 Task: Look for space in La Providencia Siglo XXI, Mexico from 2nd September, 2023 to 6th September, 2023 for 2 adults in price range Rs.15000 to Rs.20000. Place can be entire place with 1  bedroom having 1 bed and 1 bathroom. Property type can be house, flat, guest house, hotel. Booking option can be shelf check-in. Required host language is English.
Action: Mouse moved to (586, 118)
Screenshot: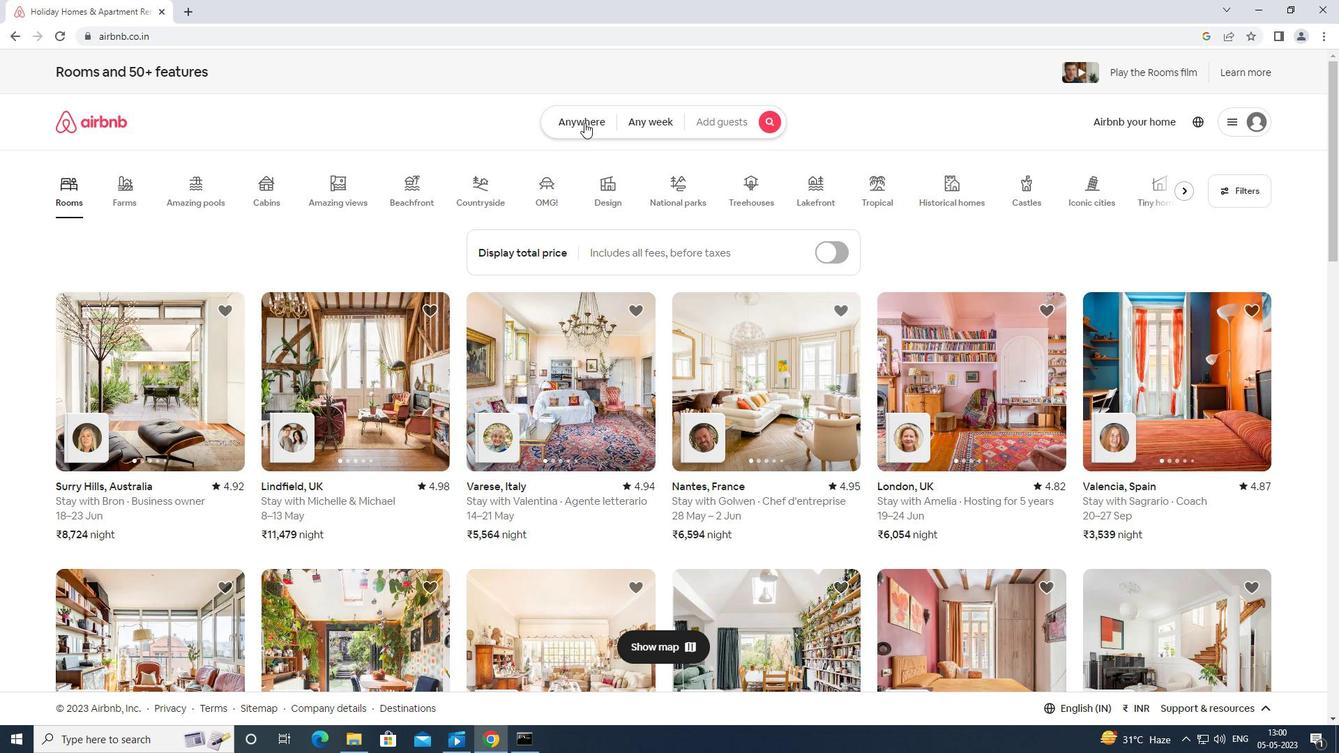 
Action: Mouse pressed left at (586, 118)
Screenshot: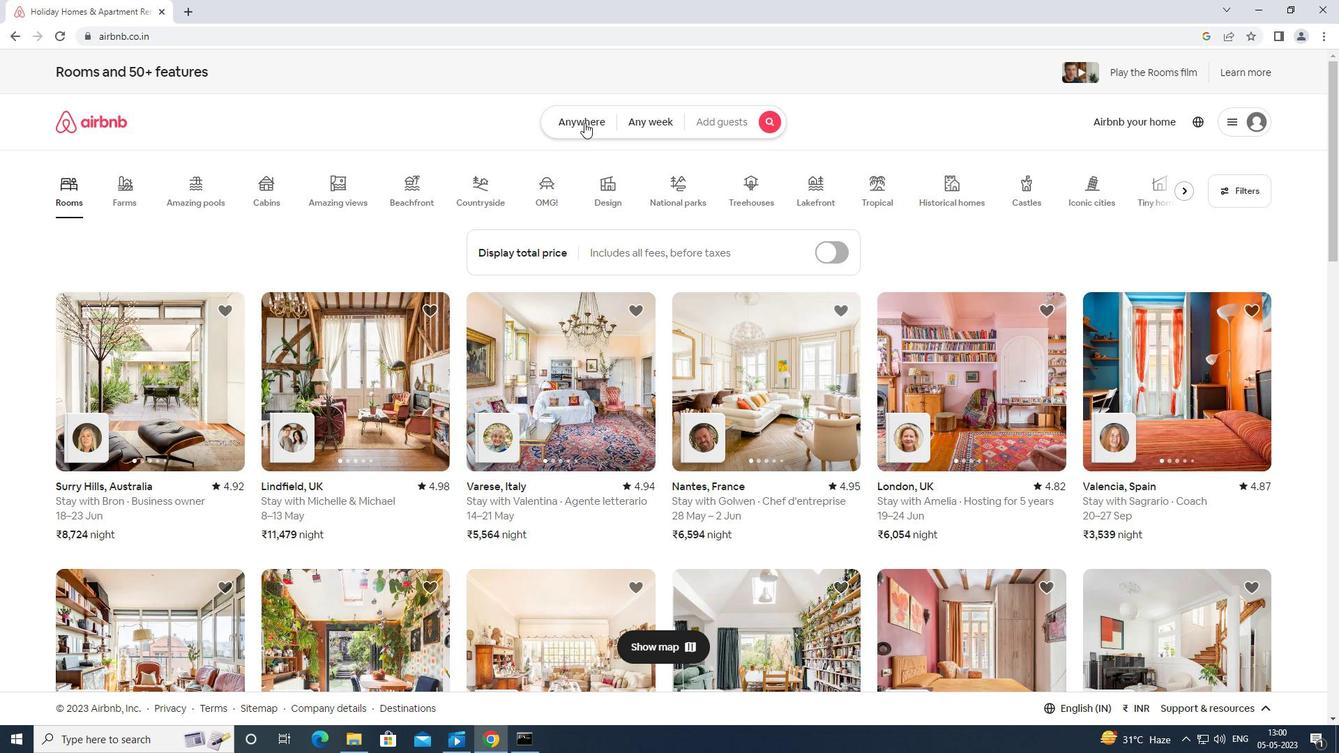 
Action: Mouse moved to (478, 174)
Screenshot: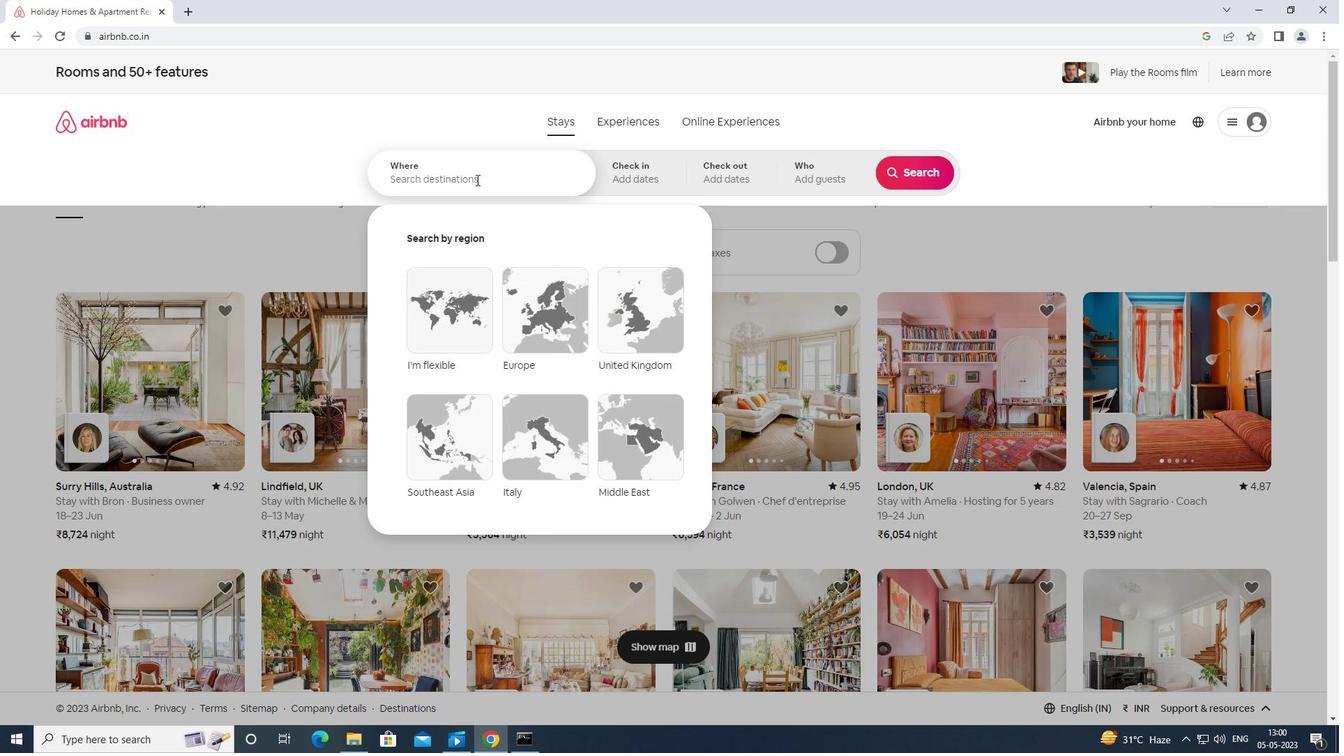 
Action: Mouse pressed left at (478, 174)
Screenshot: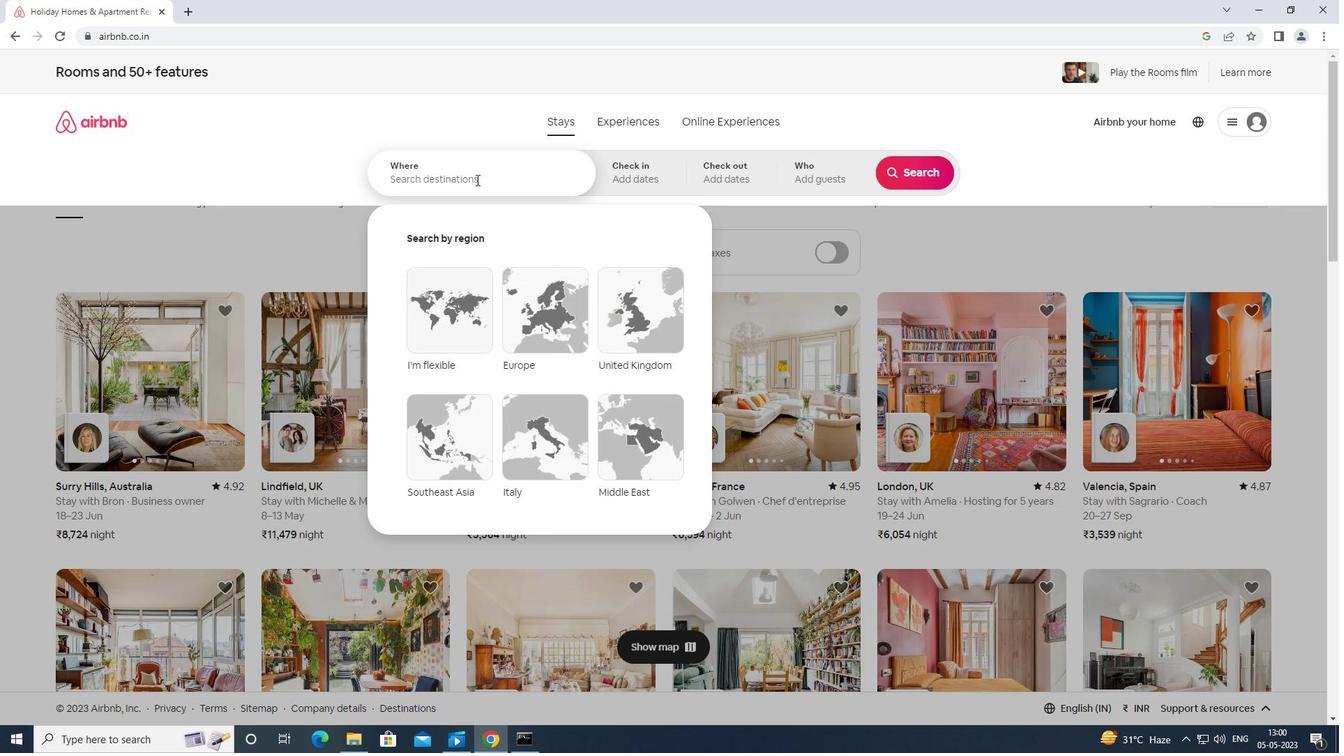 
Action: Mouse moved to (478, 173)
Screenshot: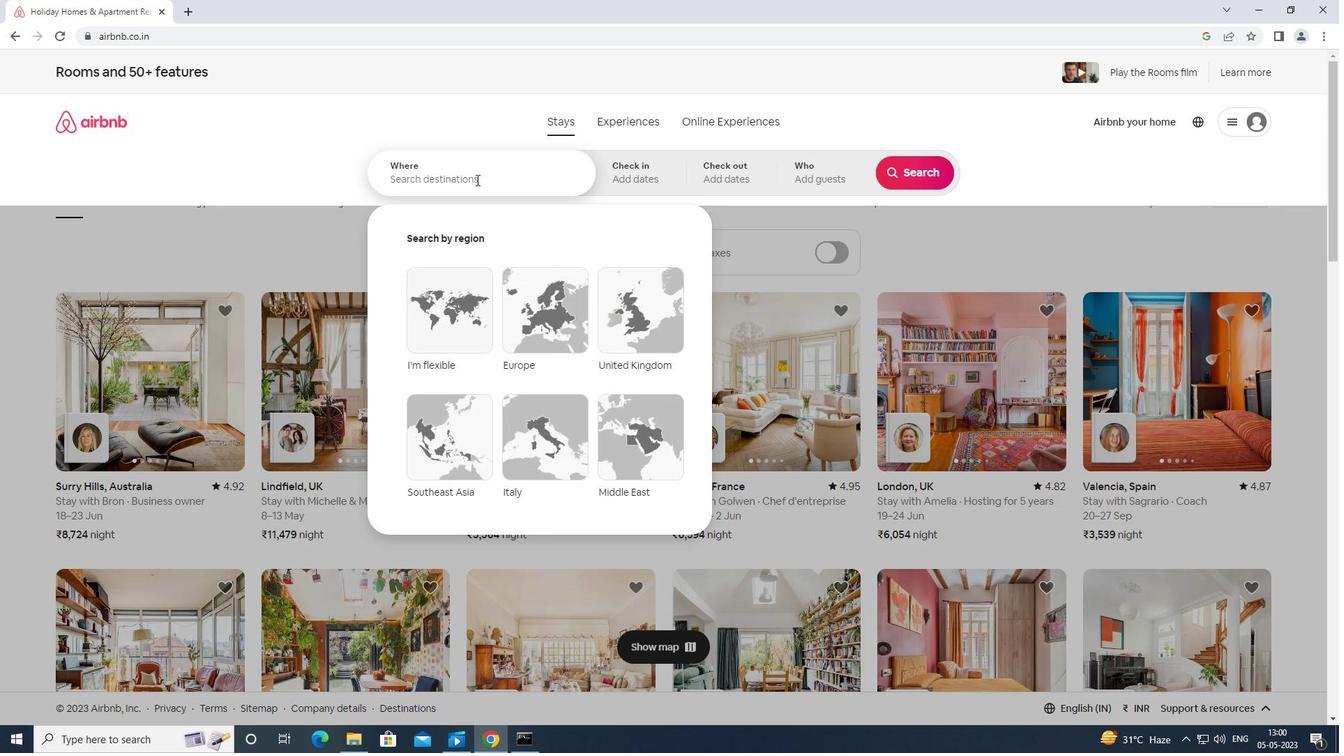 
Action: Key pressed <Key.caps_lock><Key.shift>P<Key.shift><Key.backspace>LA<Key.space>PRODENCIA<Key.space>SIGLO<Key.space>MEXICO<Key.enter>
Screenshot: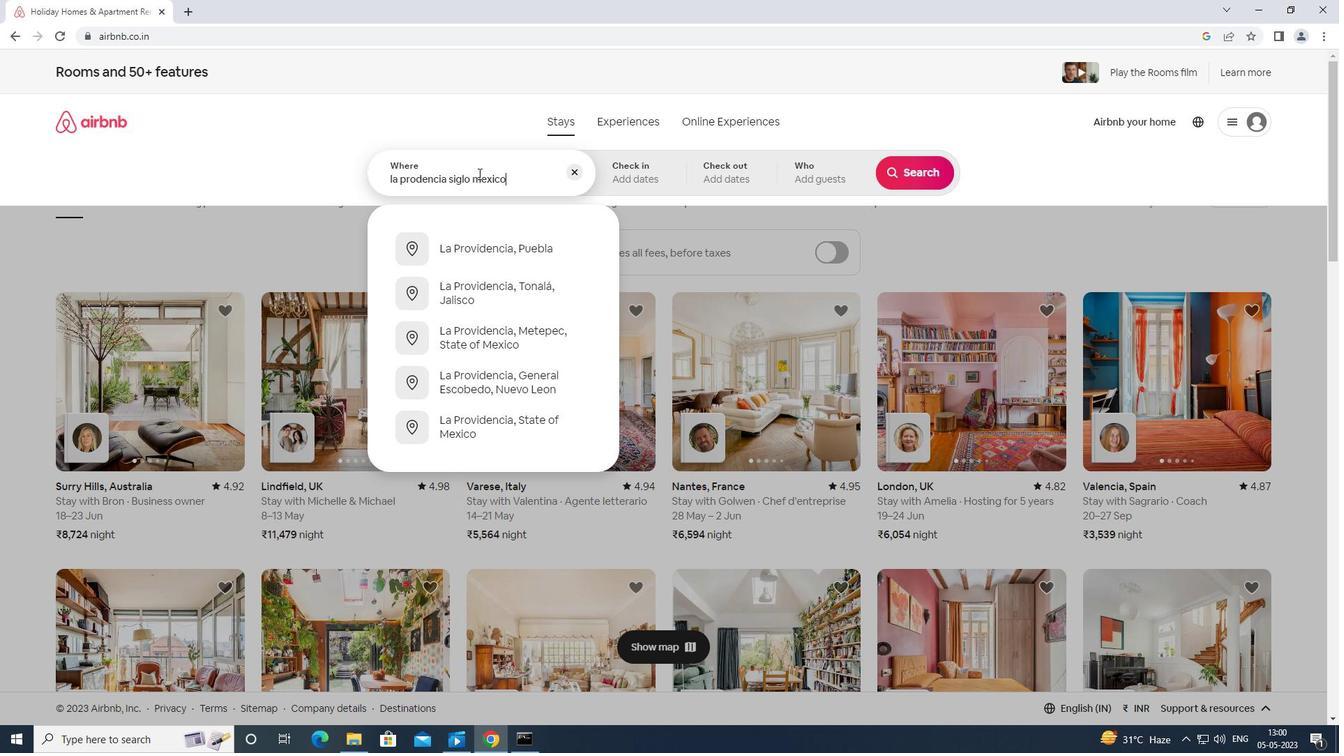 
Action: Mouse moved to (915, 283)
Screenshot: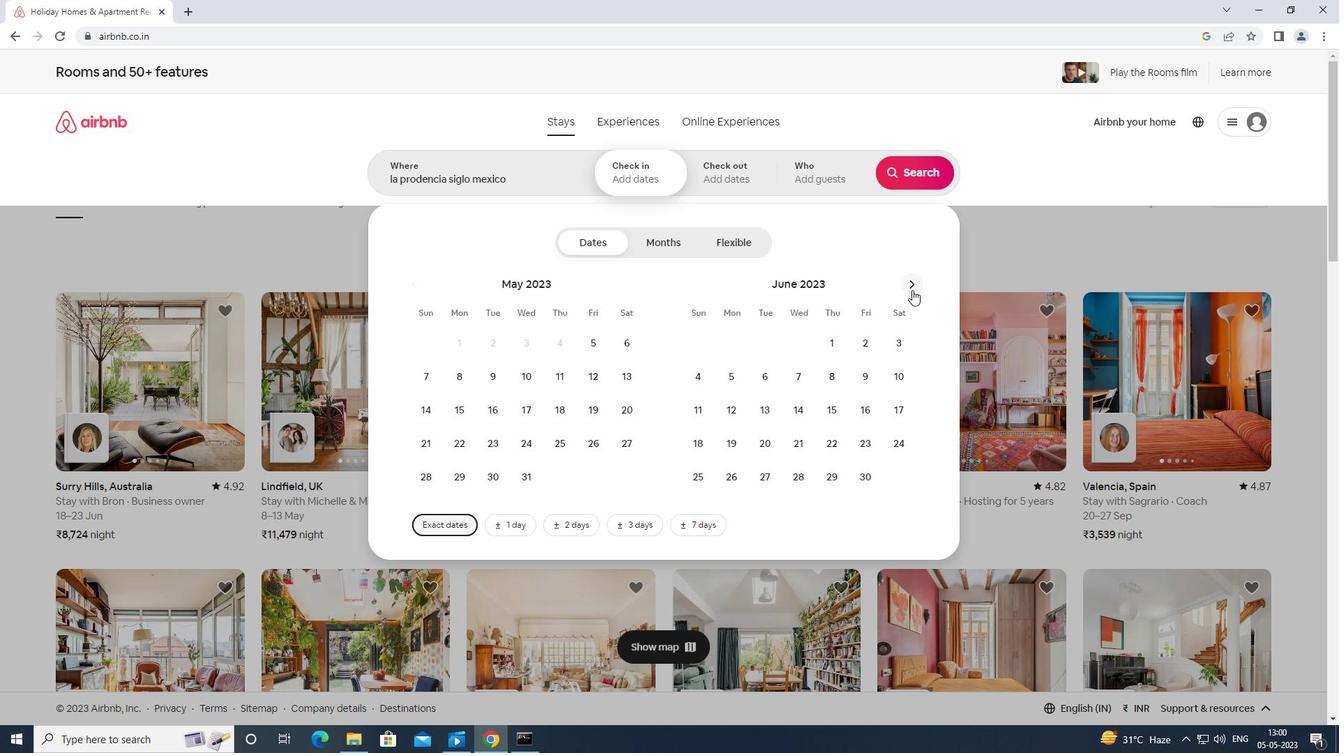 
Action: Mouse pressed left at (915, 283)
Screenshot: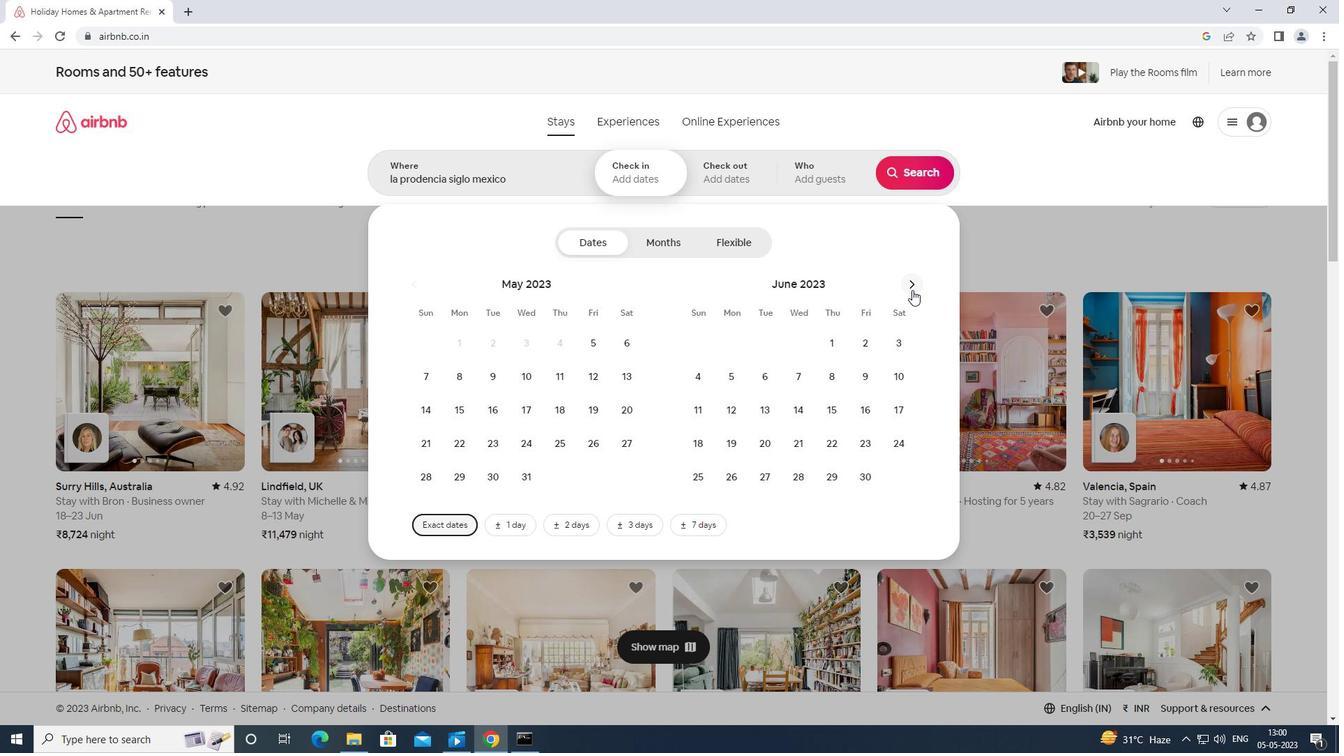 
Action: Mouse moved to (917, 281)
Screenshot: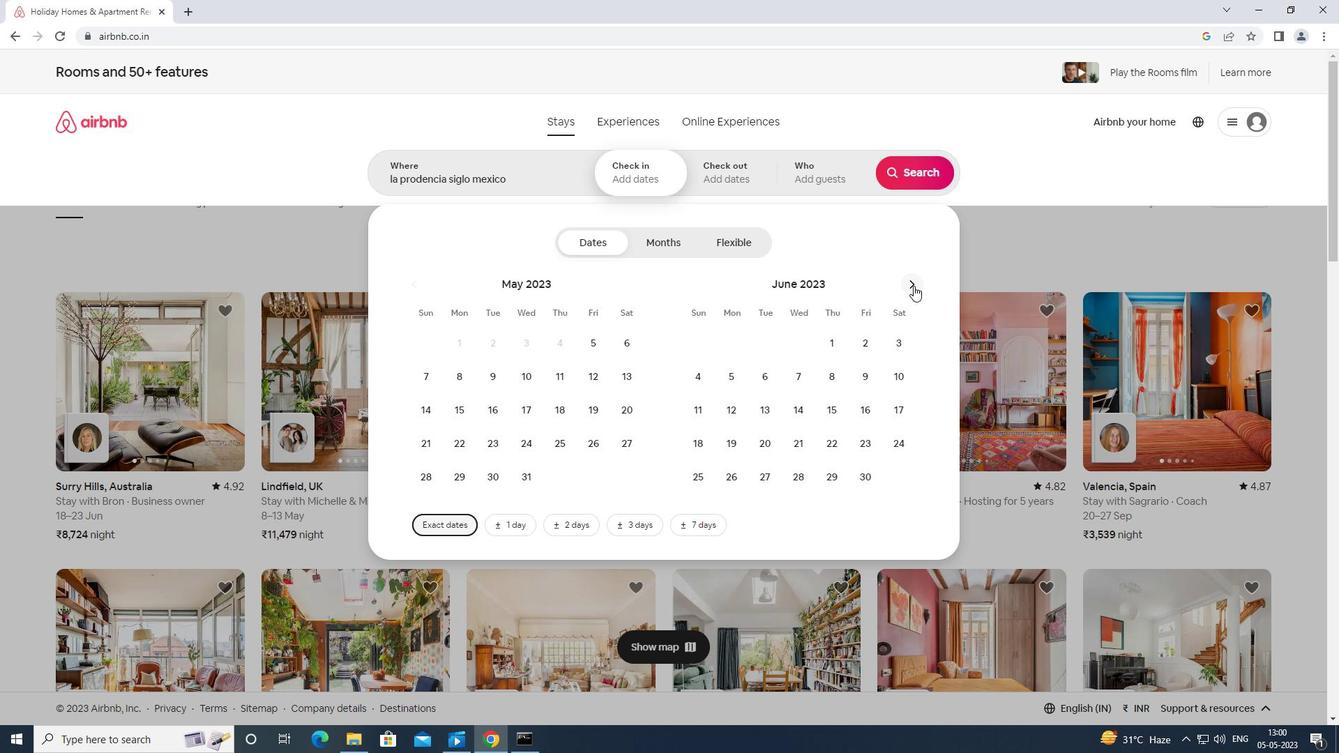 
Action: Mouse pressed left at (917, 281)
Screenshot: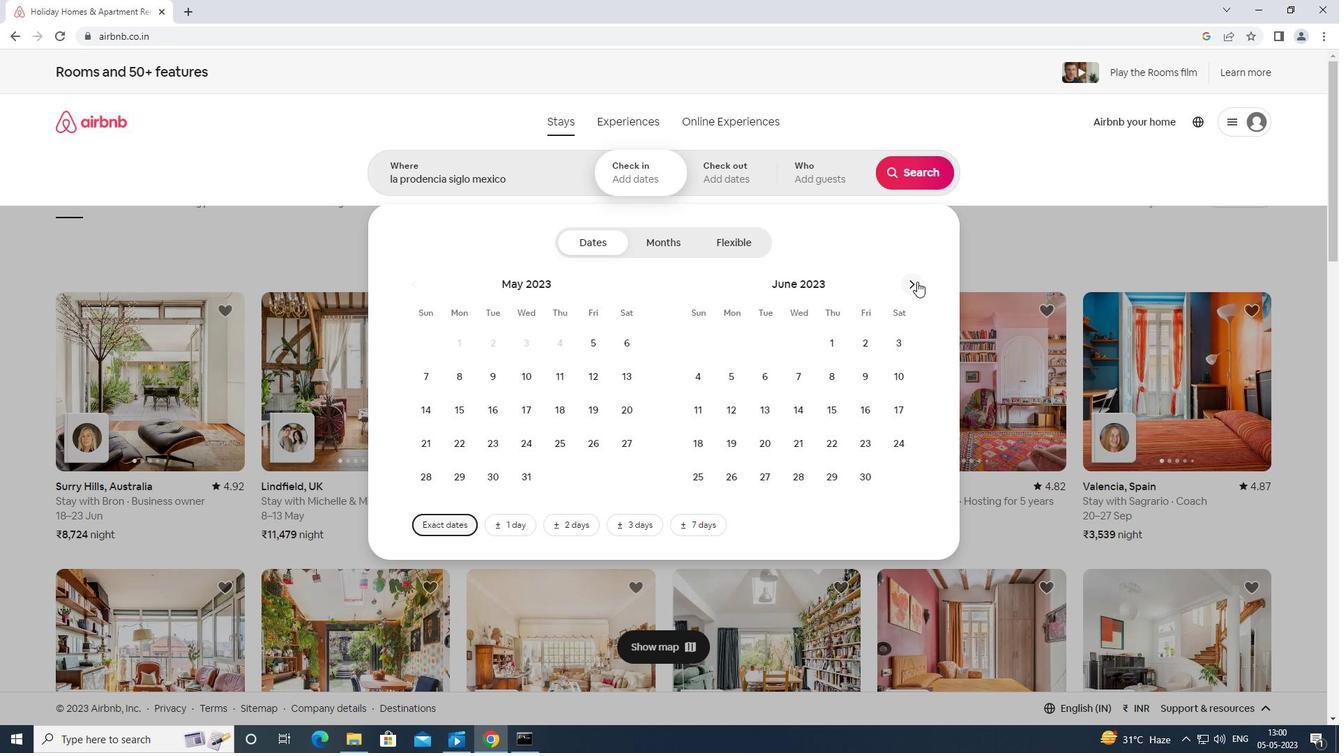 
Action: Mouse moved to (917, 281)
Screenshot: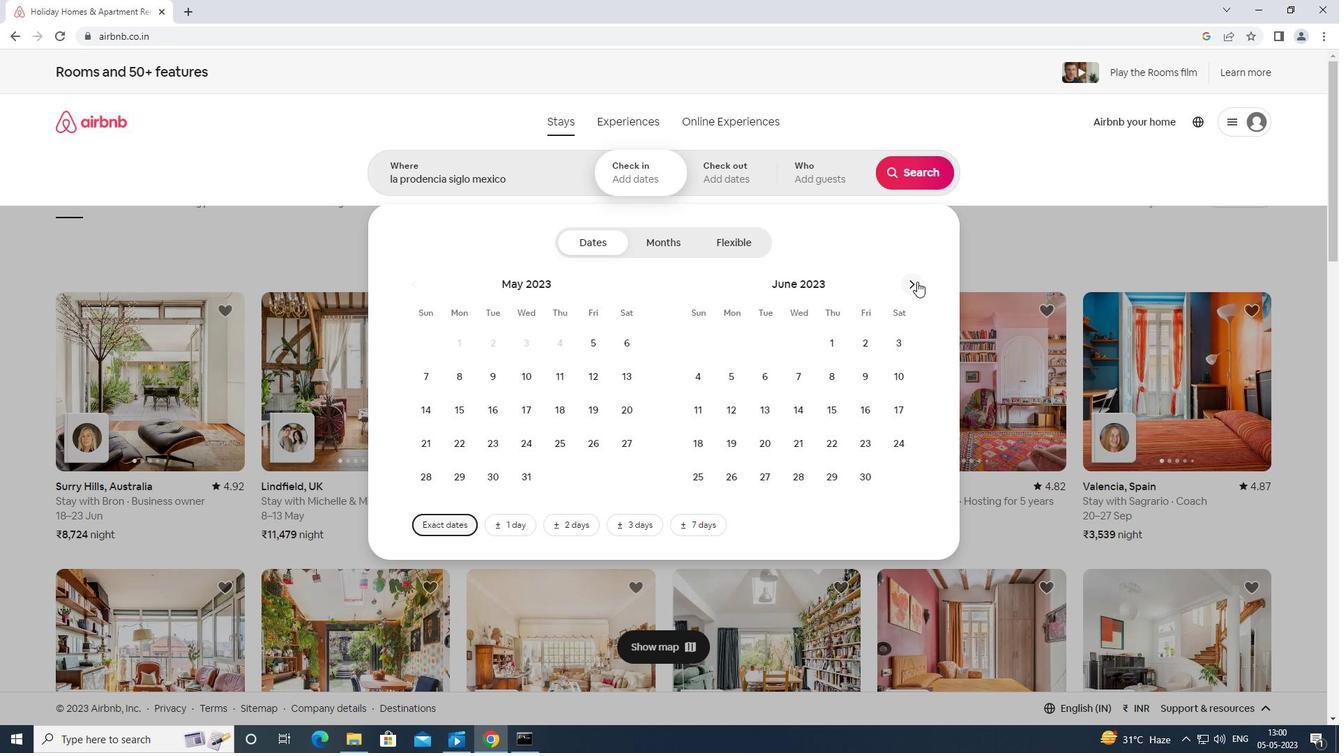 
Action: Mouse pressed left at (917, 281)
Screenshot: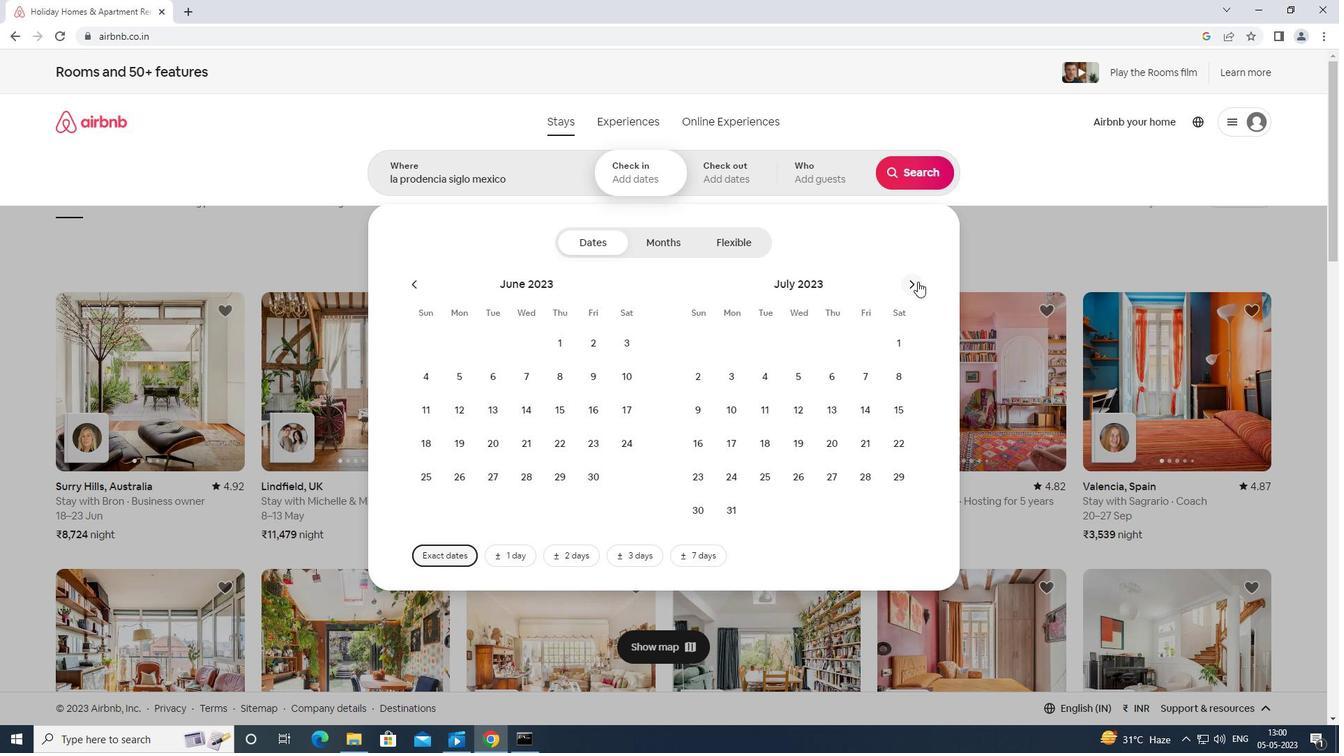 
Action: Mouse pressed left at (917, 281)
Screenshot: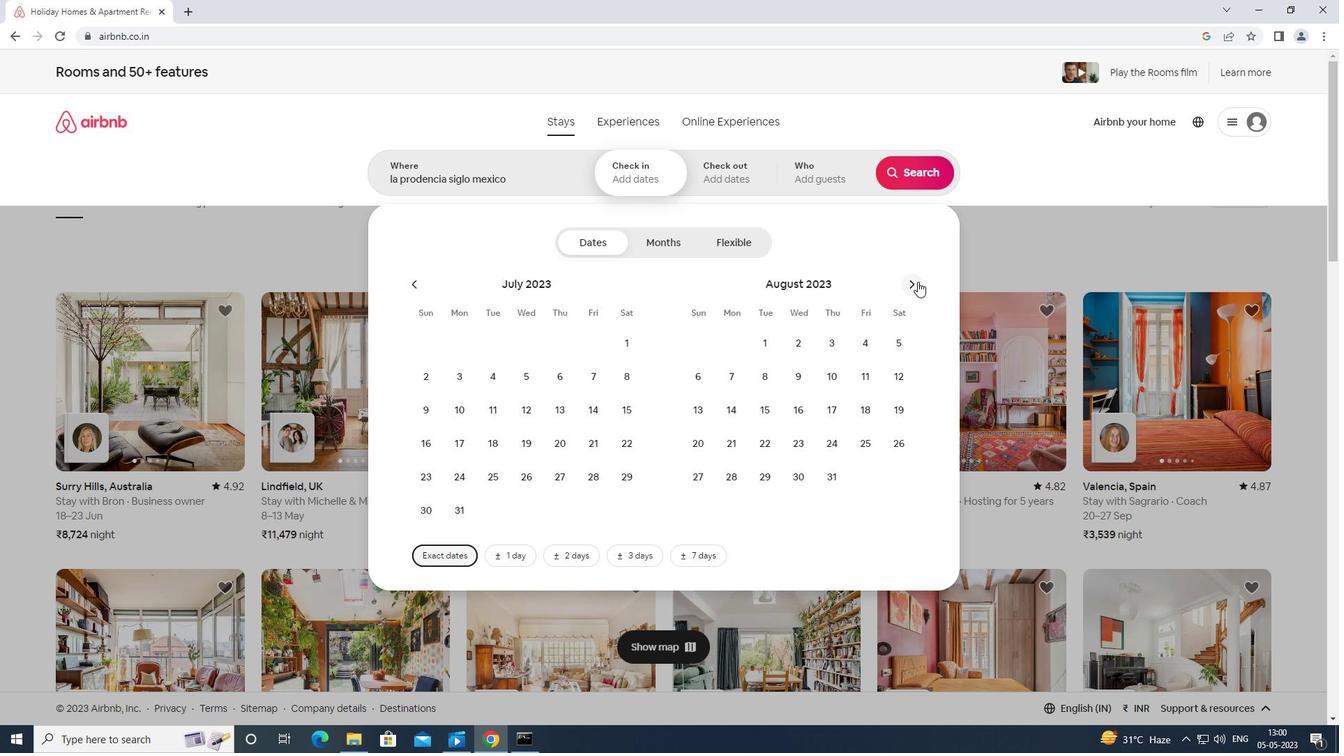 
Action: Mouse moved to (905, 342)
Screenshot: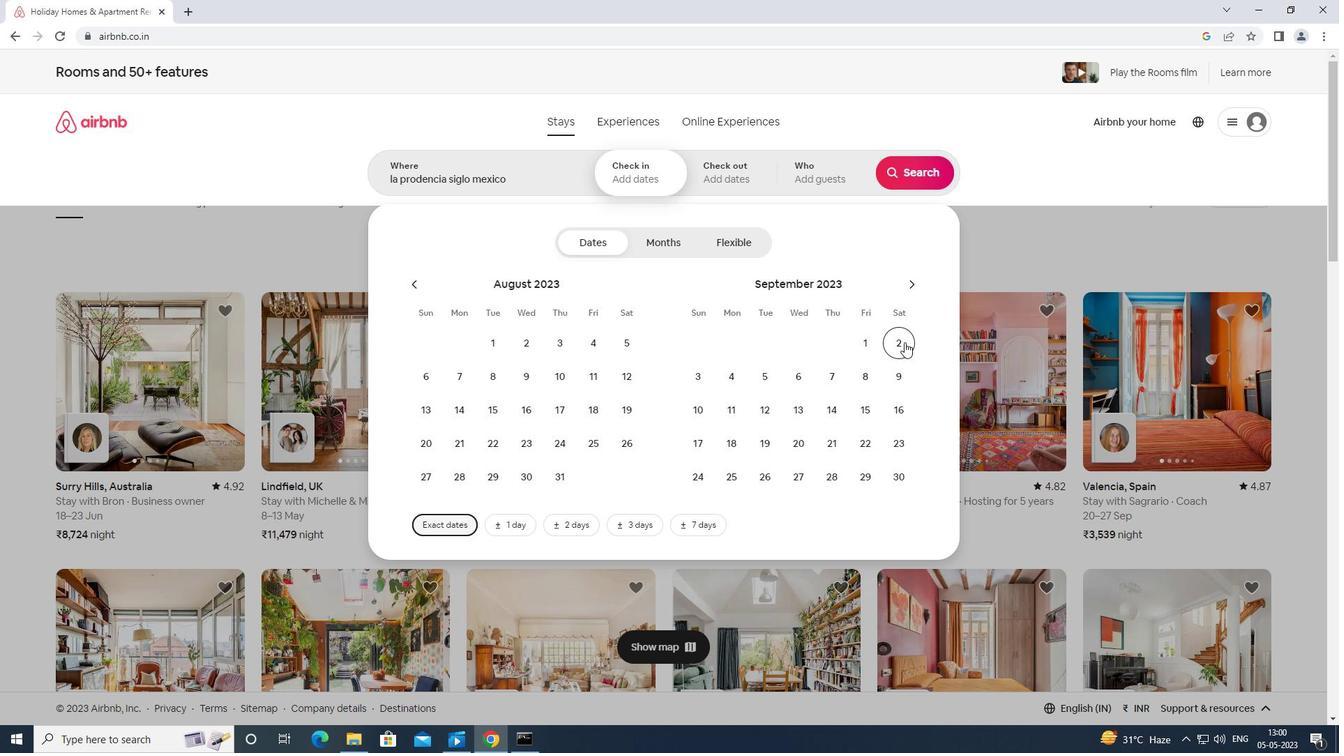 
Action: Mouse pressed left at (905, 342)
Screenshot: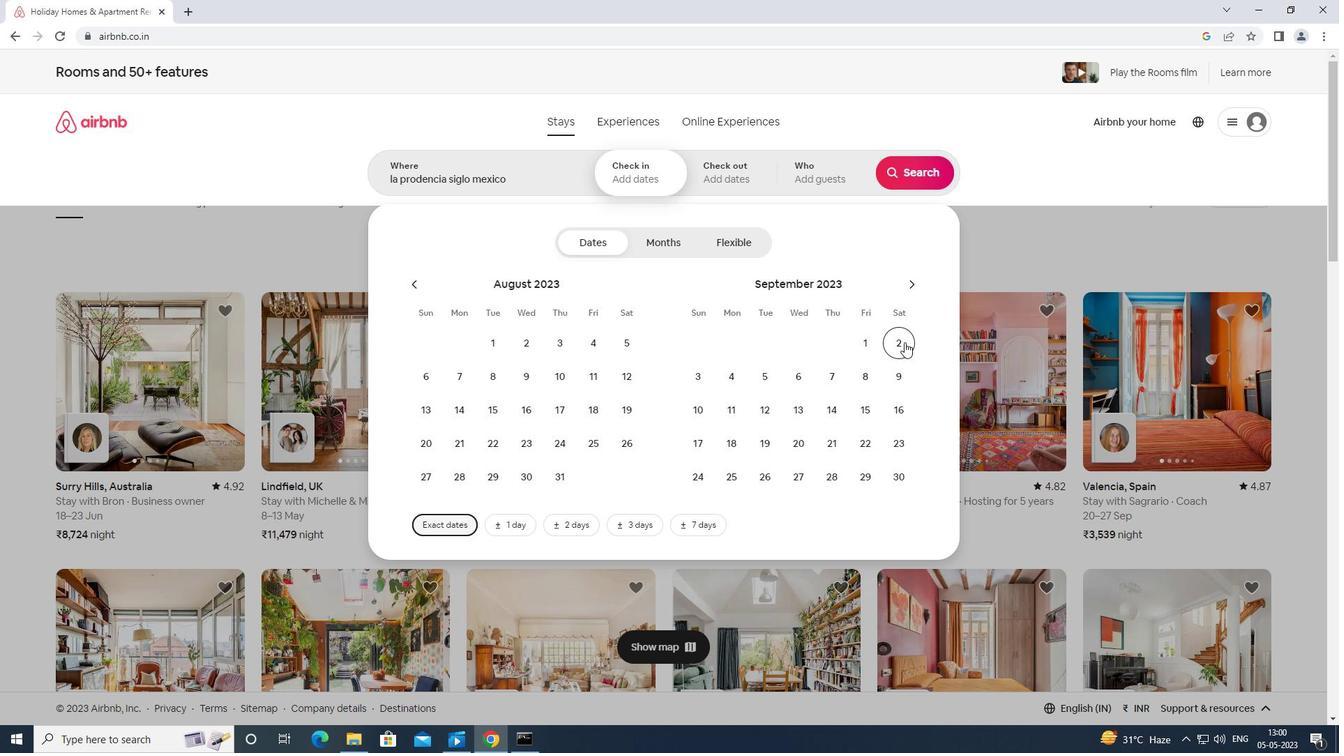 
Action: Mouse moved to (810, 368)
Screenshot: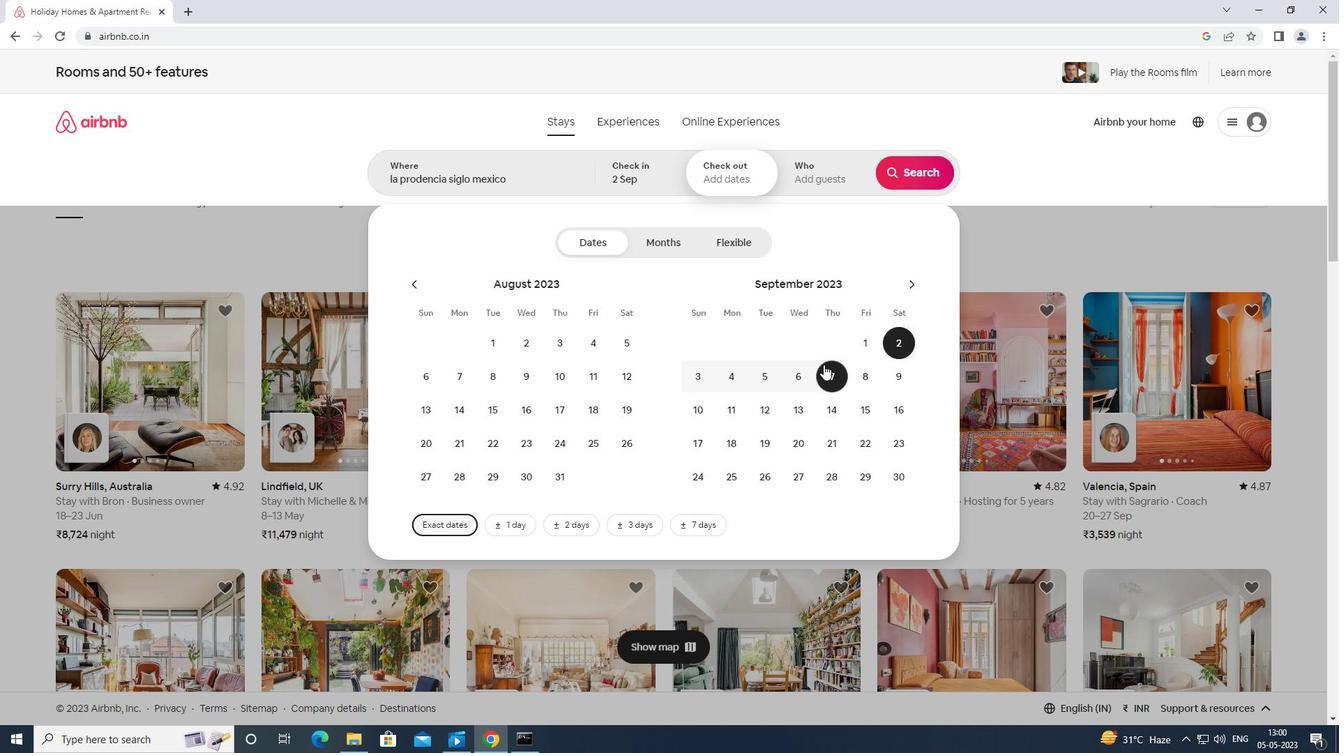 
Action: Mouse pressed left at (810, 368)
Screenshot: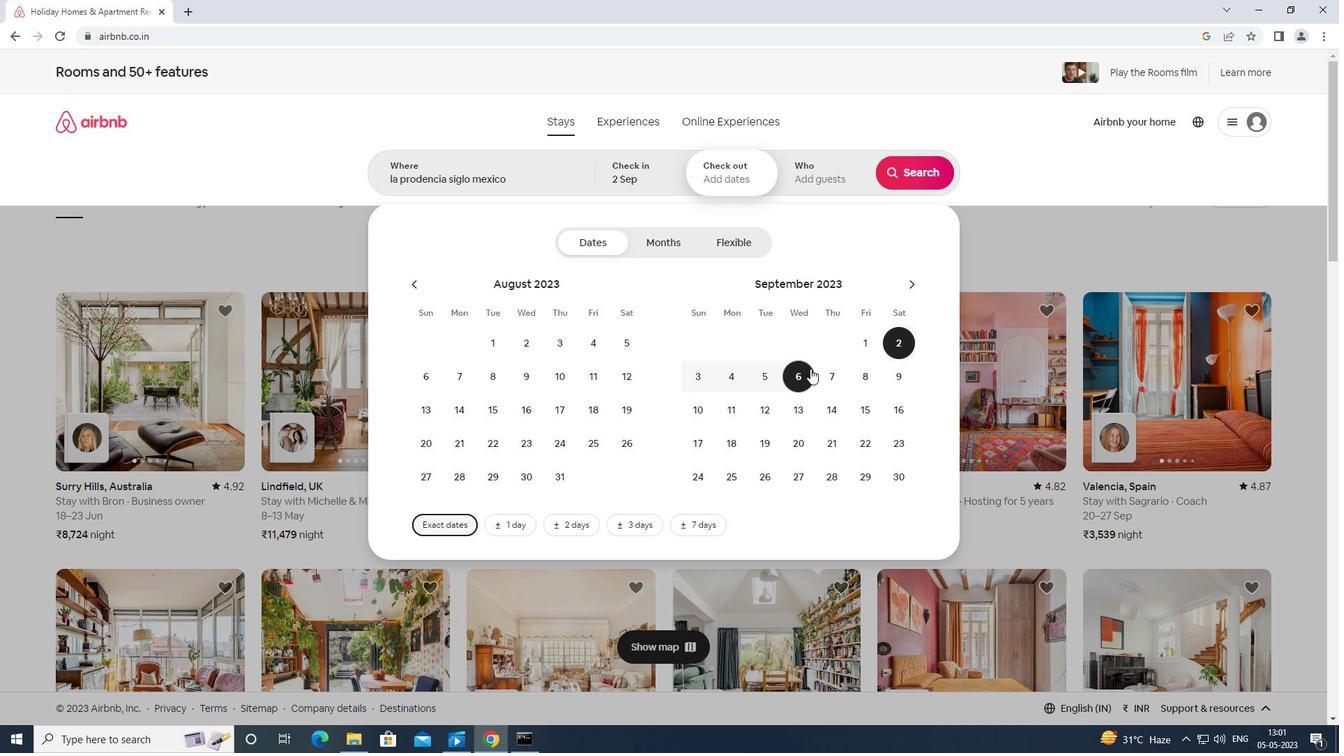 
Action: Mouse moved to (825, 168)
Screenshot: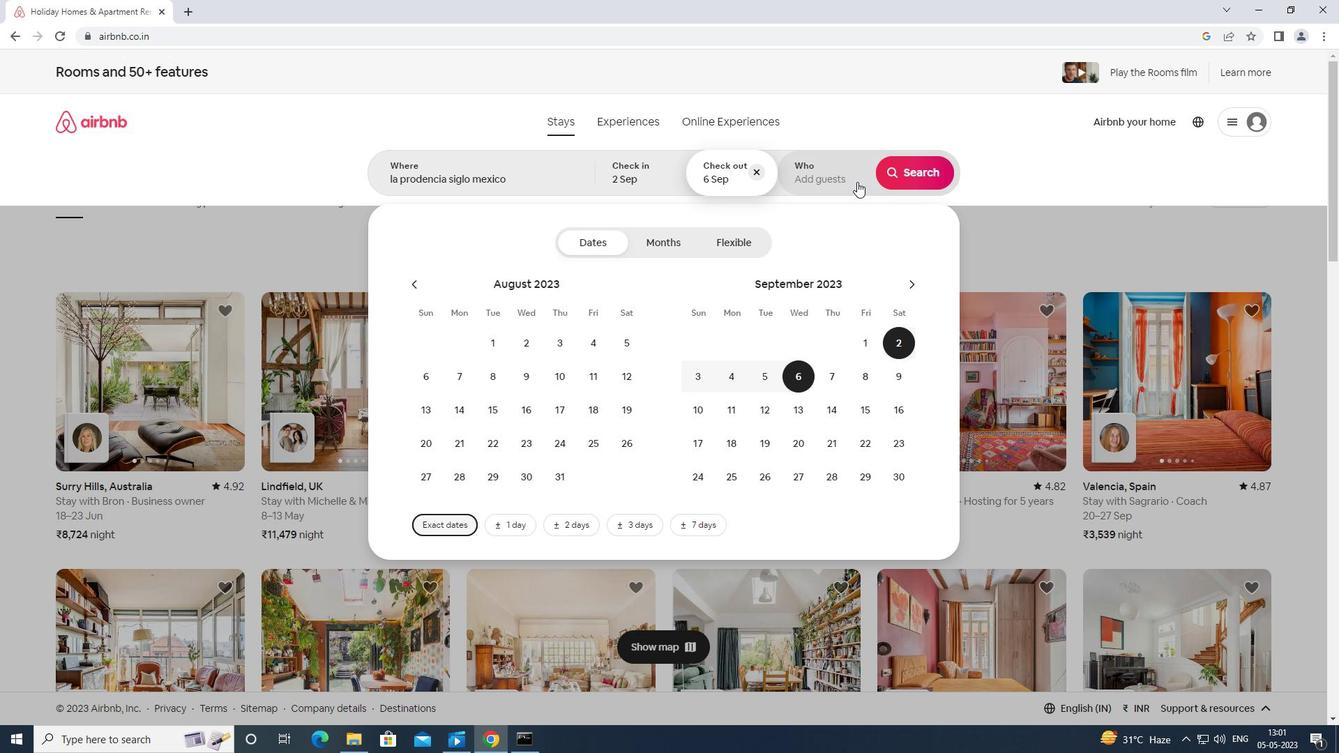 
Action: Mouse pressed left at (825, 168)
Screenshot: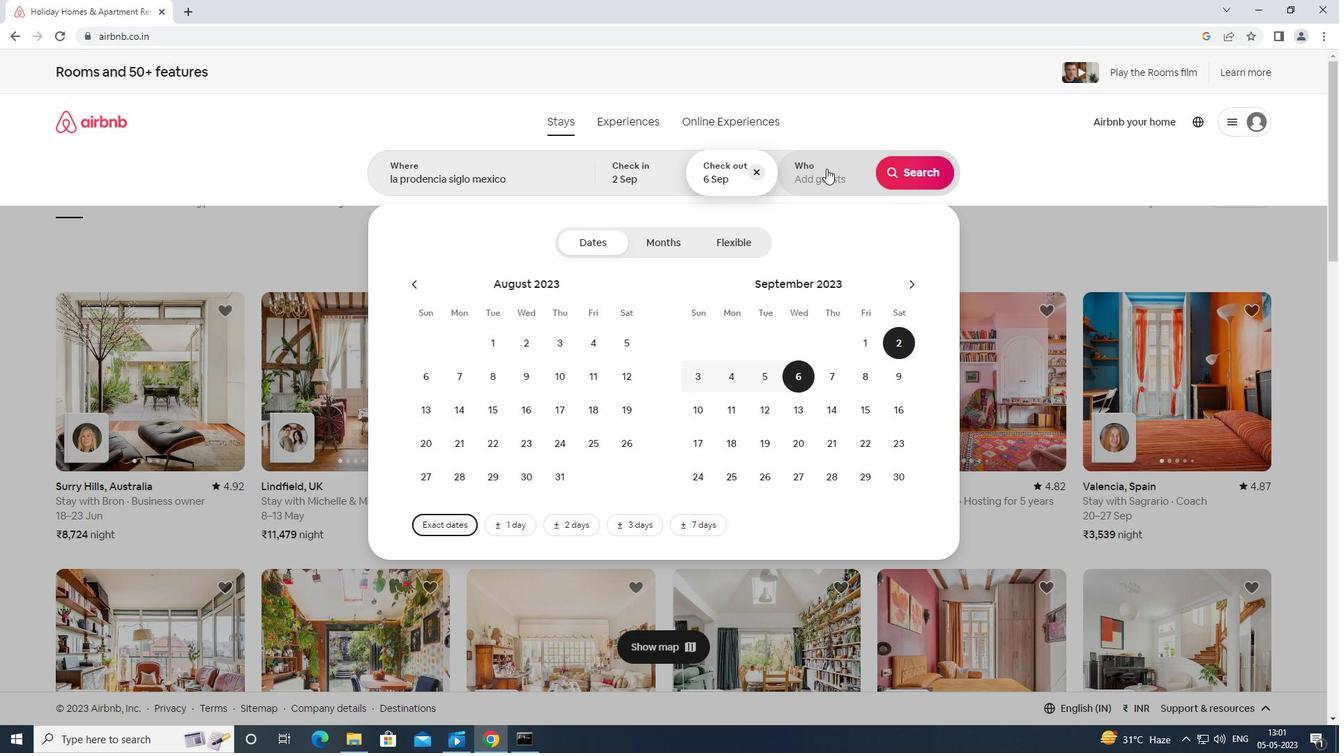 
Action: Mouse moved to (915, 246)
Screenshot: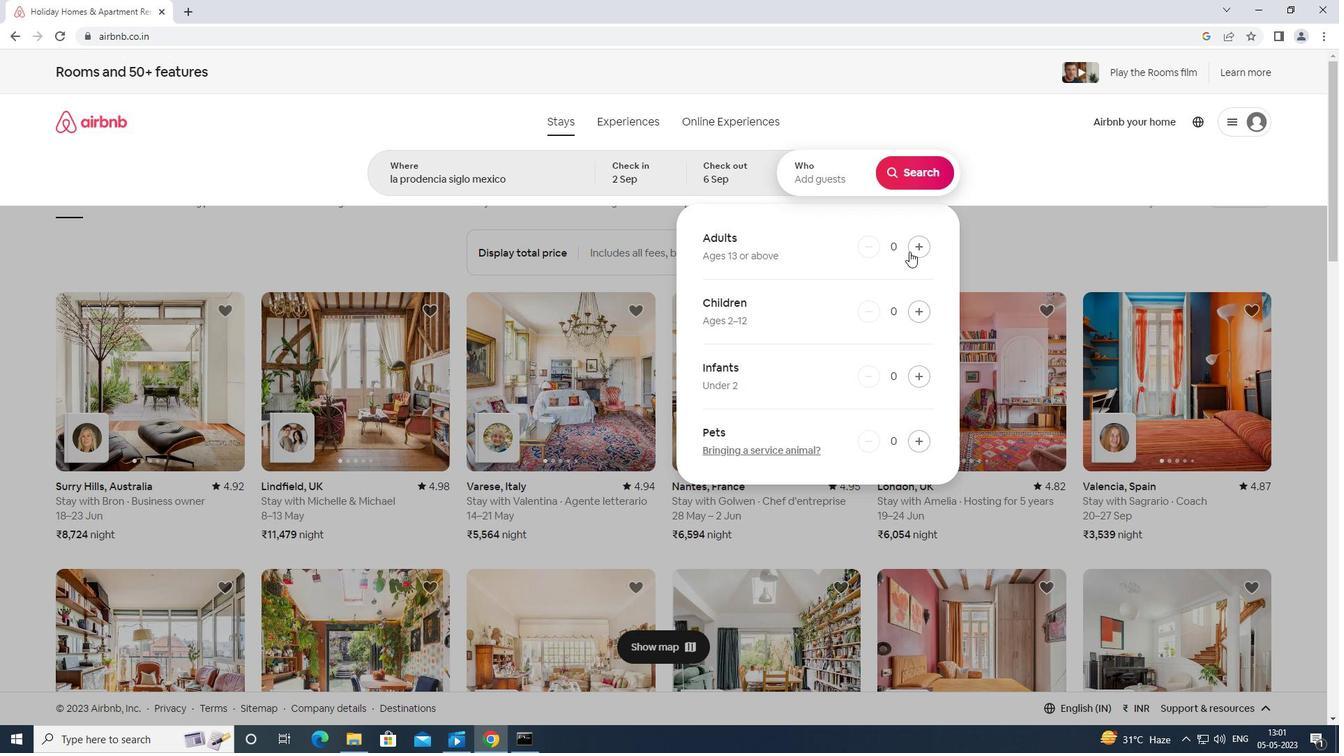 
Action: Mouse pressed left at (915, 246)
Screenshot: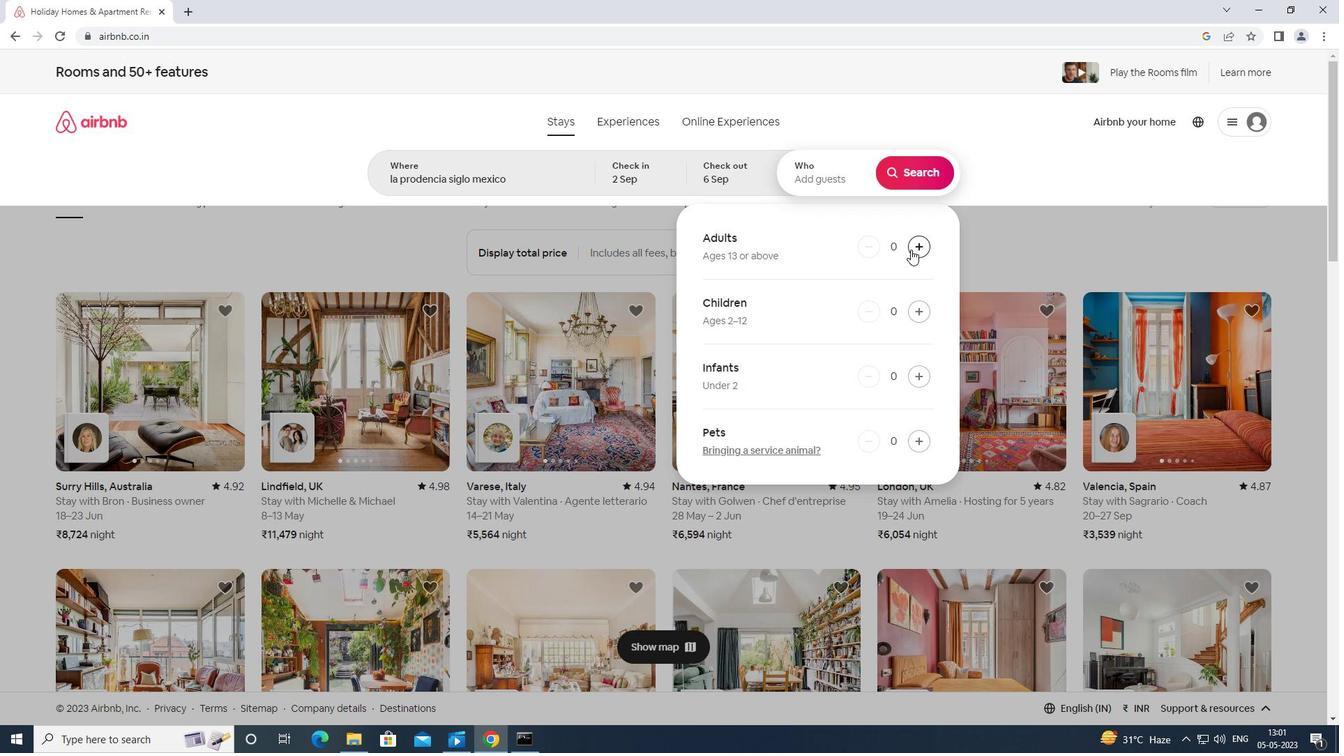 
Action: Mouse moved to (921, 248)
Screenshot: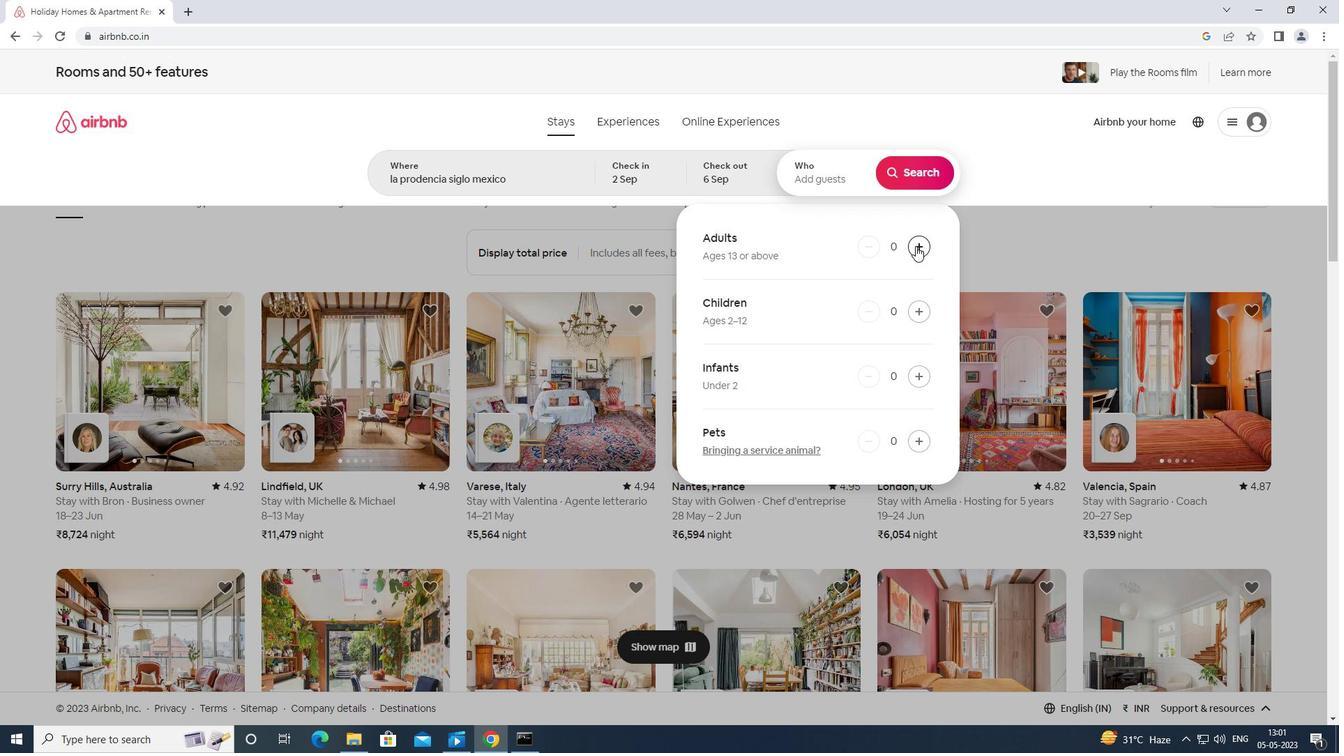 
Action: Mouse pressed left at (921, 248)
Screenshot: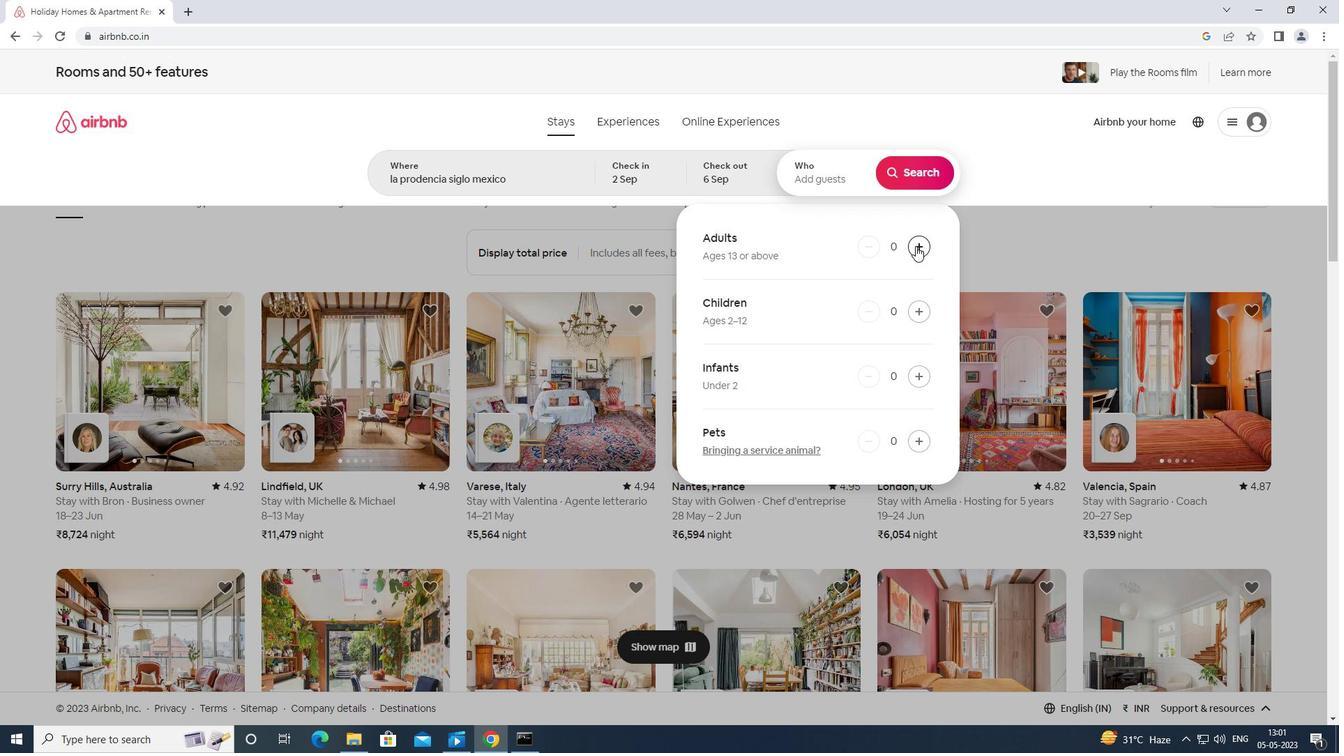 
Action: Mouse moved to (922, 170)
Screenshot: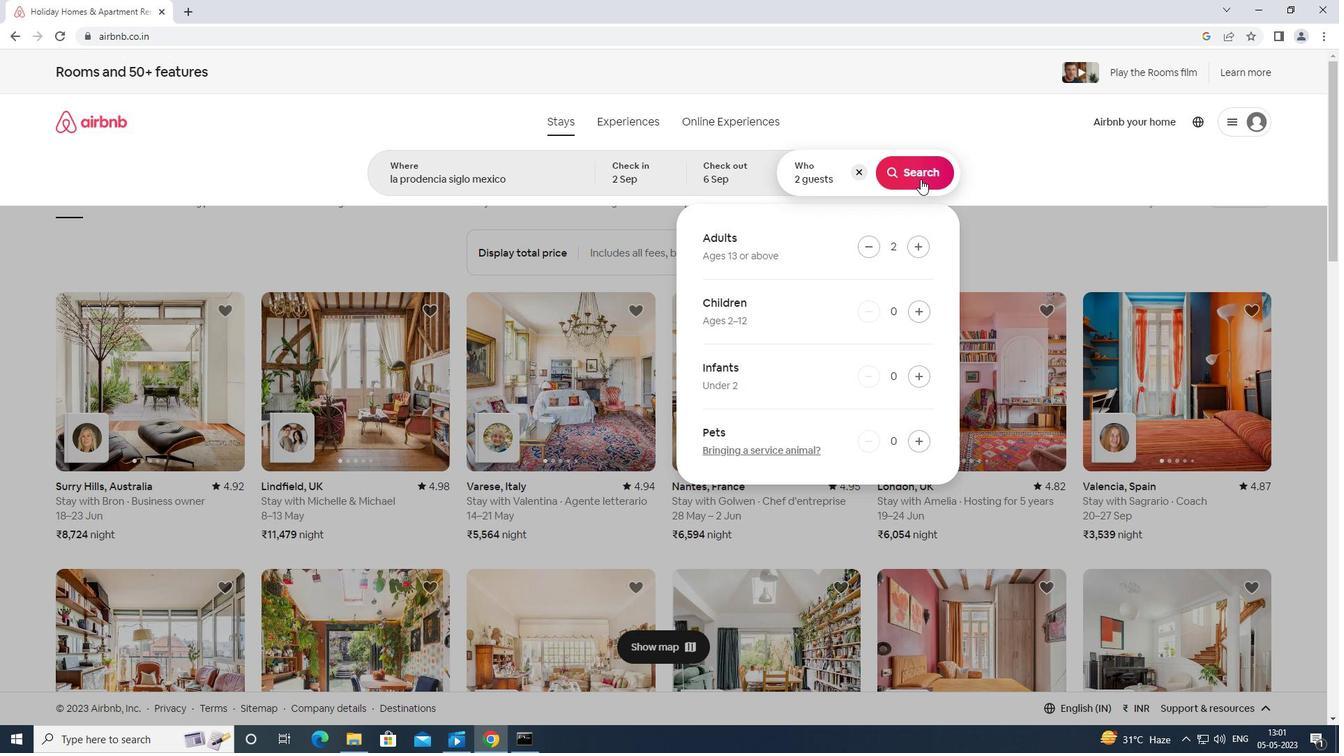 
Action: Mouse pressed left at (922, 170)
Screenshot: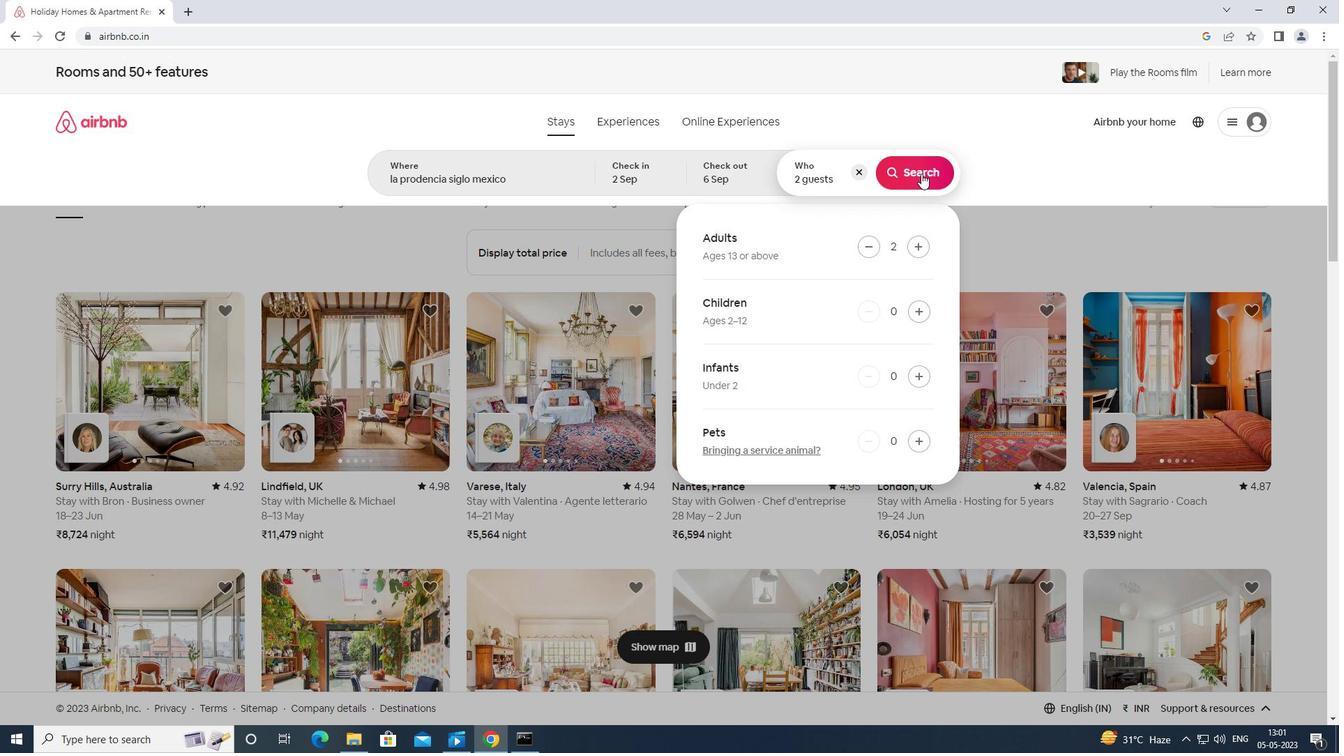 
Action: Mouse moved to (1282, 136)
Screenshot: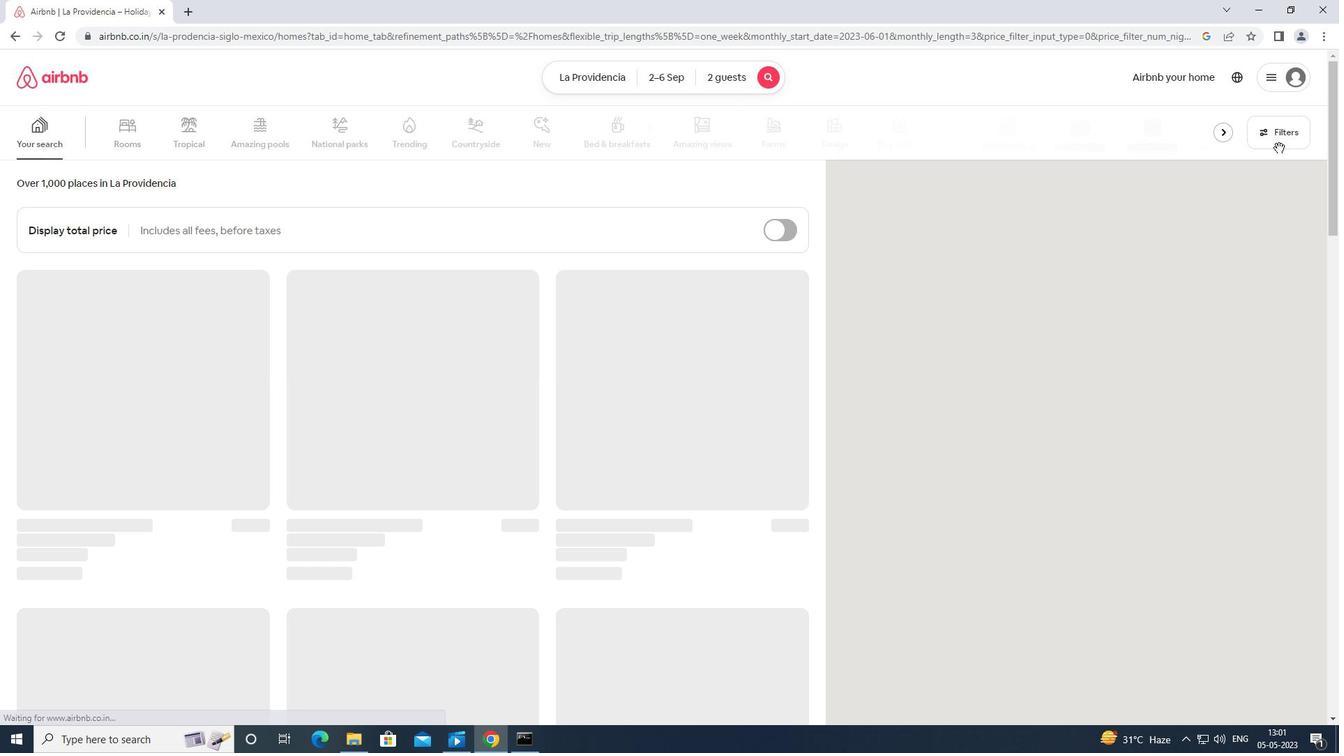 
Action: Mouse pressed left at (1282, 136)
Screenshot: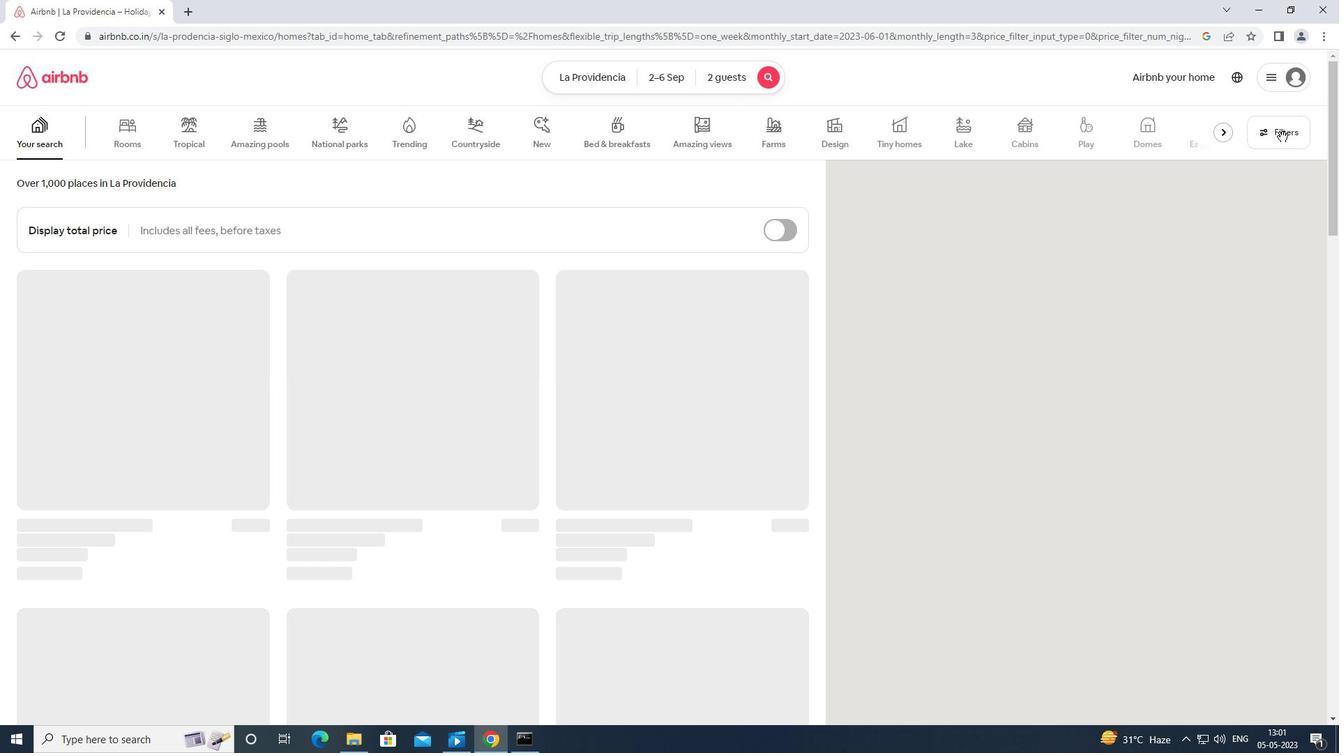 
Action: Mouse moved to (577, 451)
Screenshot: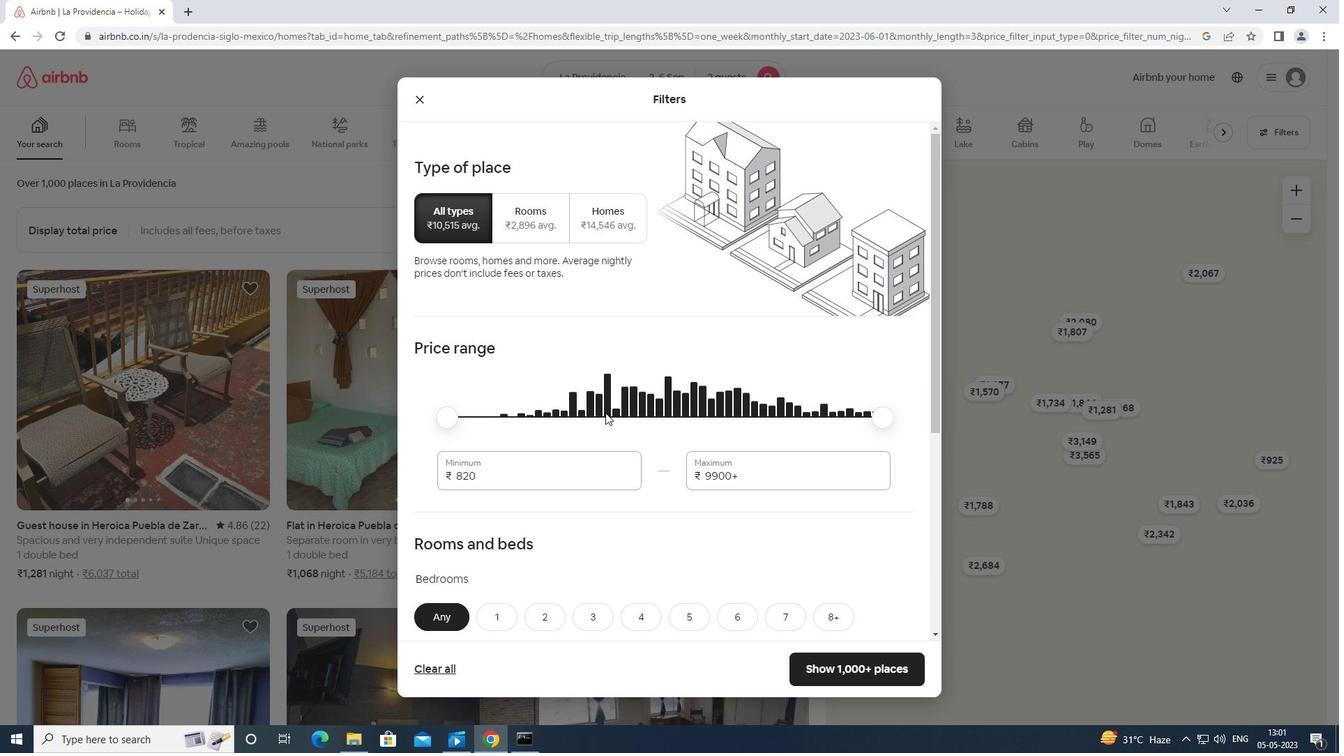 
Action: Mouse pressed left at (577, 451)
Screenshot: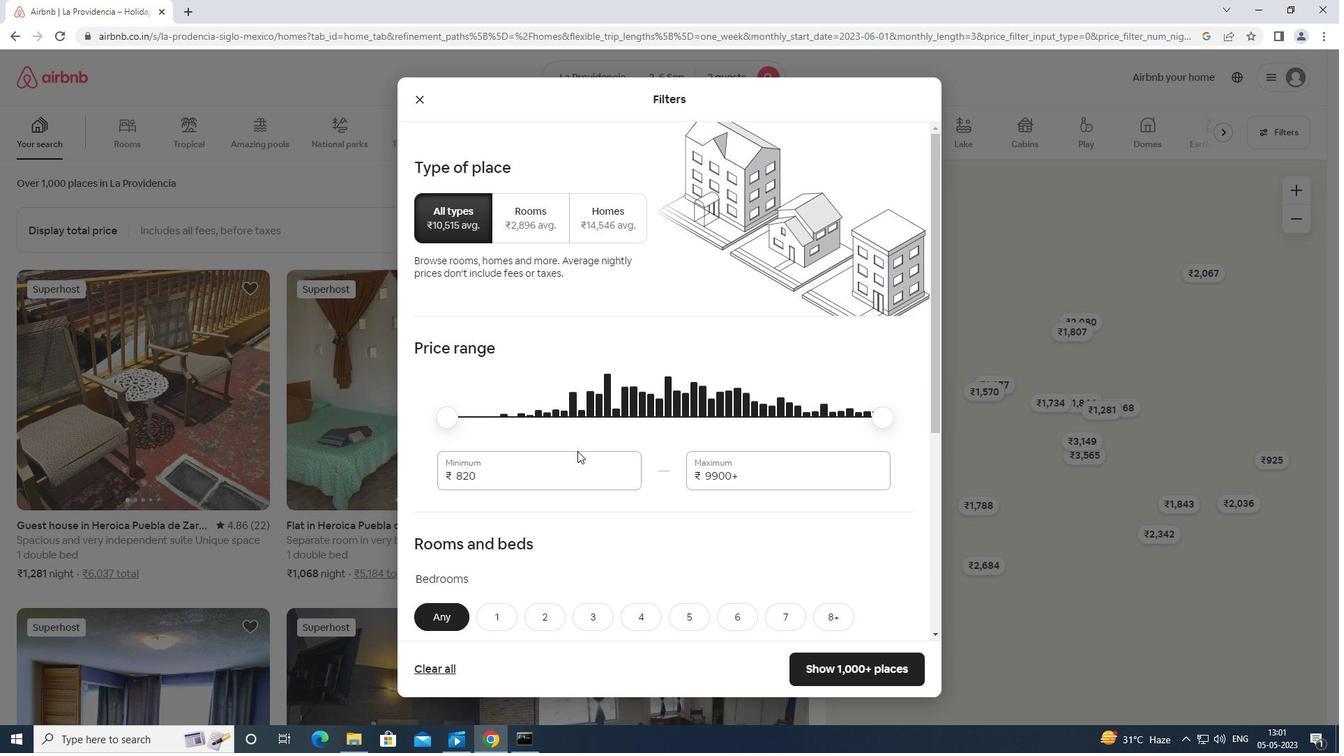 
Action: Key pressed <Key.backspace><Key.backspace><Key.backspace><Key.backspace><Key.backspace><Key.backspace><Key.backspace><Key.backspace>15000
Screenshot: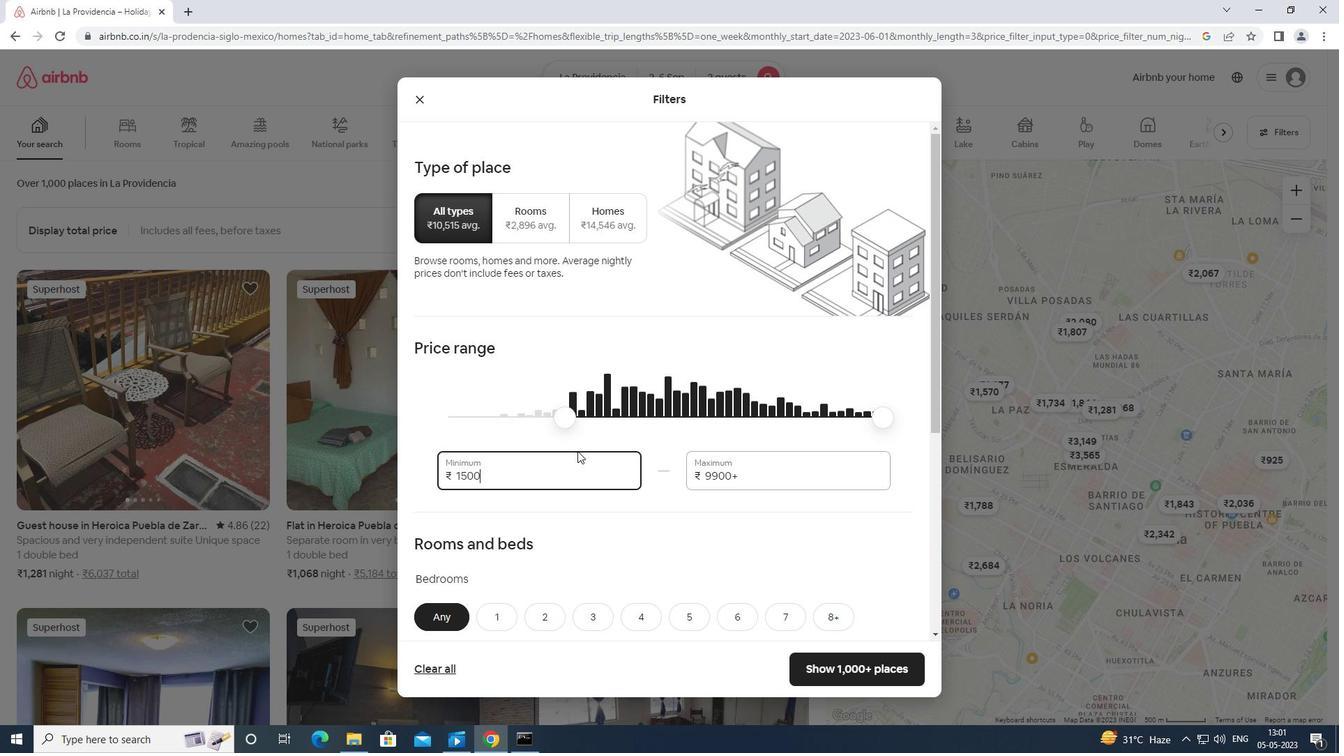 
Action: Mouse moved to (753, 468)
Screenshot: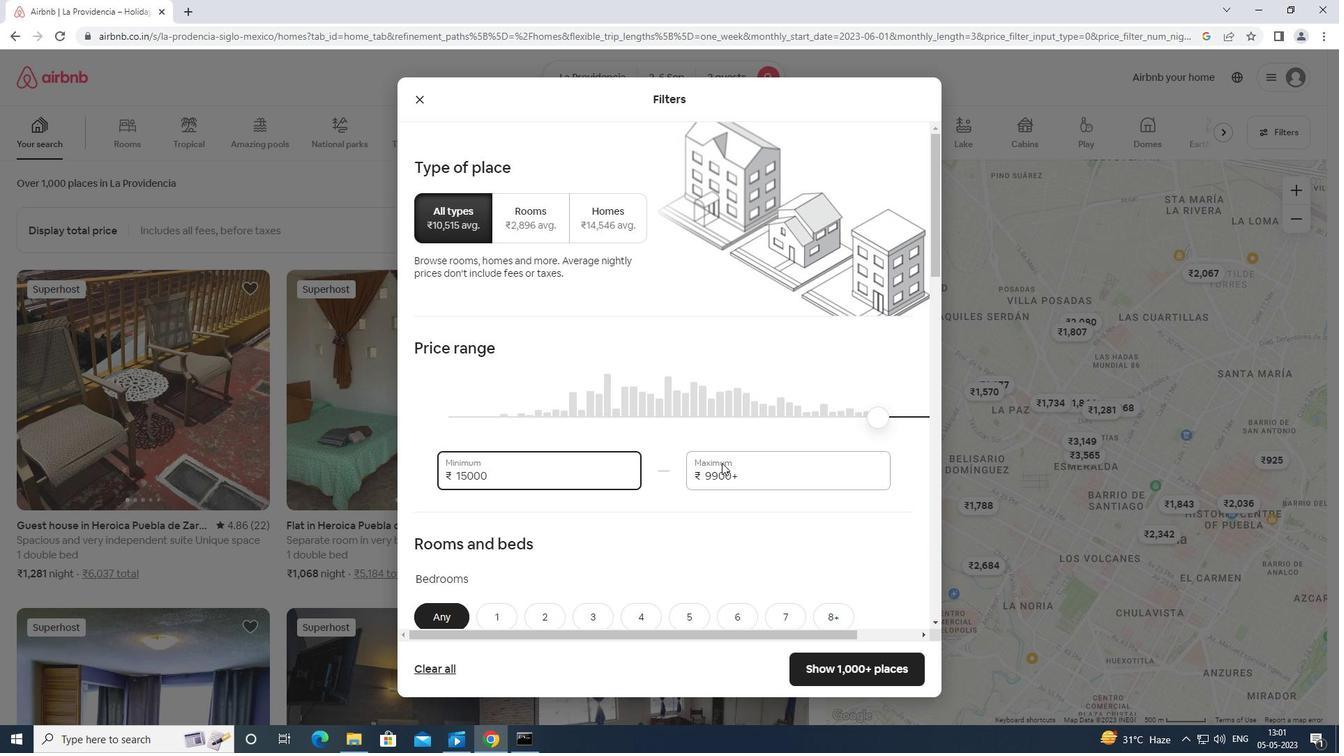 
Action: Mouse pressed left at (753, 468)
Screenshot: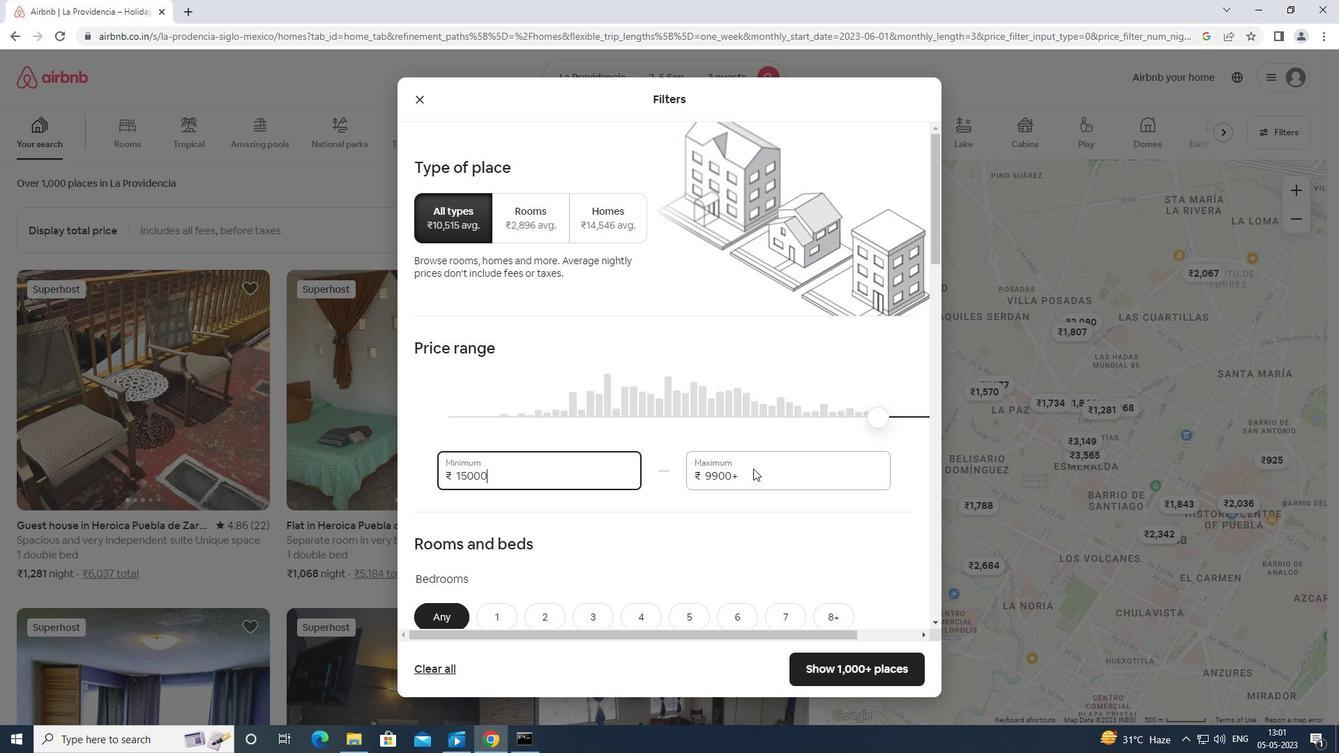 
Action: Key pressed <Key.backspace><Key.backspace><Key.backspace><Key.backspace><Key.backspace><Key.backspace><Key.backspace><Key.backspace><Key.backspace><Key.backspace><Key.backspace><Key.backspace><Key.backspace>20000
Screenshot: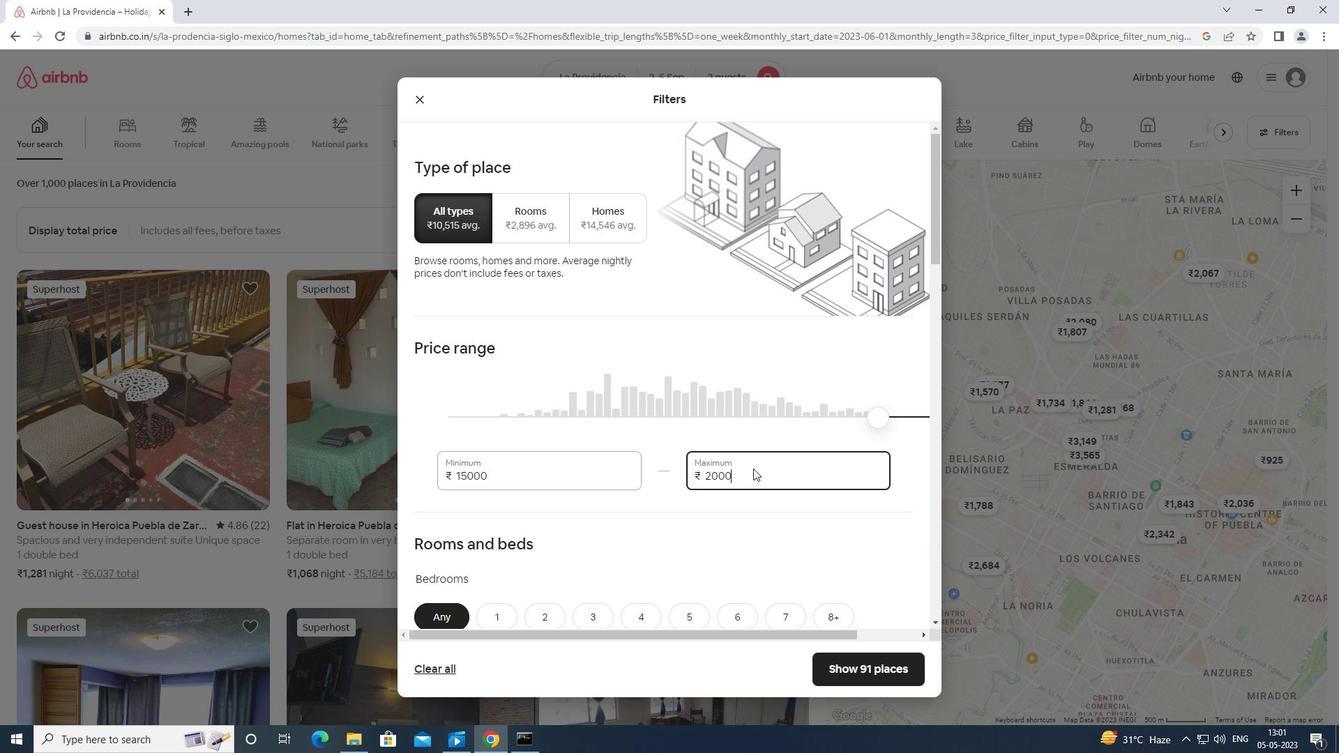 
Action: Mouse moved to (750, 467)
Screenshot: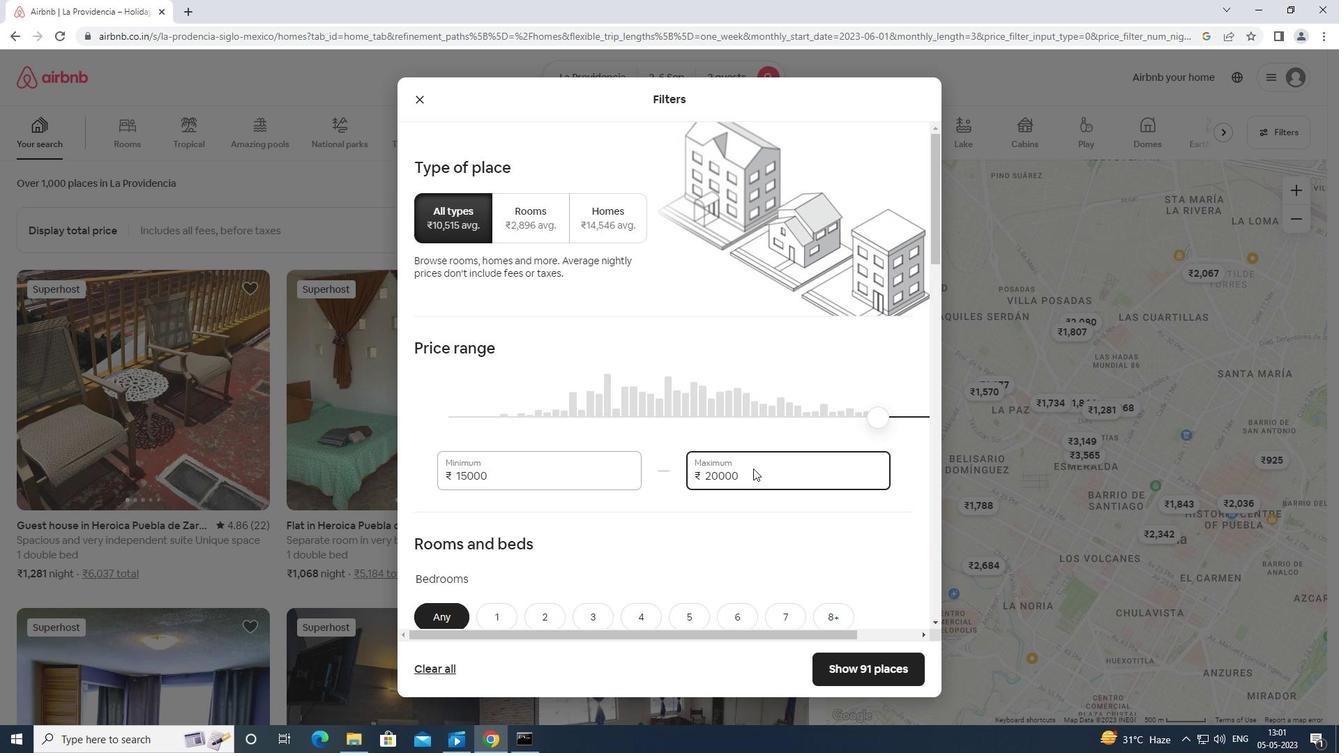 
Action: Mouse scrolled (750, 467) with delta (0, 0)
Screenshot: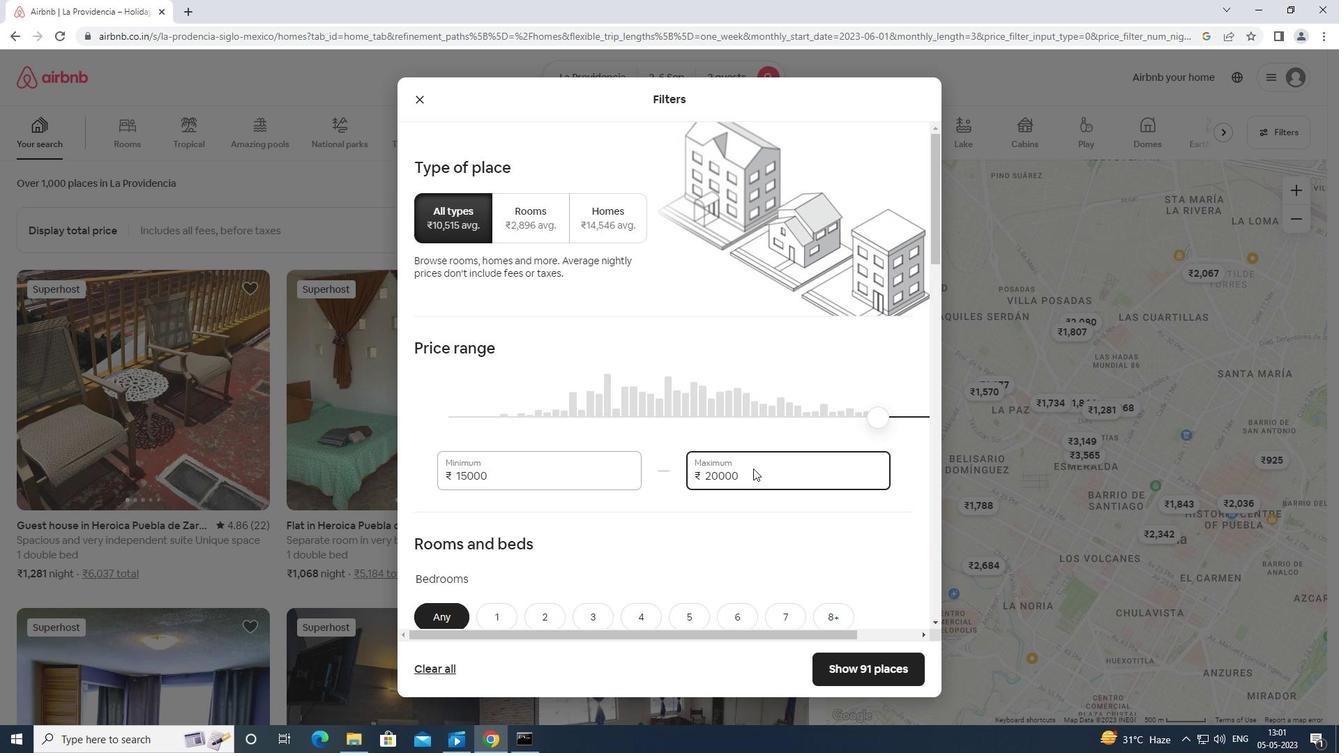 
Action: Mouse moved to (748, 469)
Screenshot: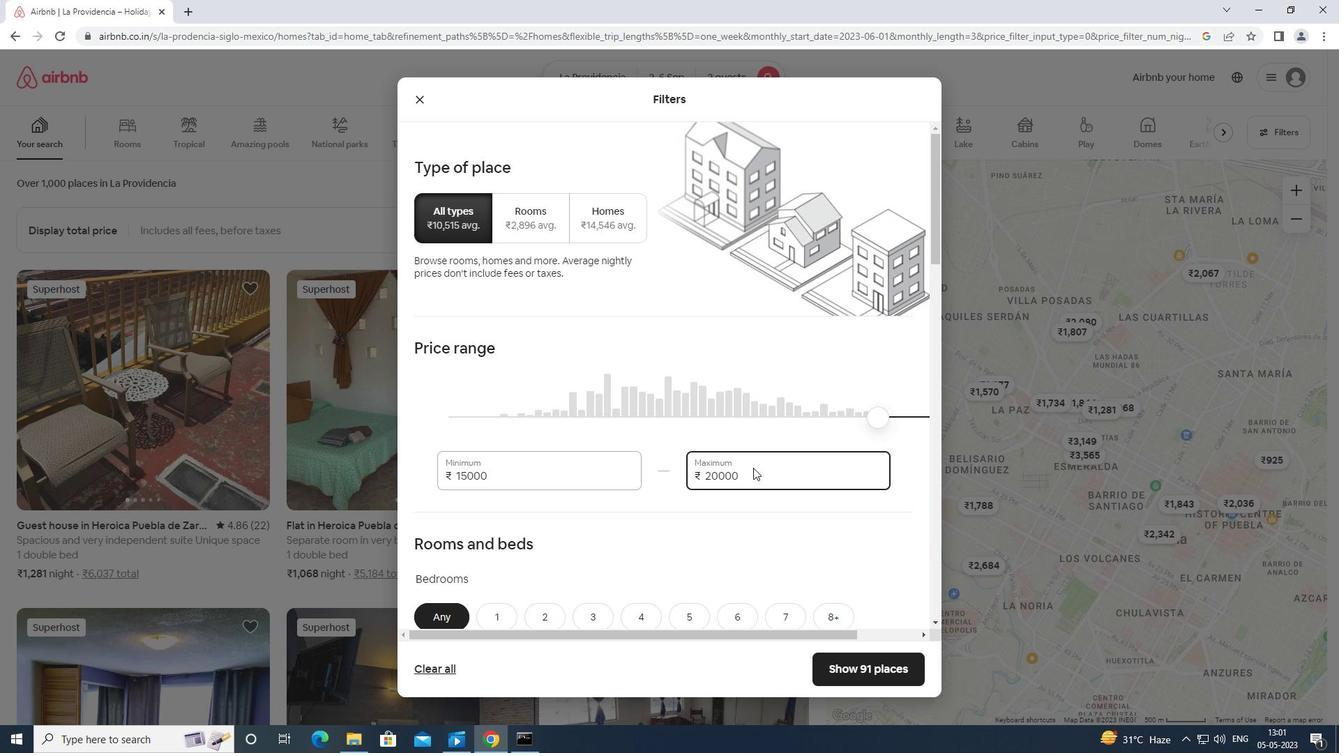 
Action: Mouse scrolled (748, 468) with delta (0, 0)
Screenshot: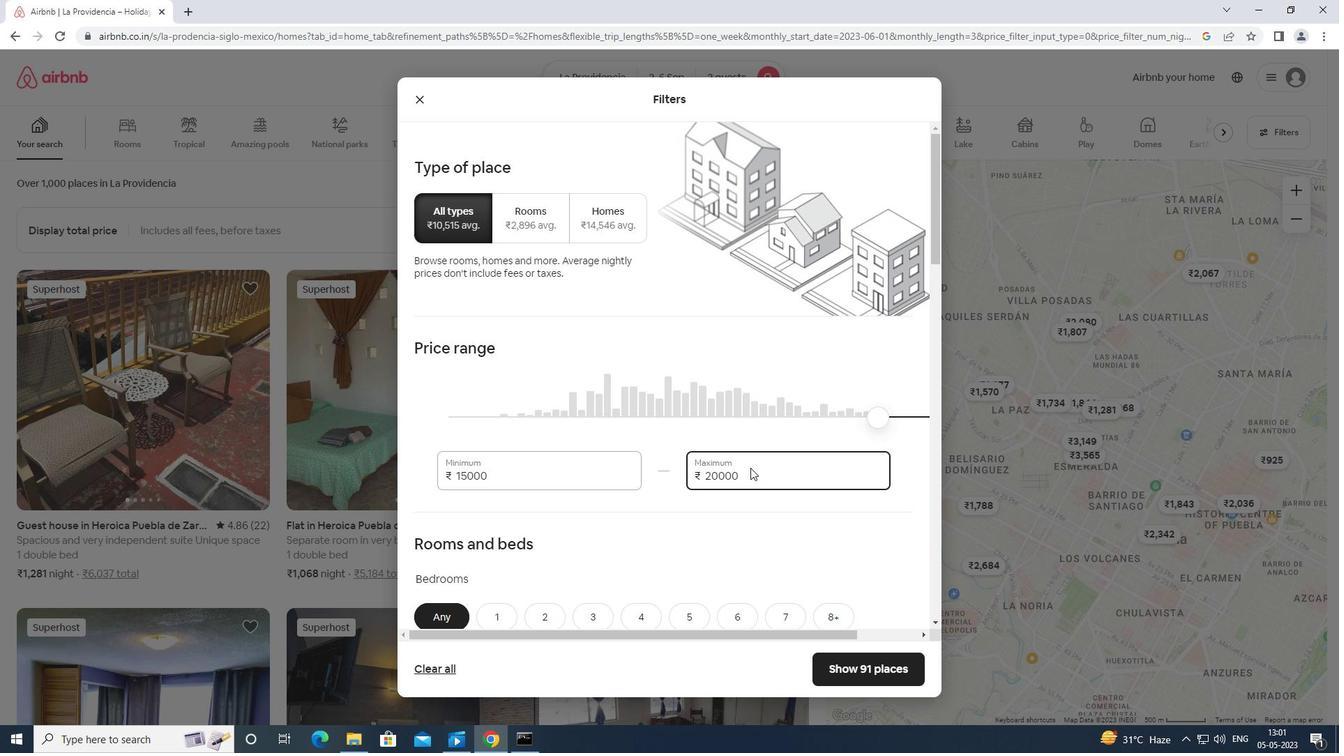 
Action: Mouse moved to (739, 476)
Screenshot: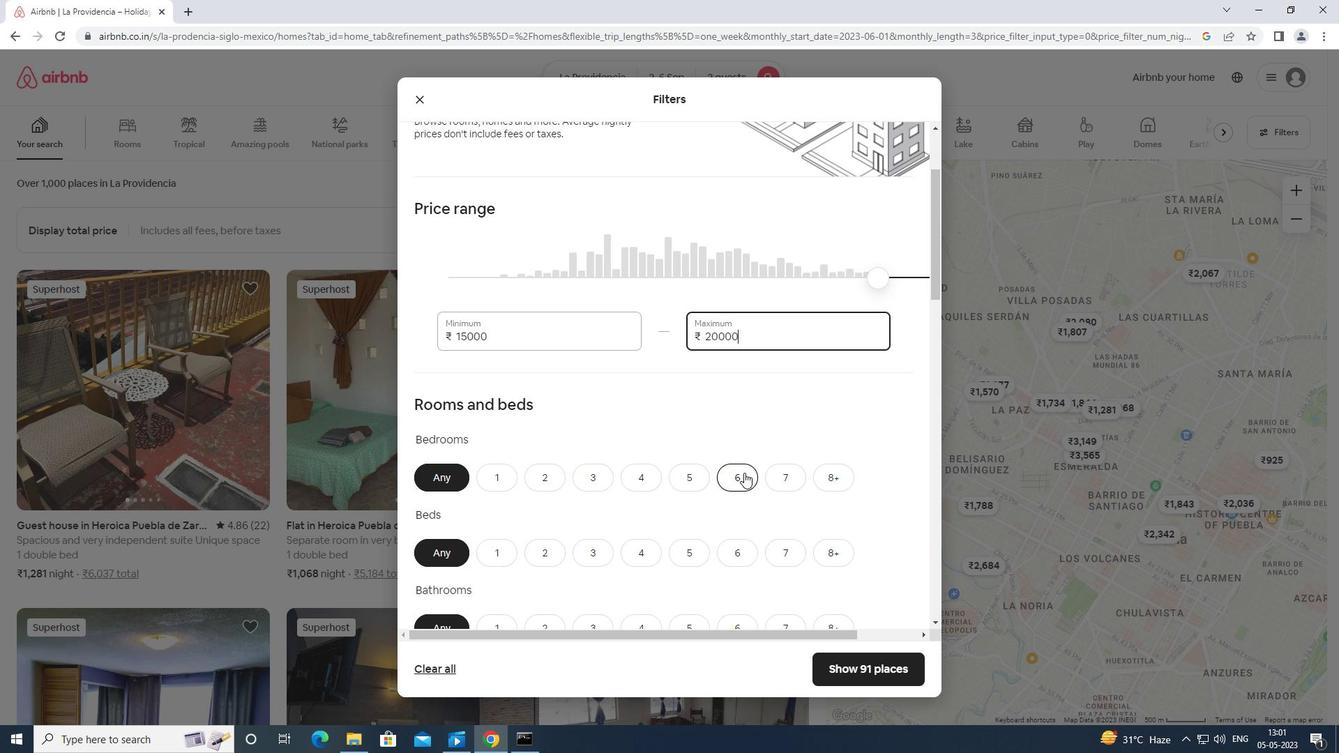 
Action: Mouse scrolled (739, 475) with delta (0, 0)
Screenshot: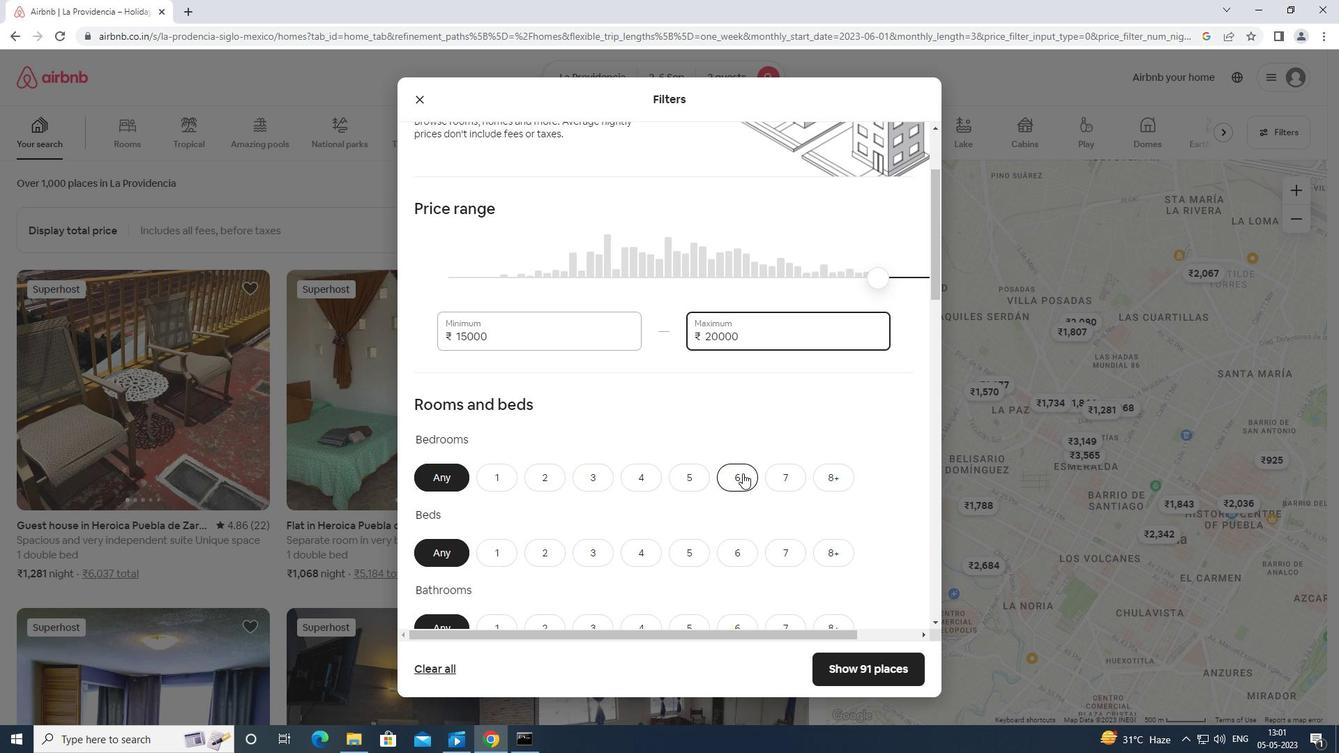 
Action: Mouse moved to (504, 405)
Screenshot: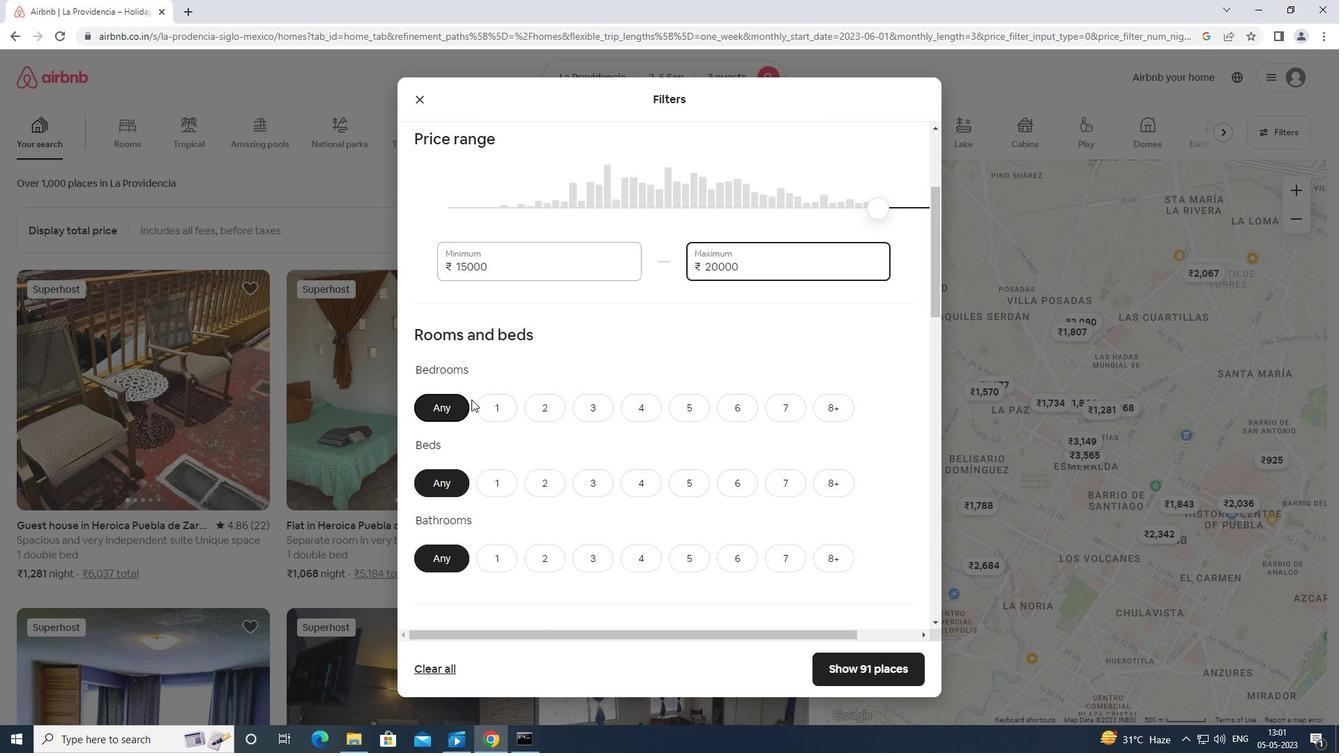 
Action: Mouse pressed left at (504, 405)
Screenshot: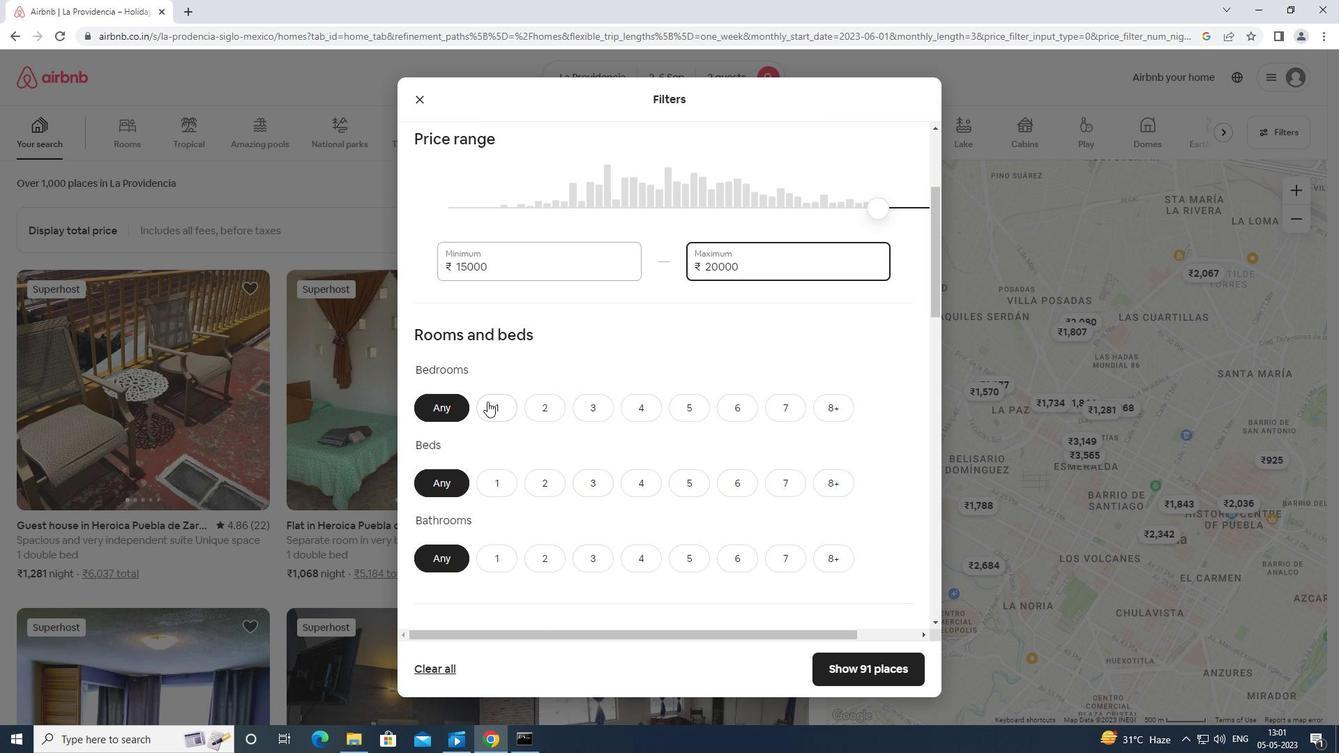 
Action: Mouse moved to (497, 484)
Screenshot: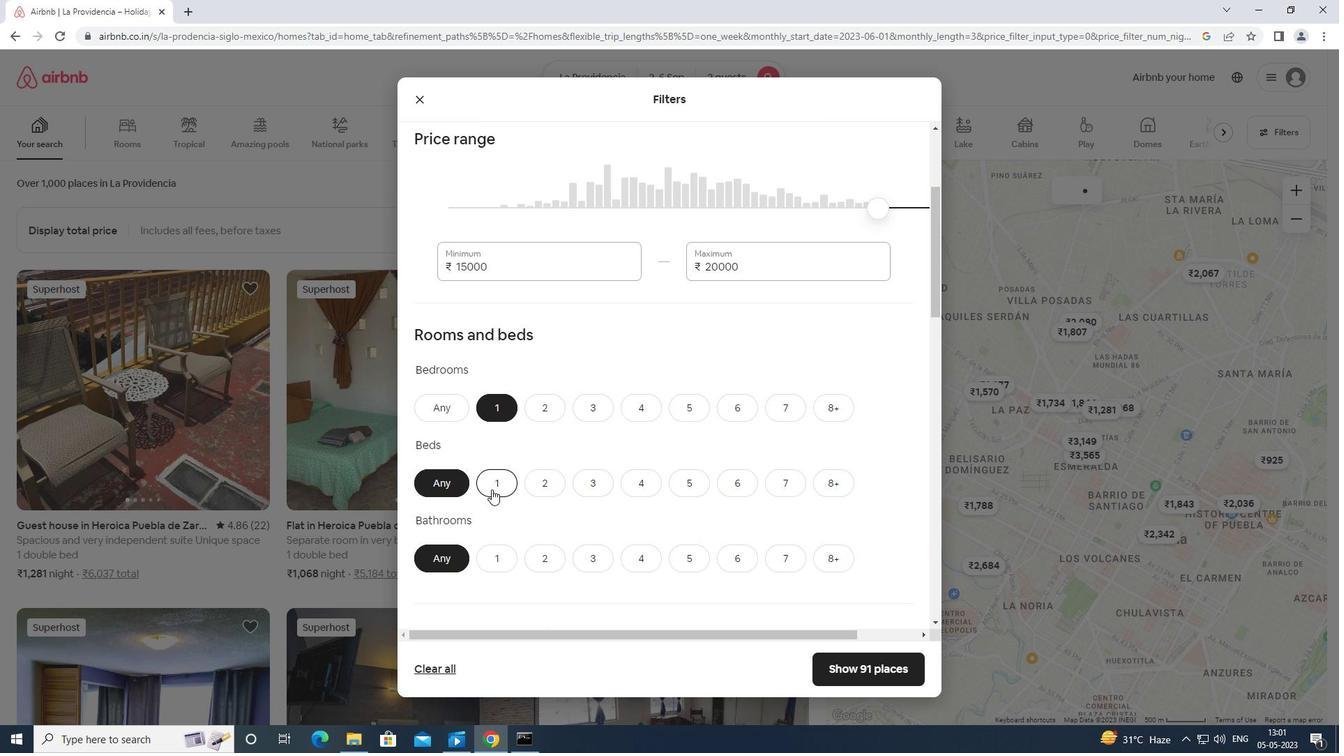 
Action: Mouse pressed left at (497, 484)
Screenshot: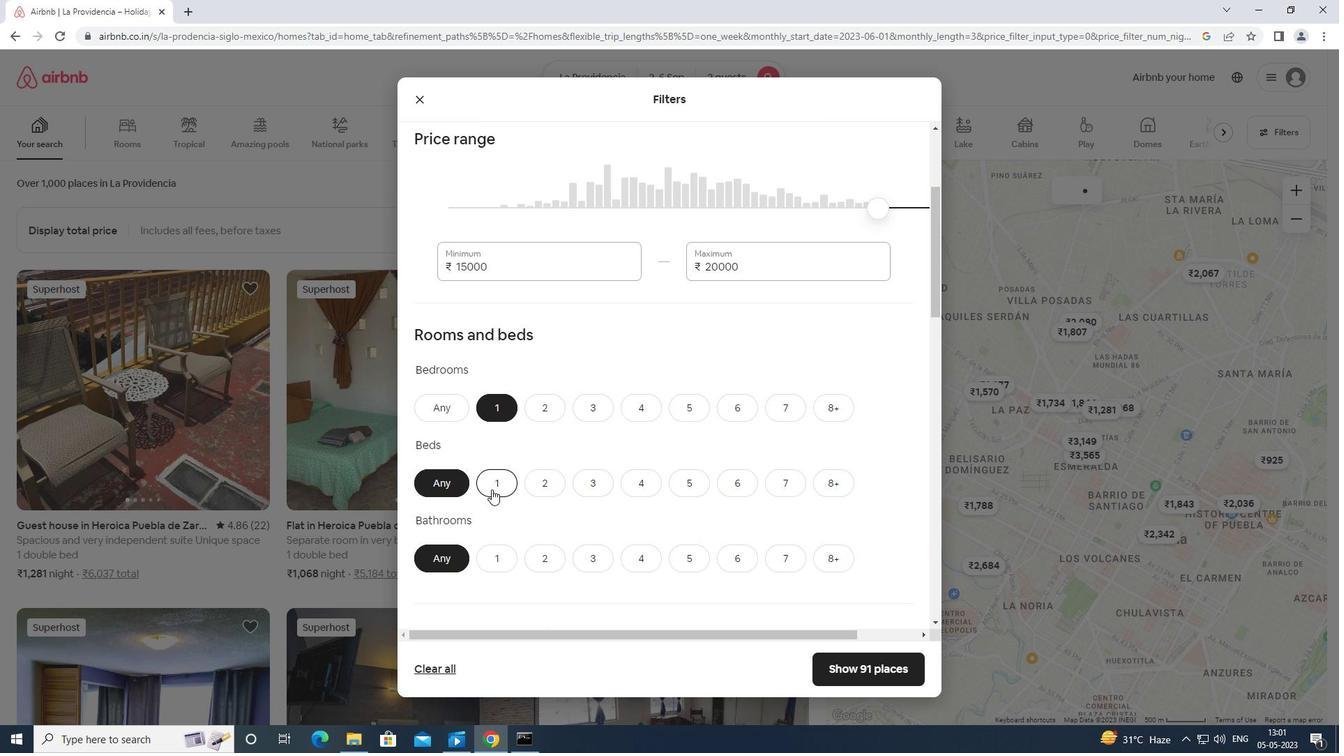 
Action: Mouse moved to (499, 555)
Screenshot: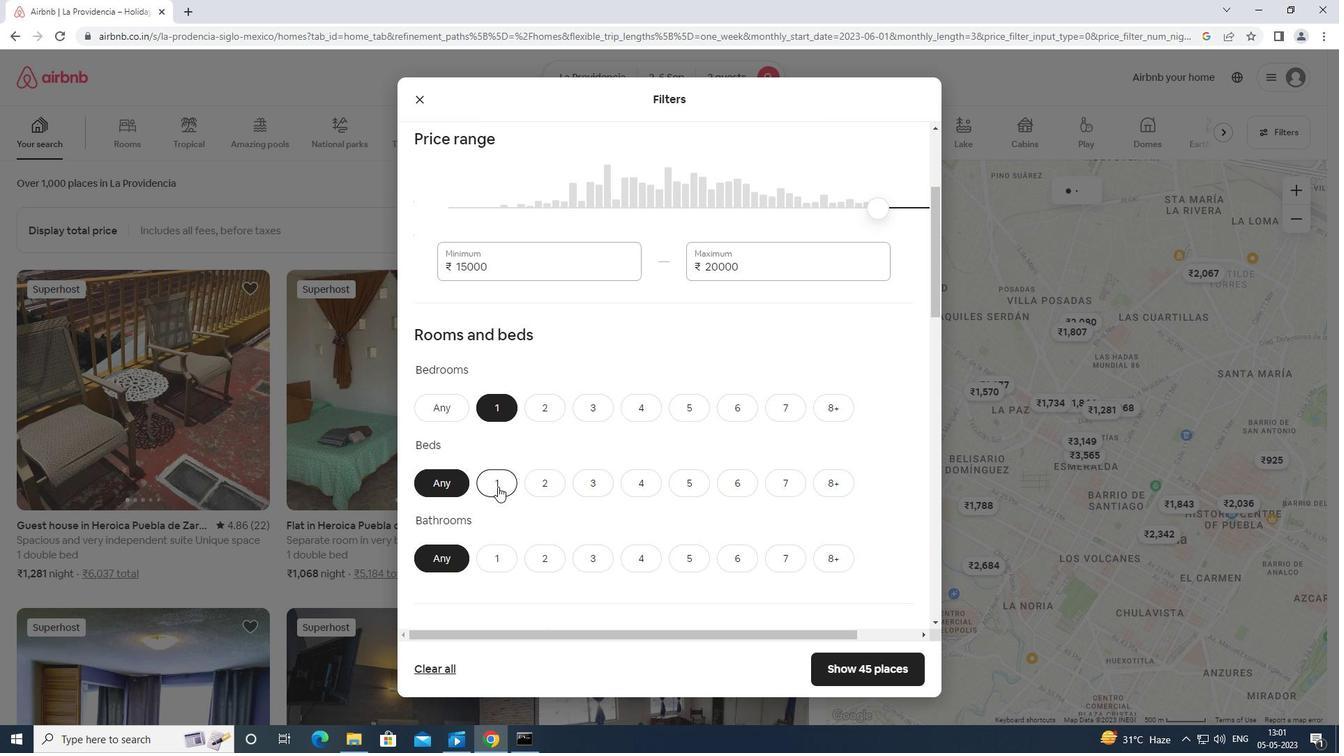 
Action: Mouse pressed left at (499, 555)
Screenshot: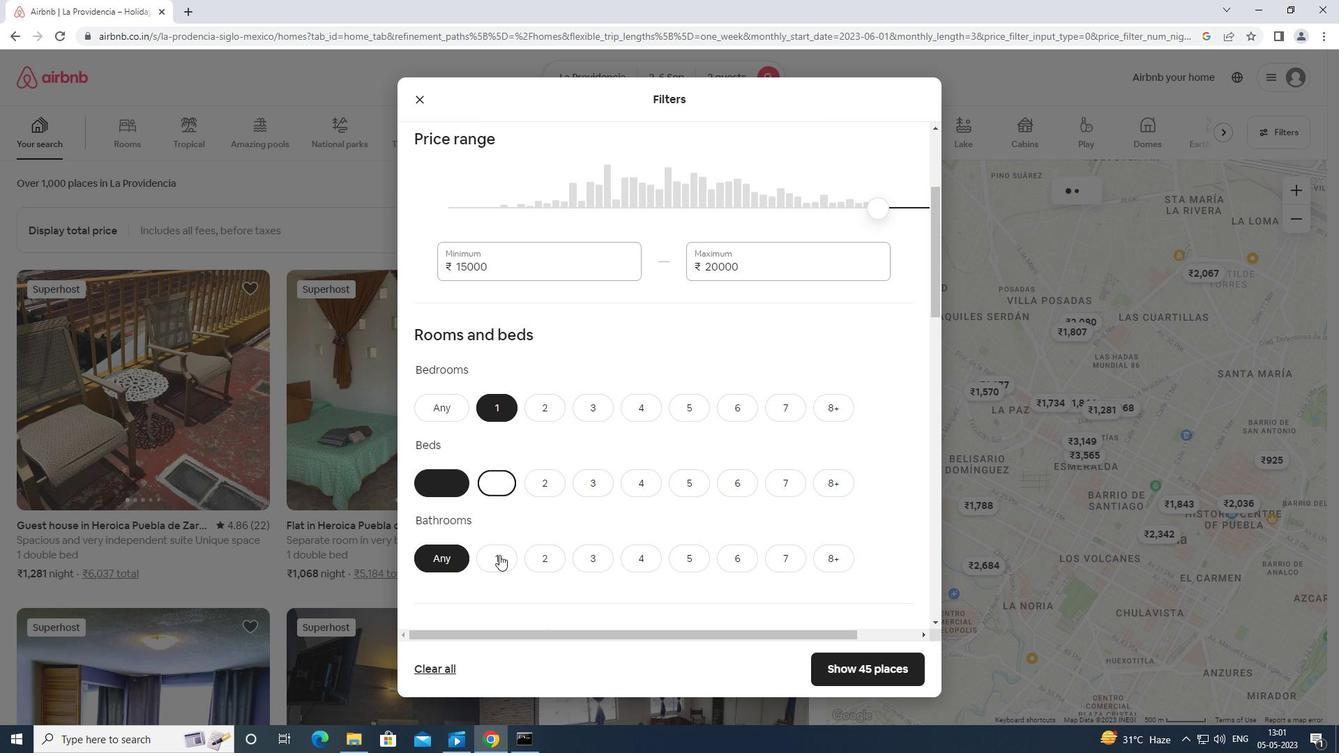 
Action: Mouse moved to (496, 560)
Screenshot: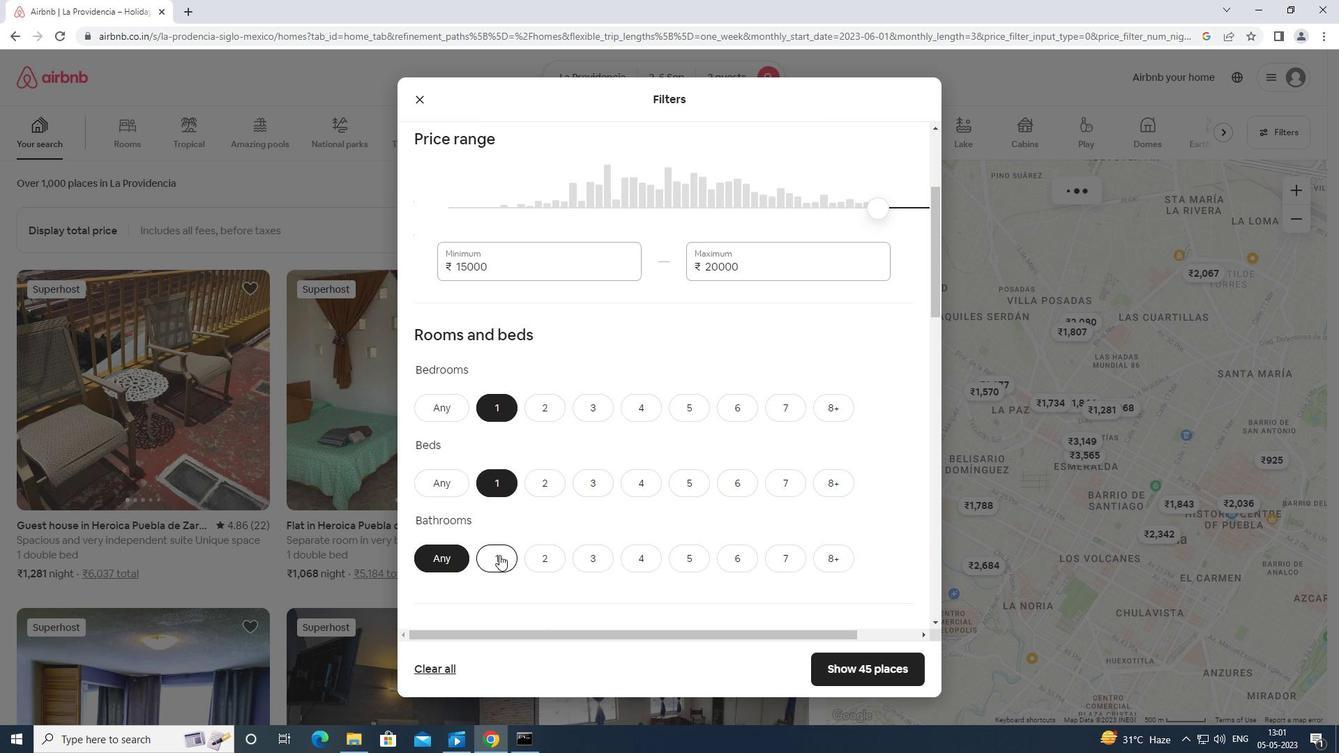 
Action: Mouse scrolled (496, 560) with delta (0, 0)
Screenshot: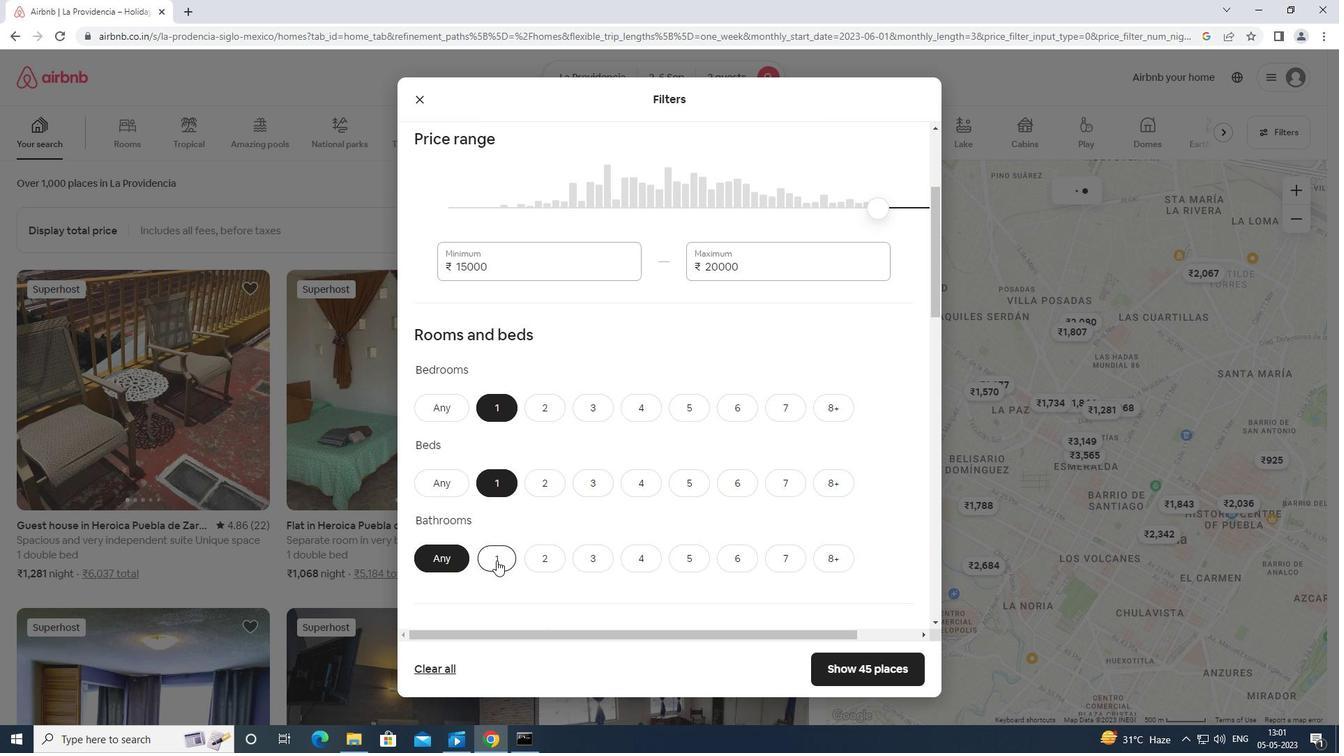 
Action: Mouse scrolled (496, 560) with delta (0, 0)
Screenshot: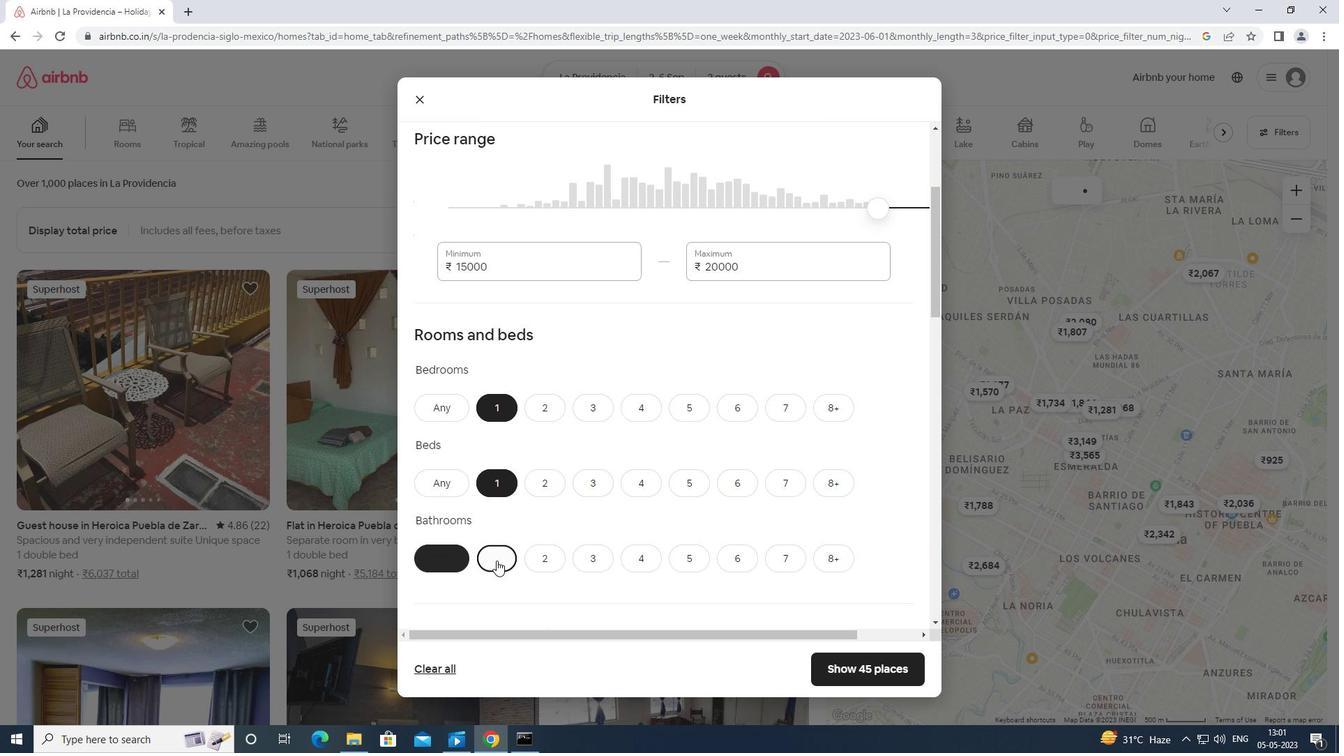 
Action: Mouse moved to (496, 560)
Screenshot: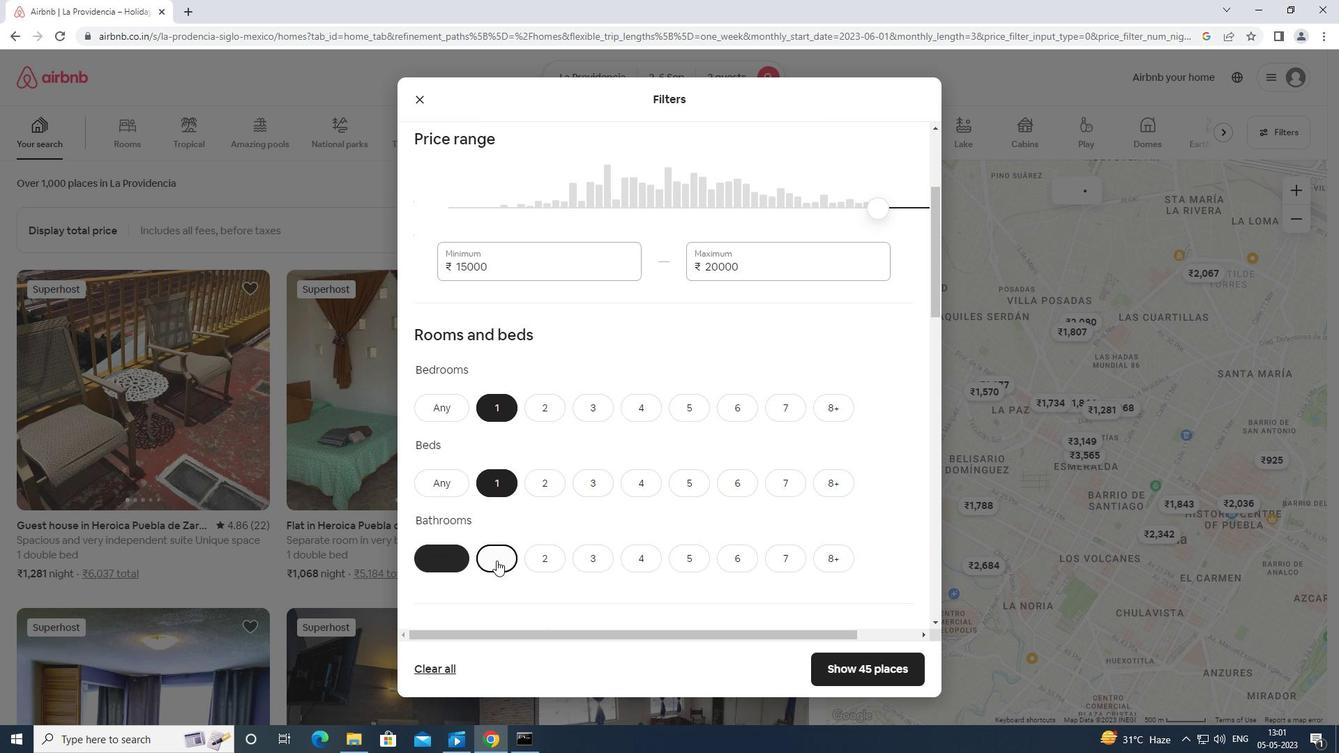 
Action: Mouse scrolled (496, 560) with delta (0, 0)
Screenshot: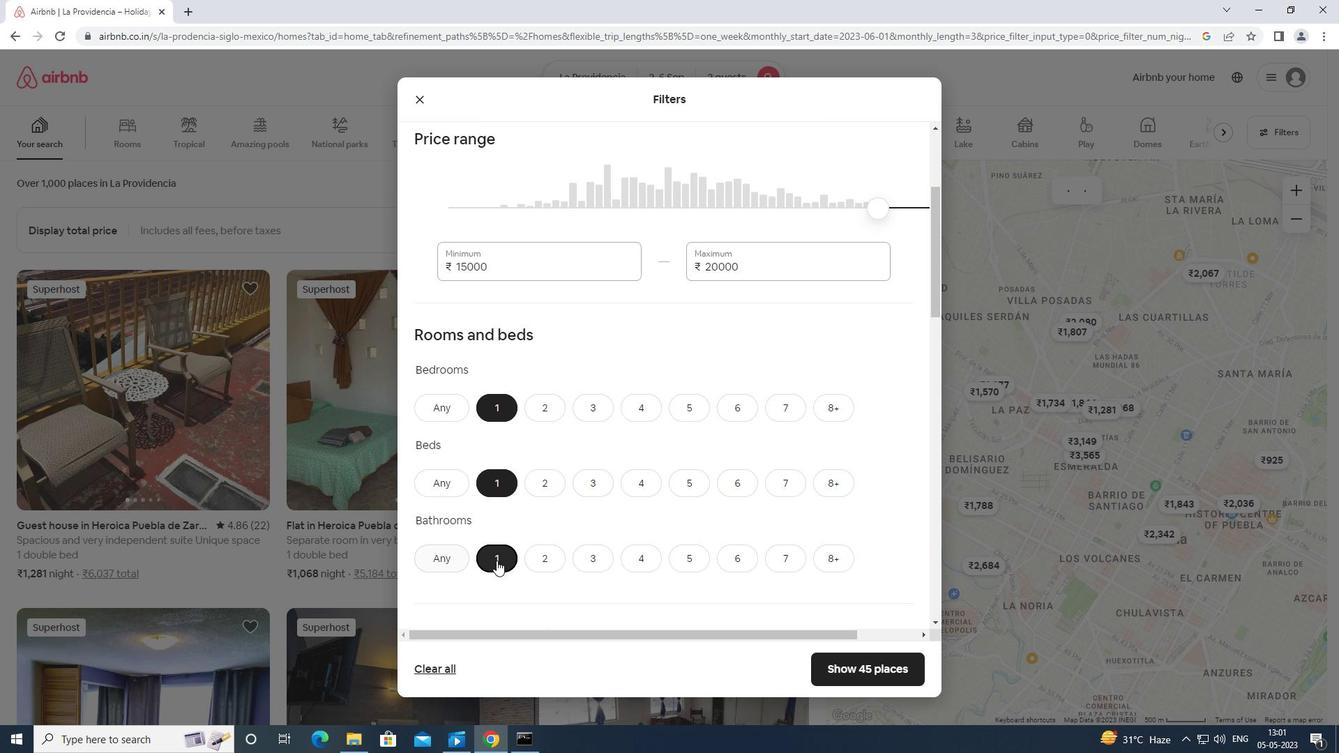 
Action: Mouse moved to (495, 560)
Screenshot: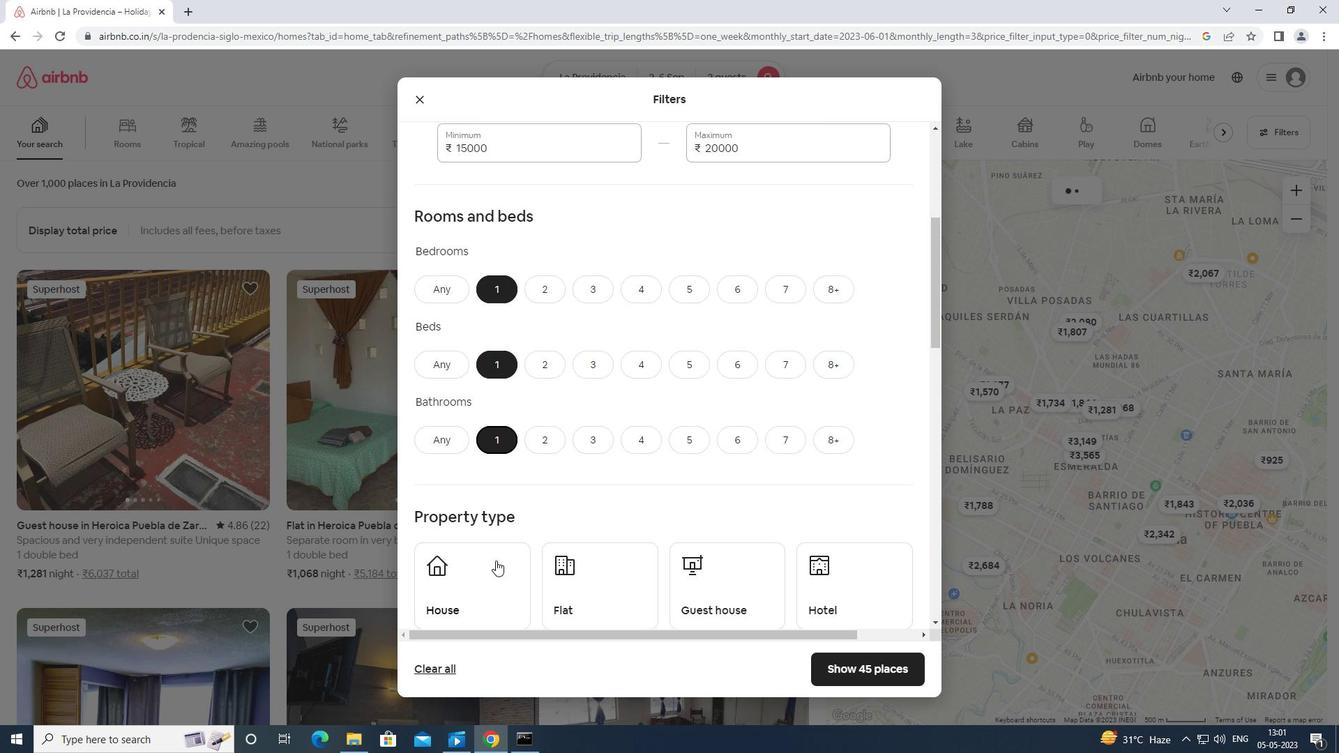 
Action: Mouse scrolled (495, 559) with delta (0, 0)
Screenshot: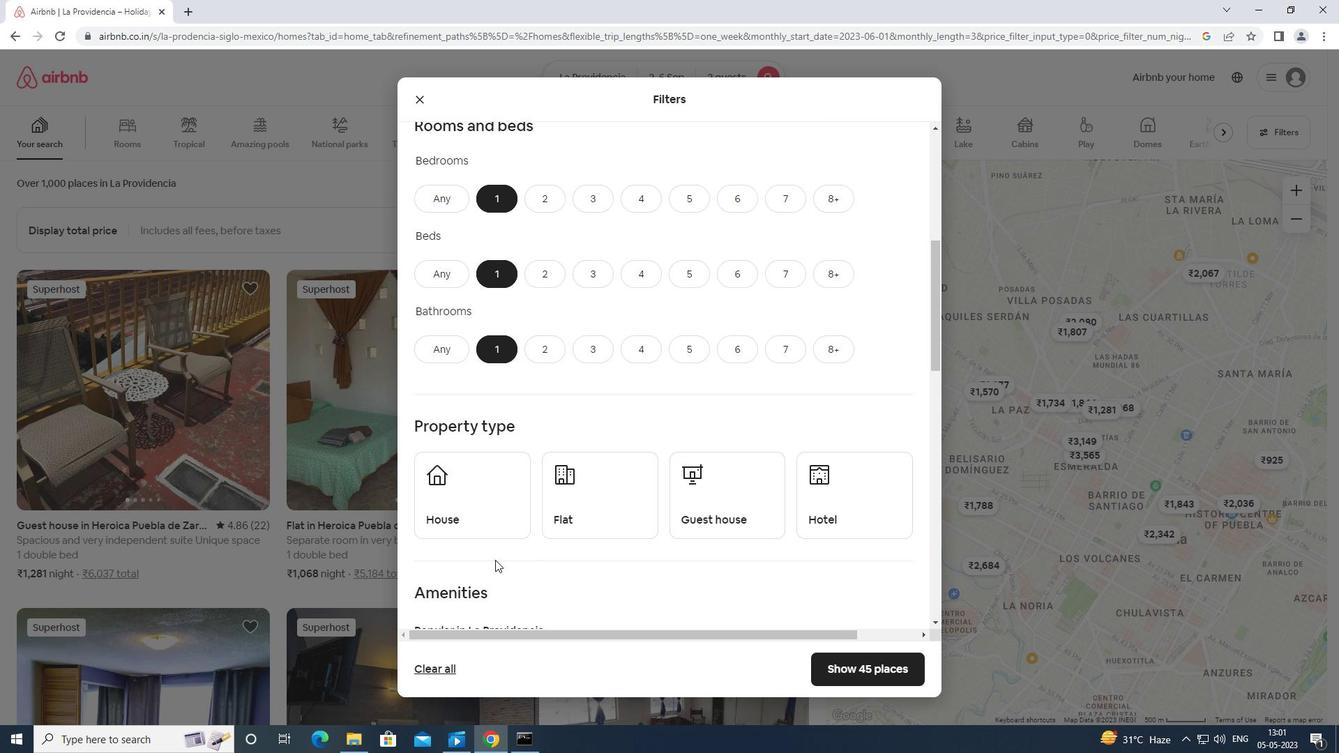 
Action: Mouse moved to (470, 428)
Screenshot: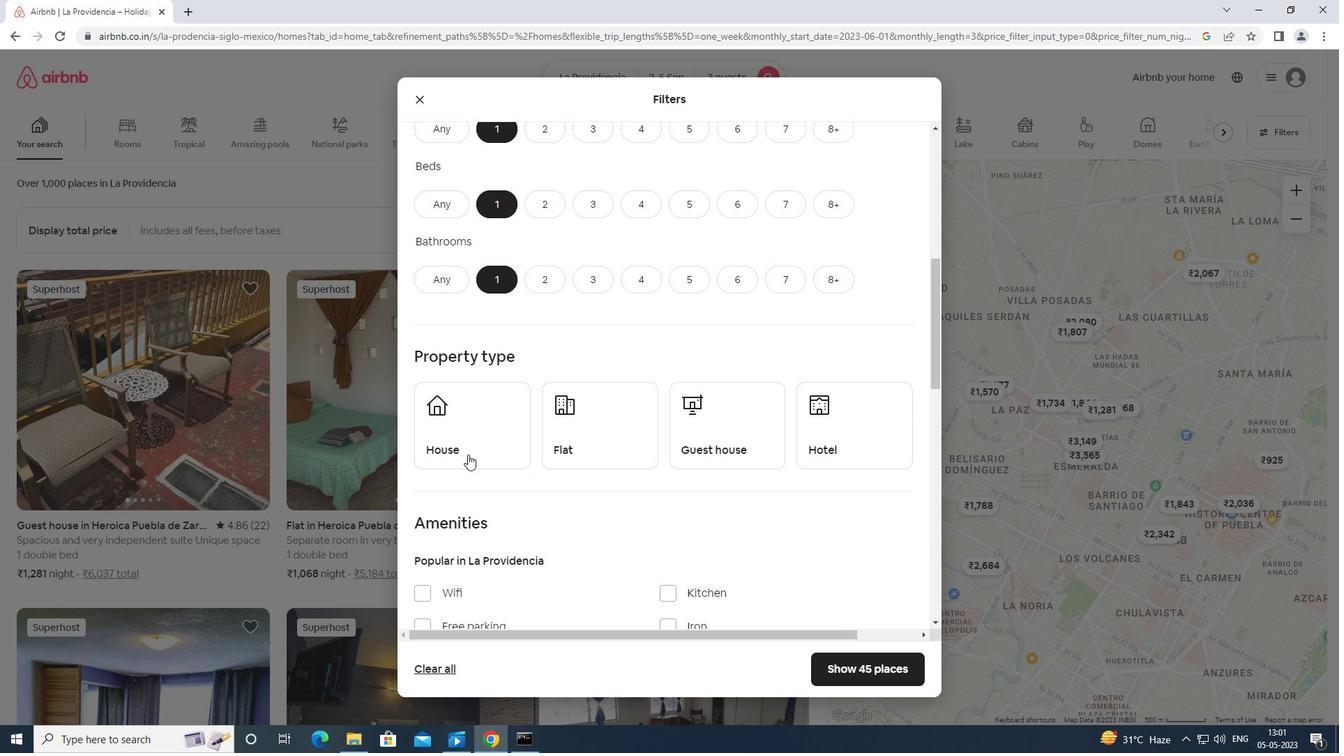 
Action: Mouse pressed left at (470, 428)
Screenshot: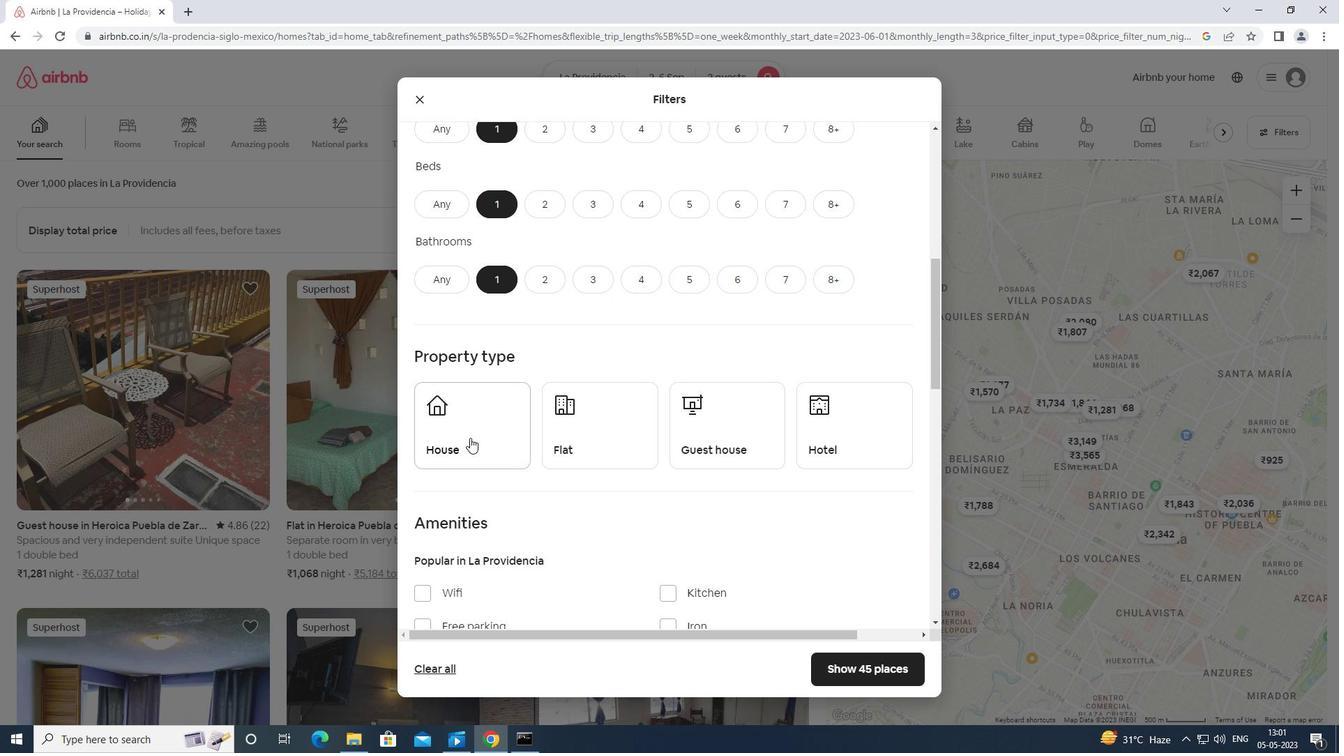 
Action: Mouse moved to (587, 419)
Screenshot: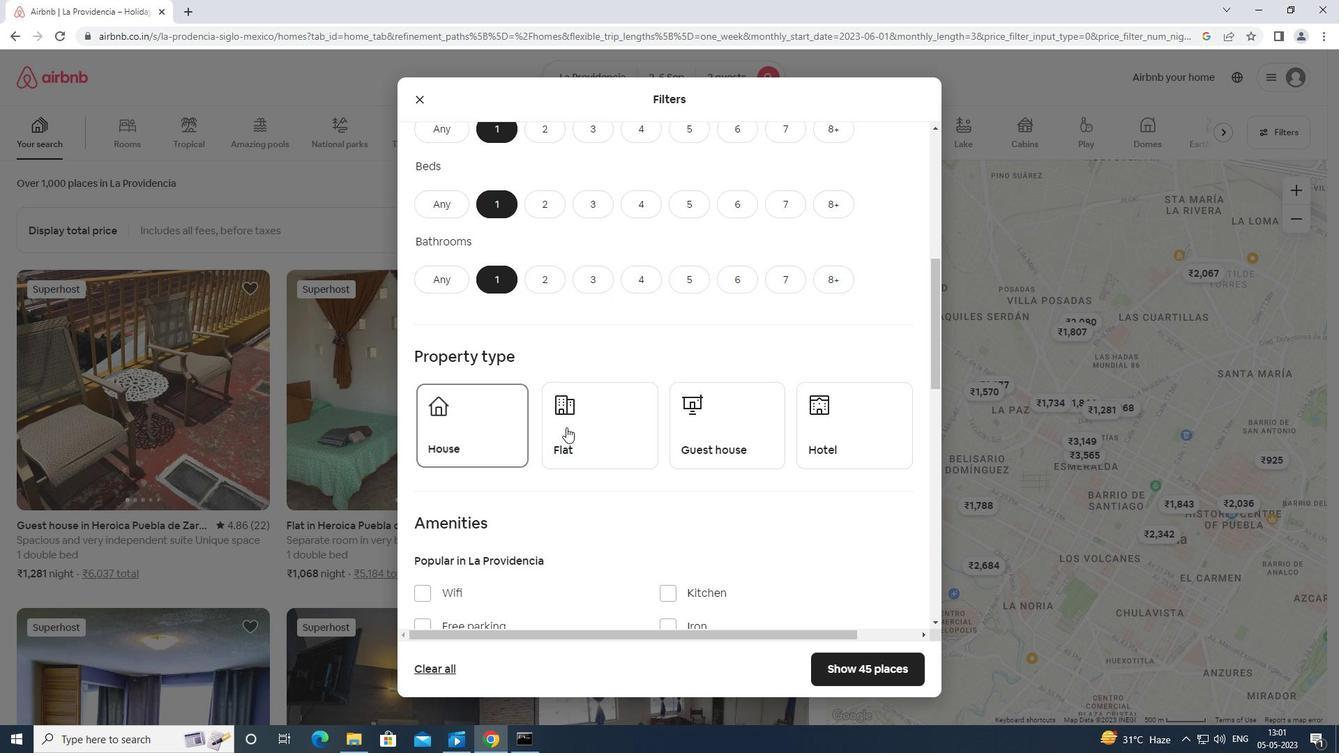 
Action: Mouse pressed left at (587, 419)
Screenshot: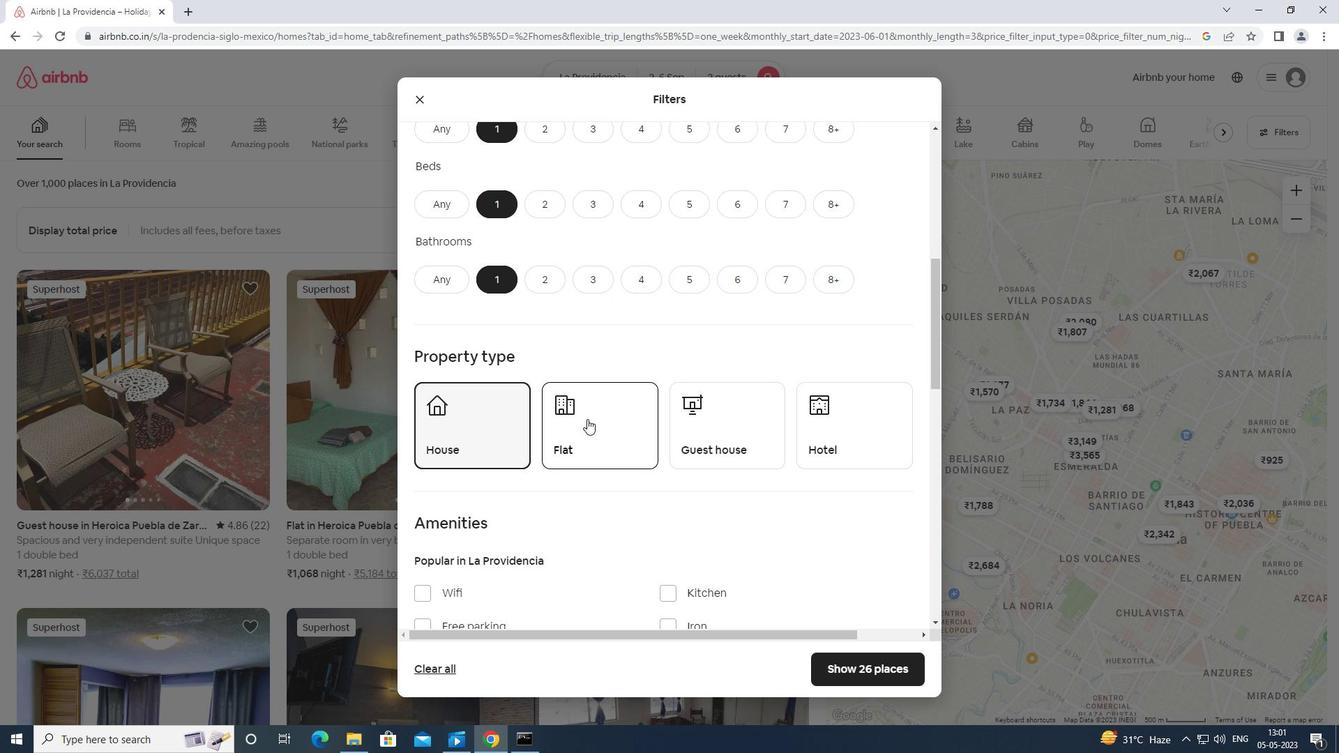 
Action: Mouse moved to (697, 432)
Screenshot: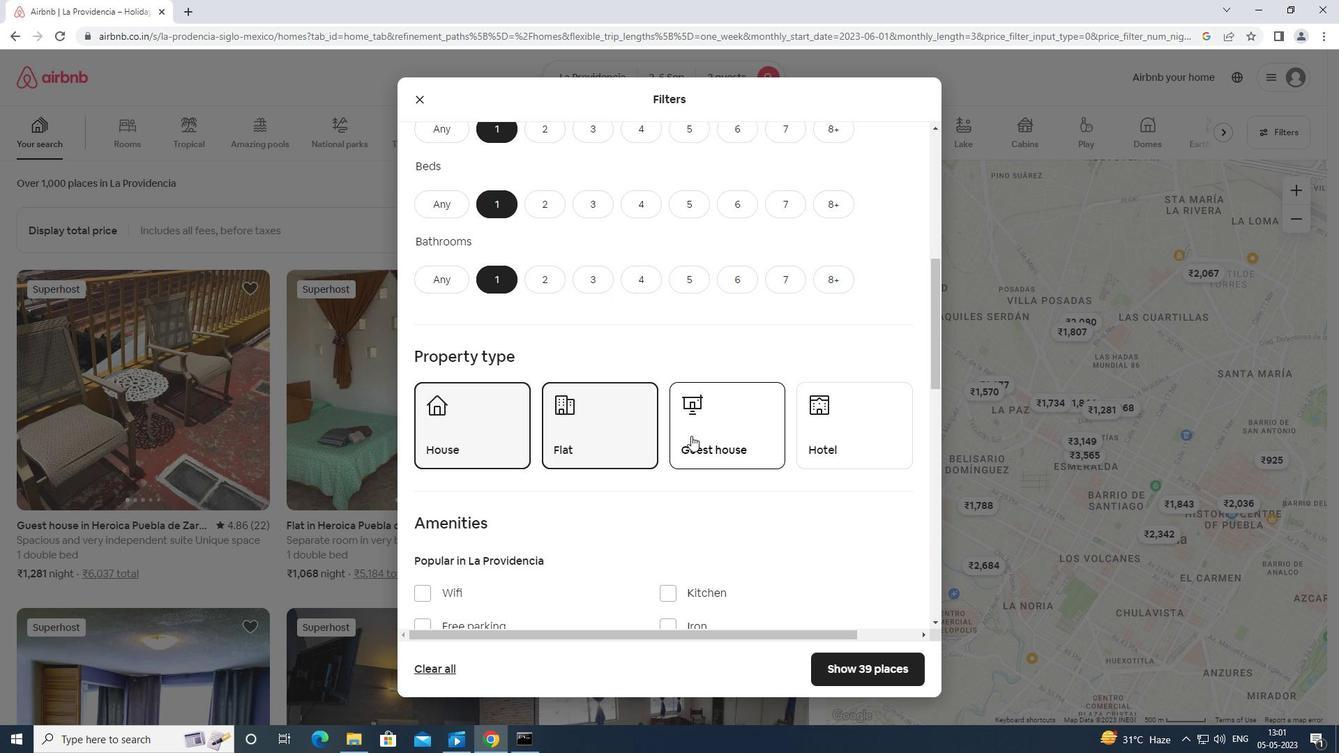 
Action: Mouse pressed left at (697, 432)
Screenshot: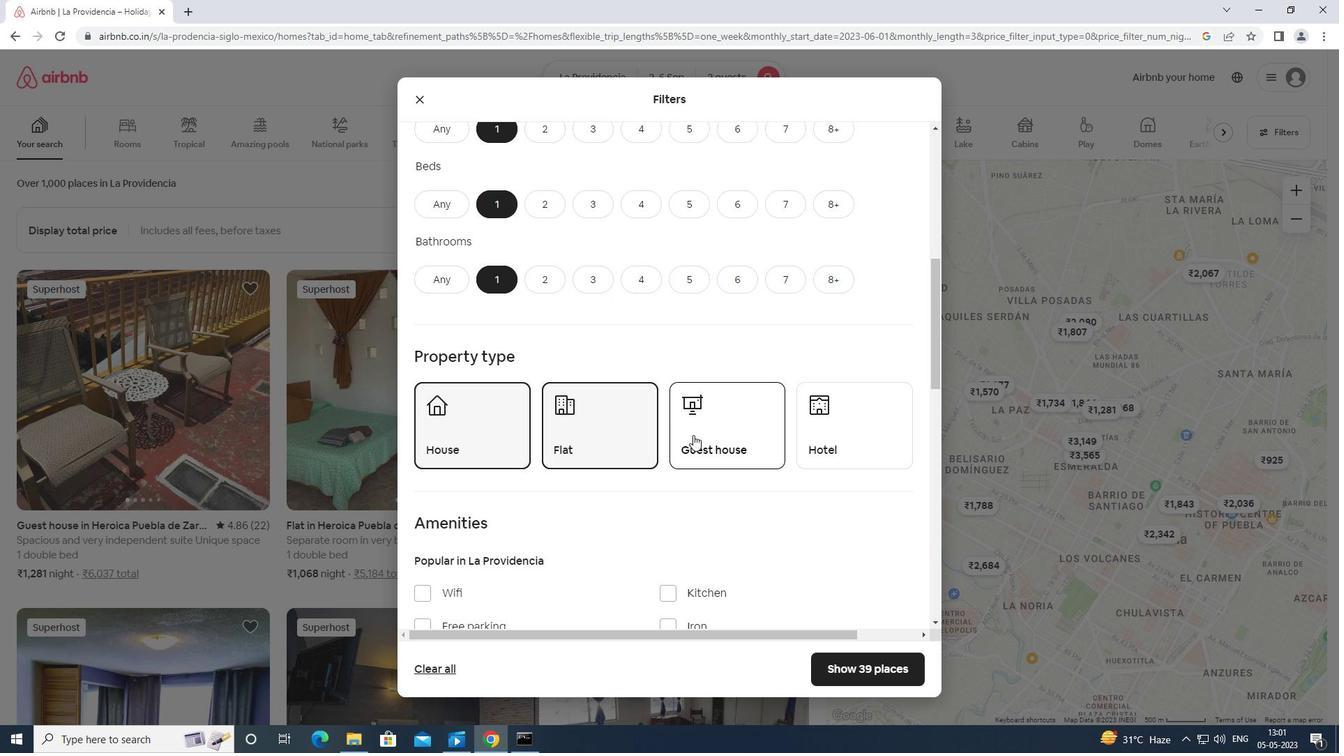 
Action: Mouse moved to (862, 433)
Screenshot: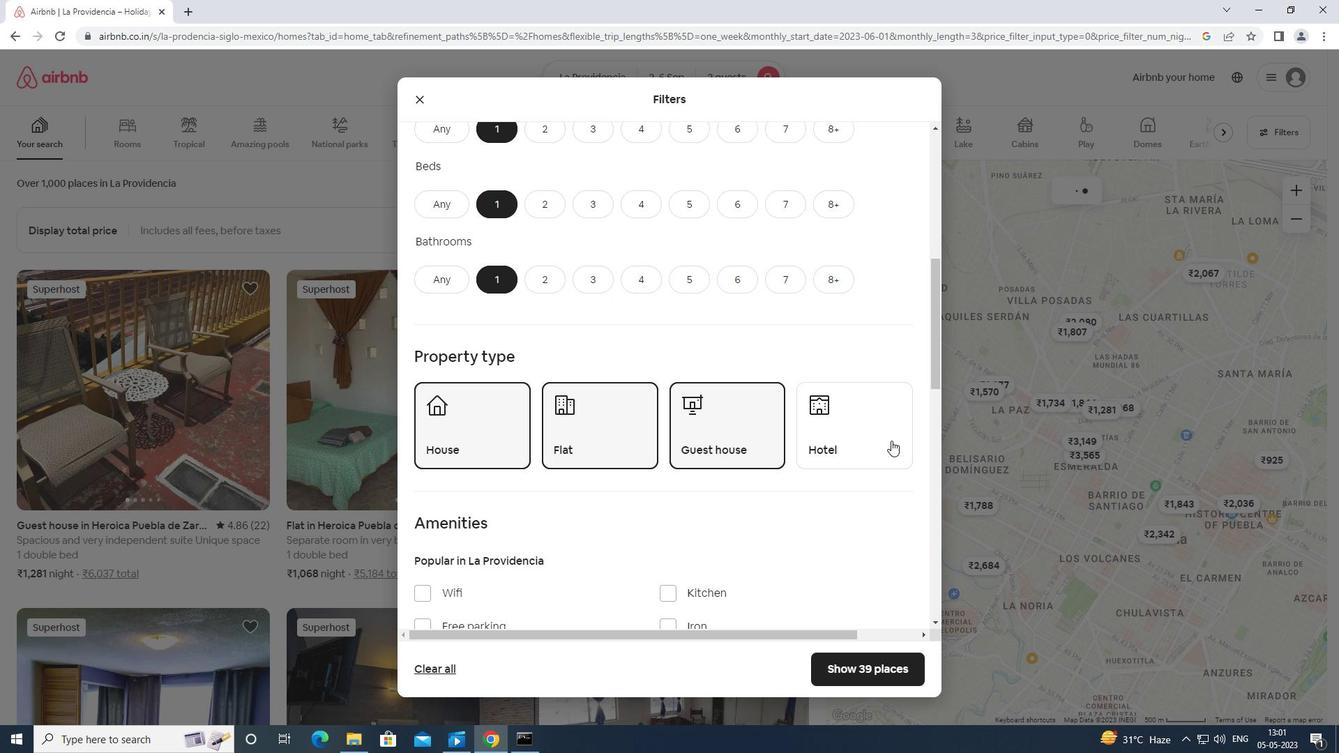
Action: Mouse pressed left at (862, 433)
Screenshot: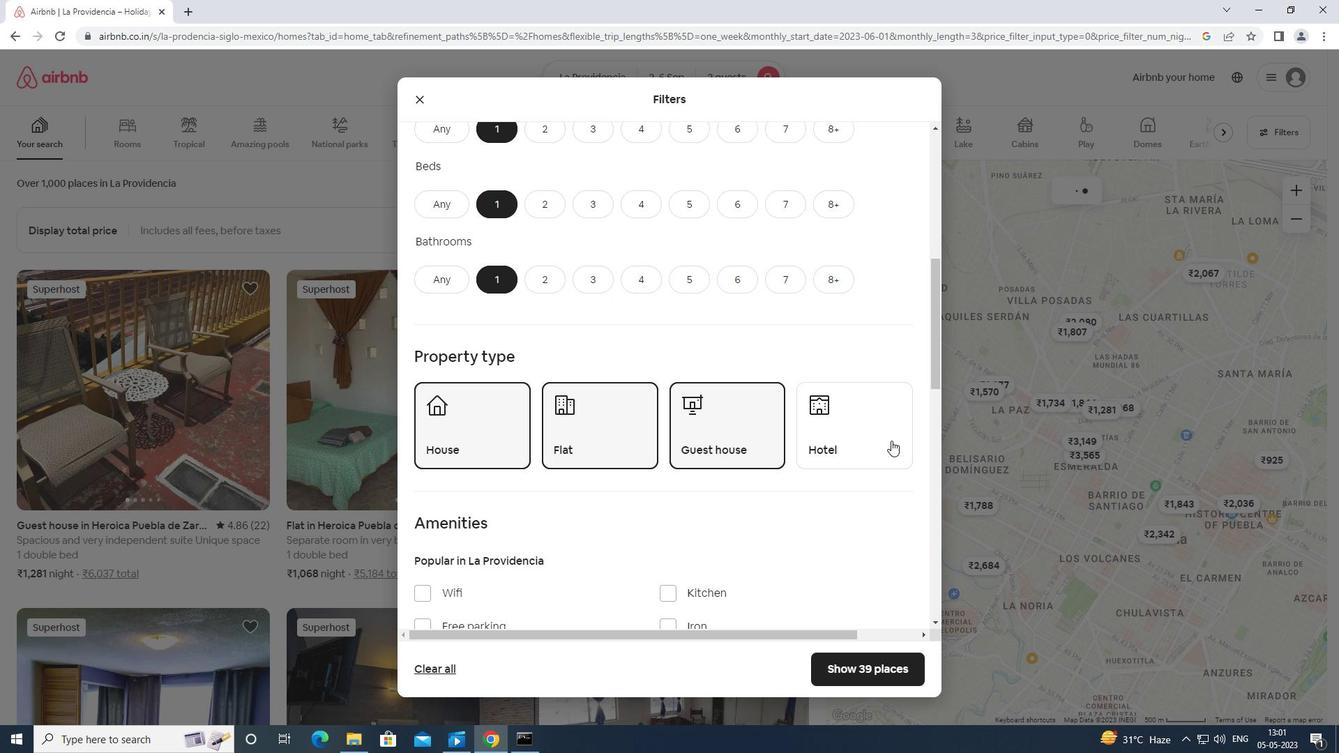 
Action: Mouse moved to (861, 432)
Screenshot: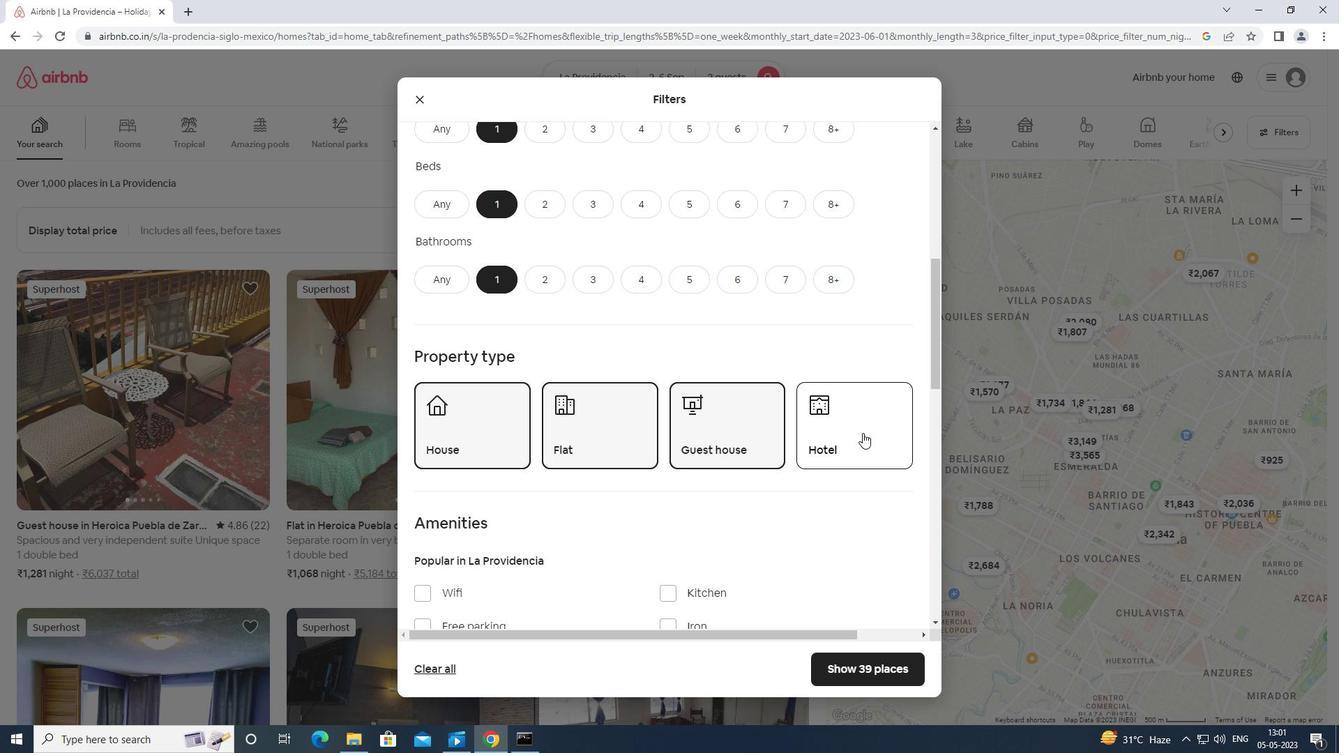 
Action: Mouse scrolled (861, 431) with delta (0, 0)
Screenshot: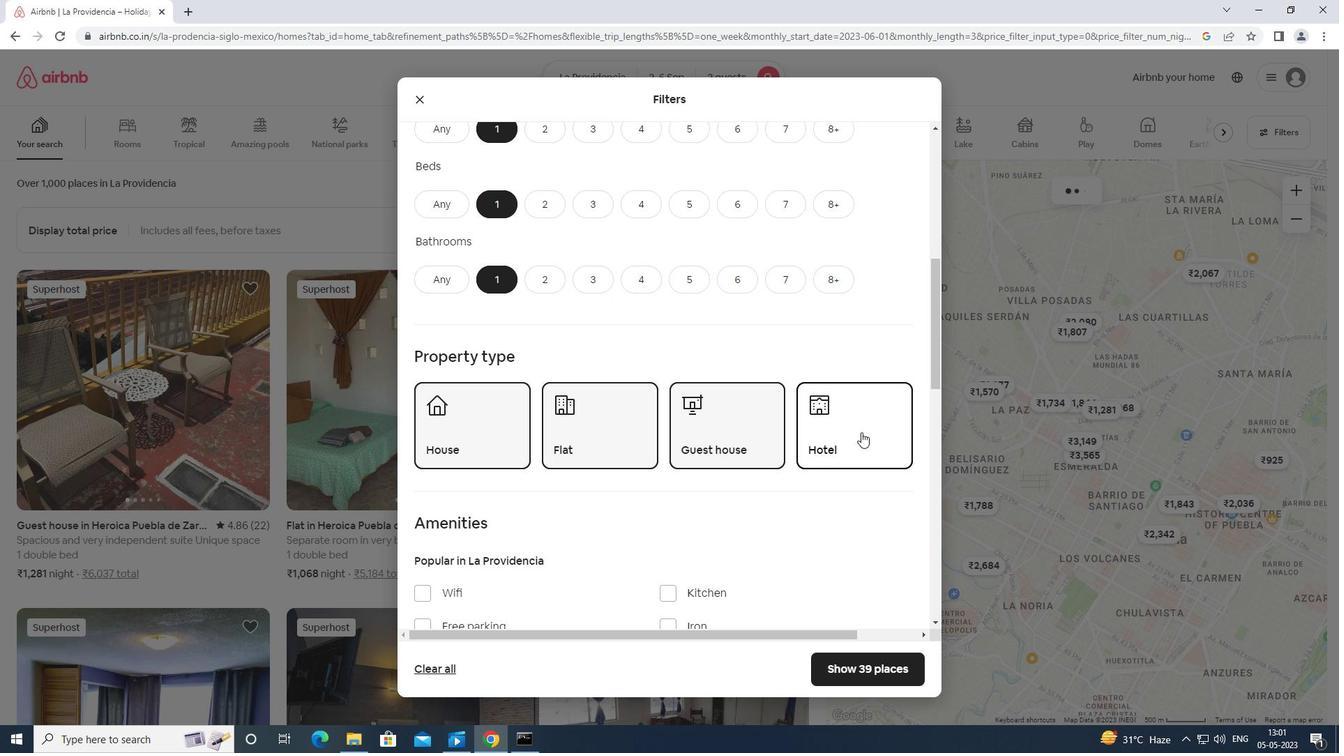 
Action: Mouse scrolled (861, 431) with delta (0, 0)
Screenshot: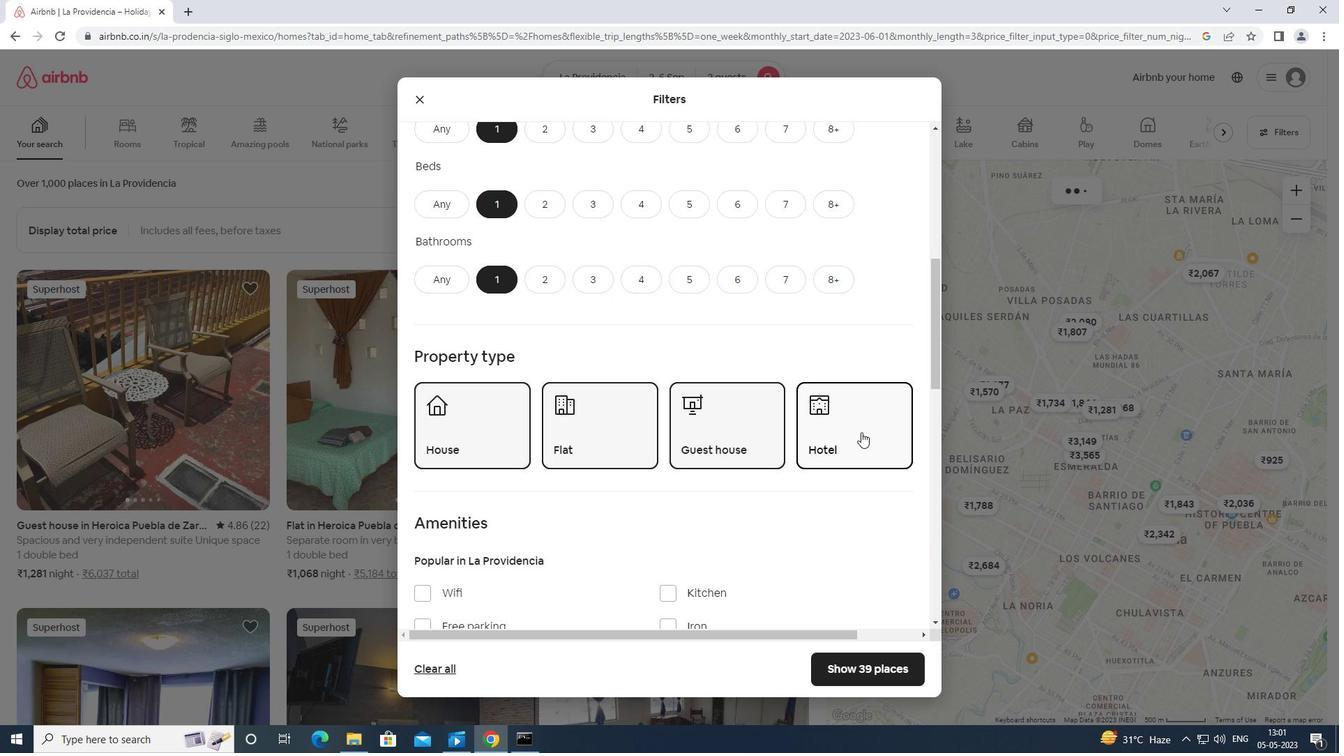 
Action: Mouse scrolled (861, 431) with delta (0, 0)
Screenshot: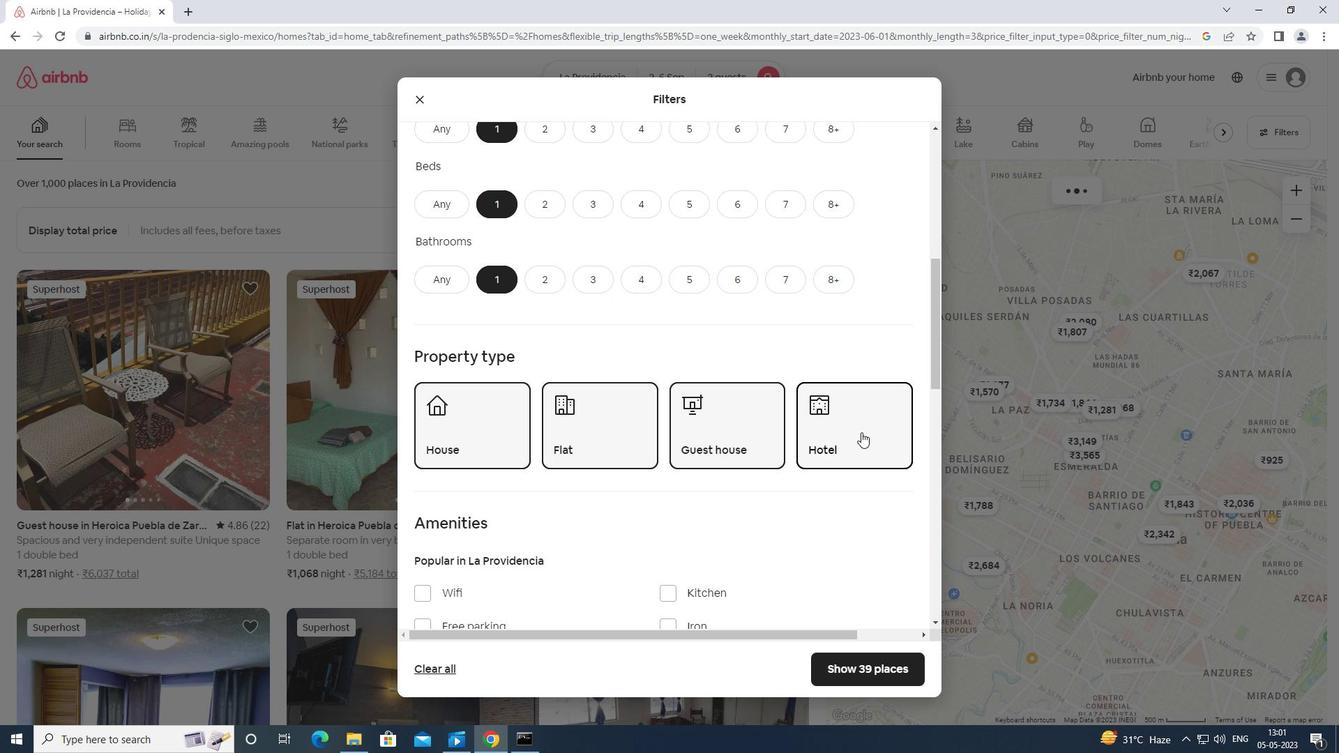 
Action: Mouse scrolled (861, 431) with delta (0, 0)
Screenshot: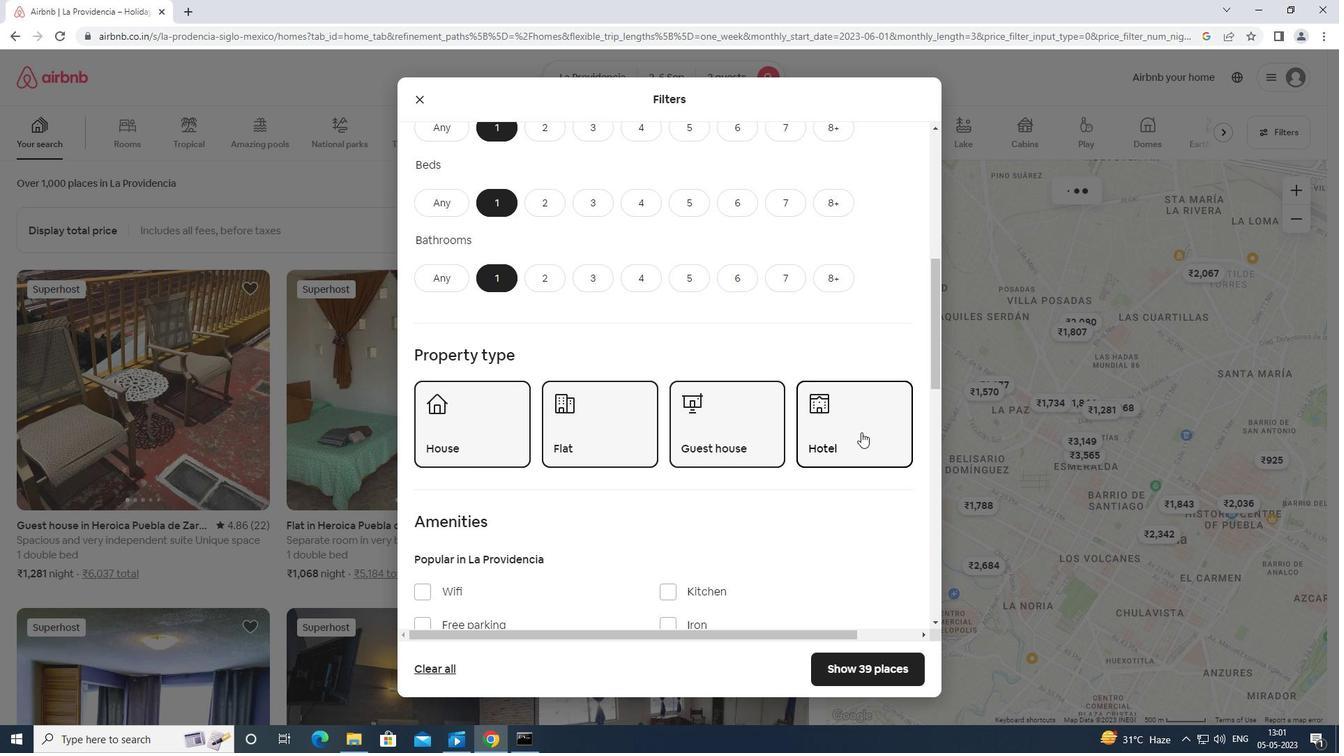 
Action: Mouse moved to (843, 431)
Screenshot: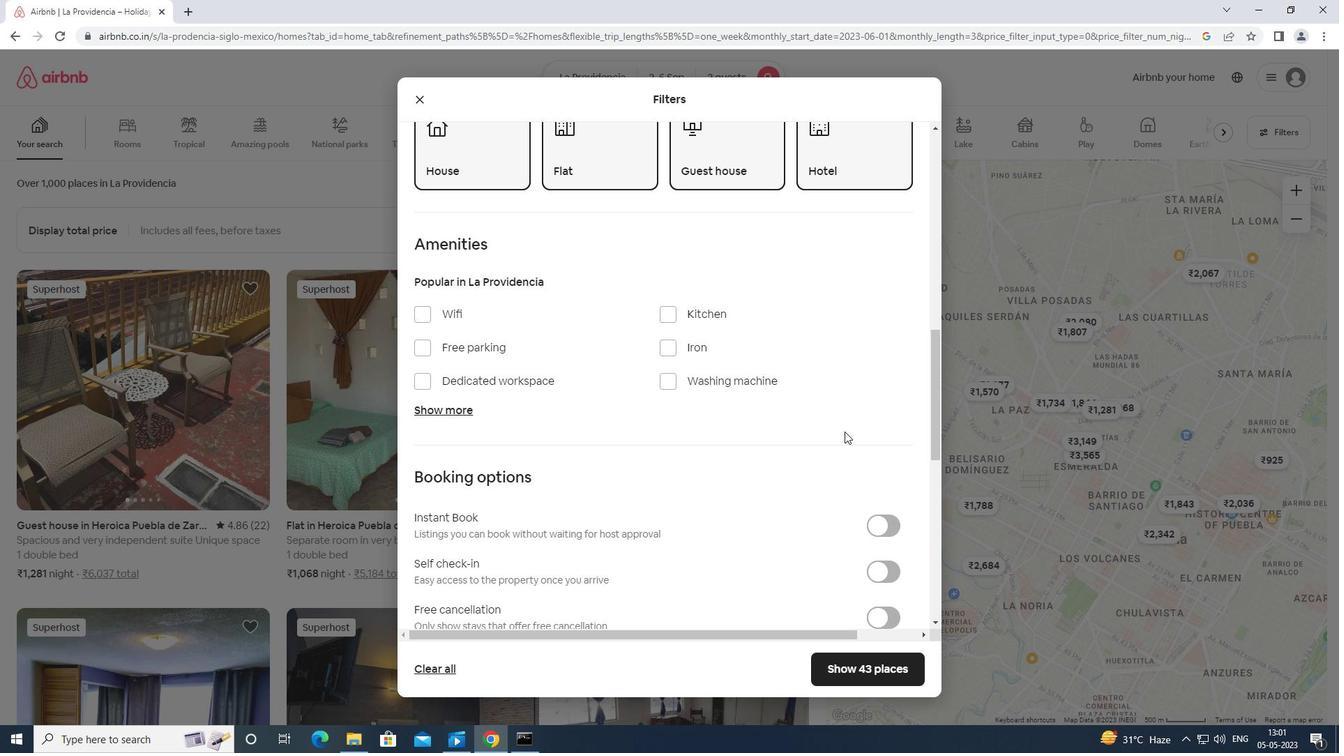 
Action: Mouse scrolled (843, 431) with delta (0, 0)
Screenshot: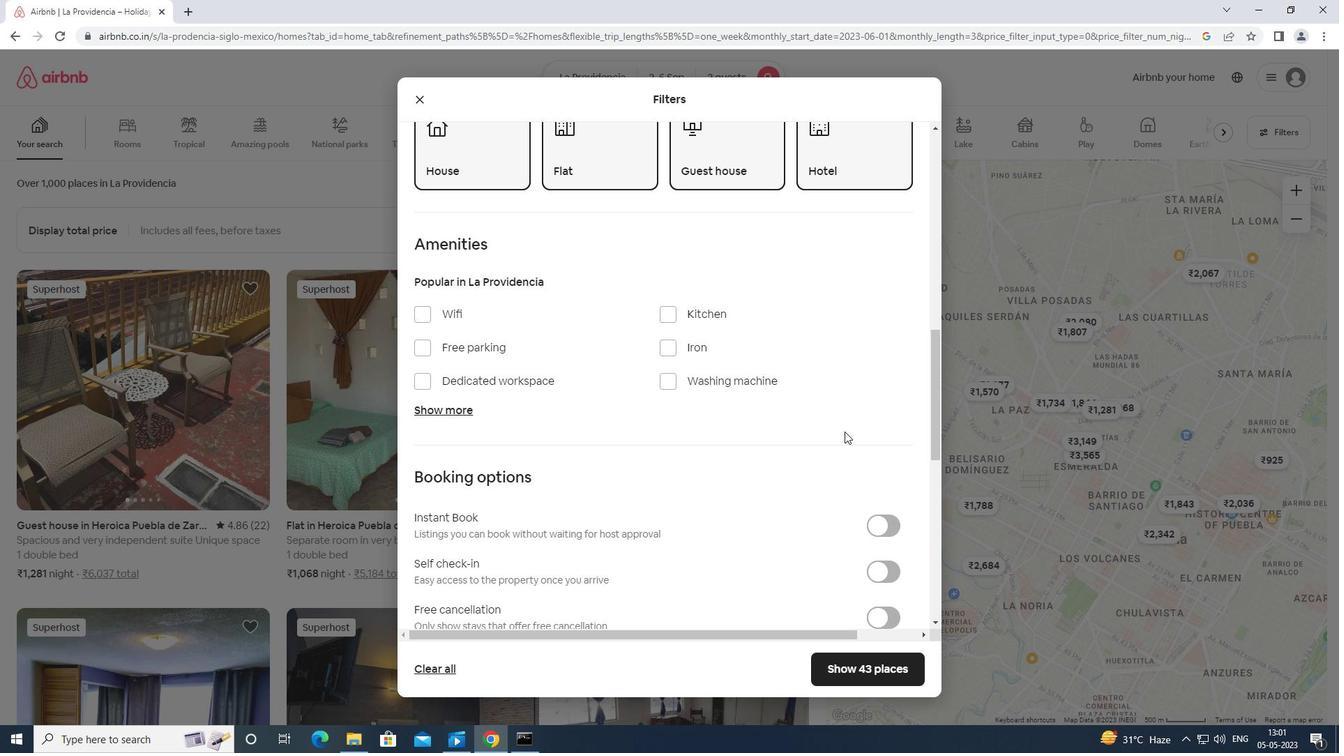 
Action: Mouse moved to (882, 492)
Screenshot: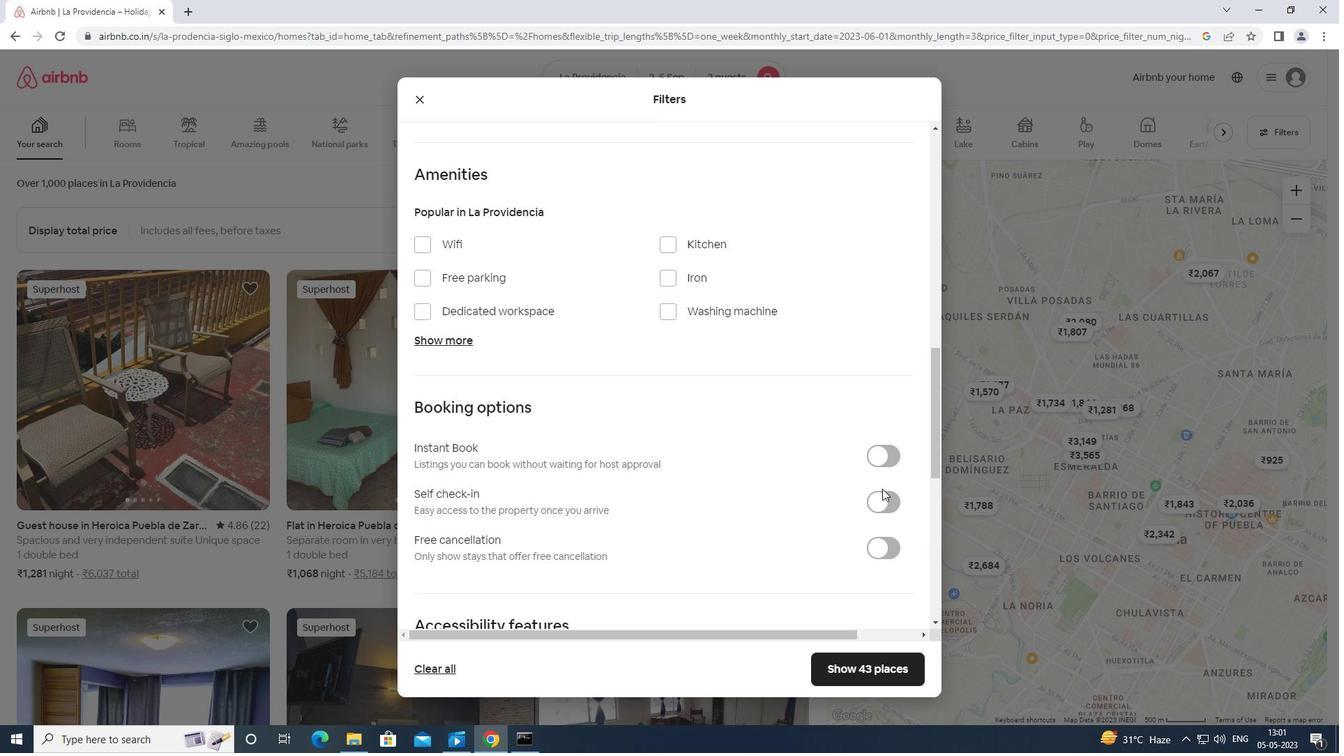
Action: Mouse pressed left at (882, 492)
Screenshot: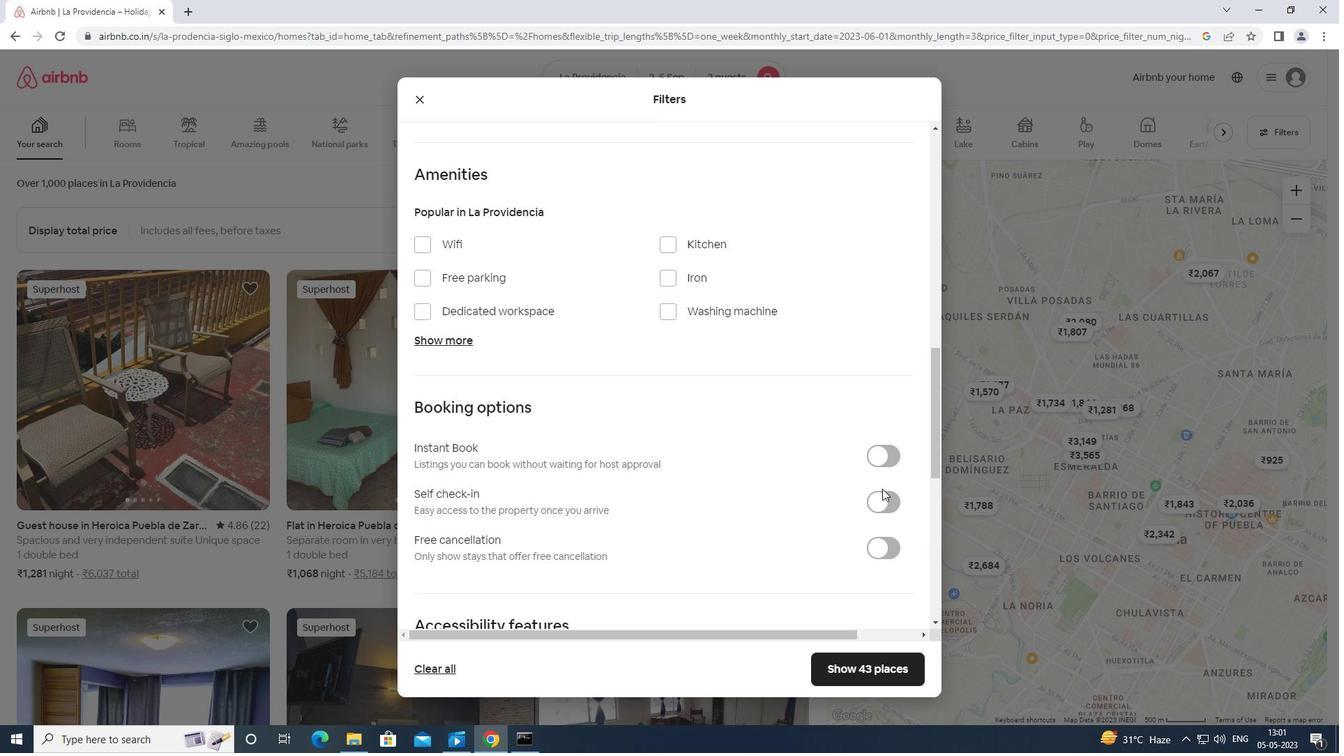 
Action: Mouse moved to (882, 492)
Screenshot: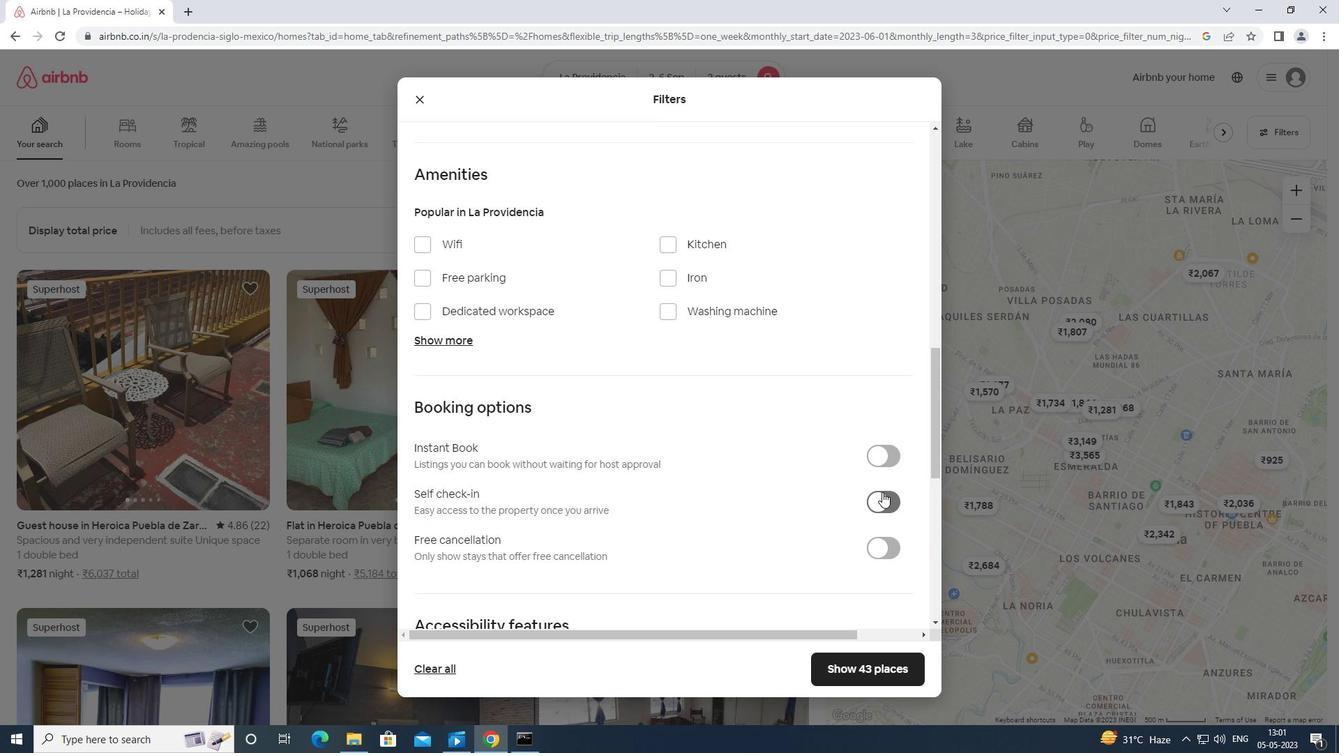 
Action: Mouse scrolled (882, 491) with delta (0, 0)
Screenshot: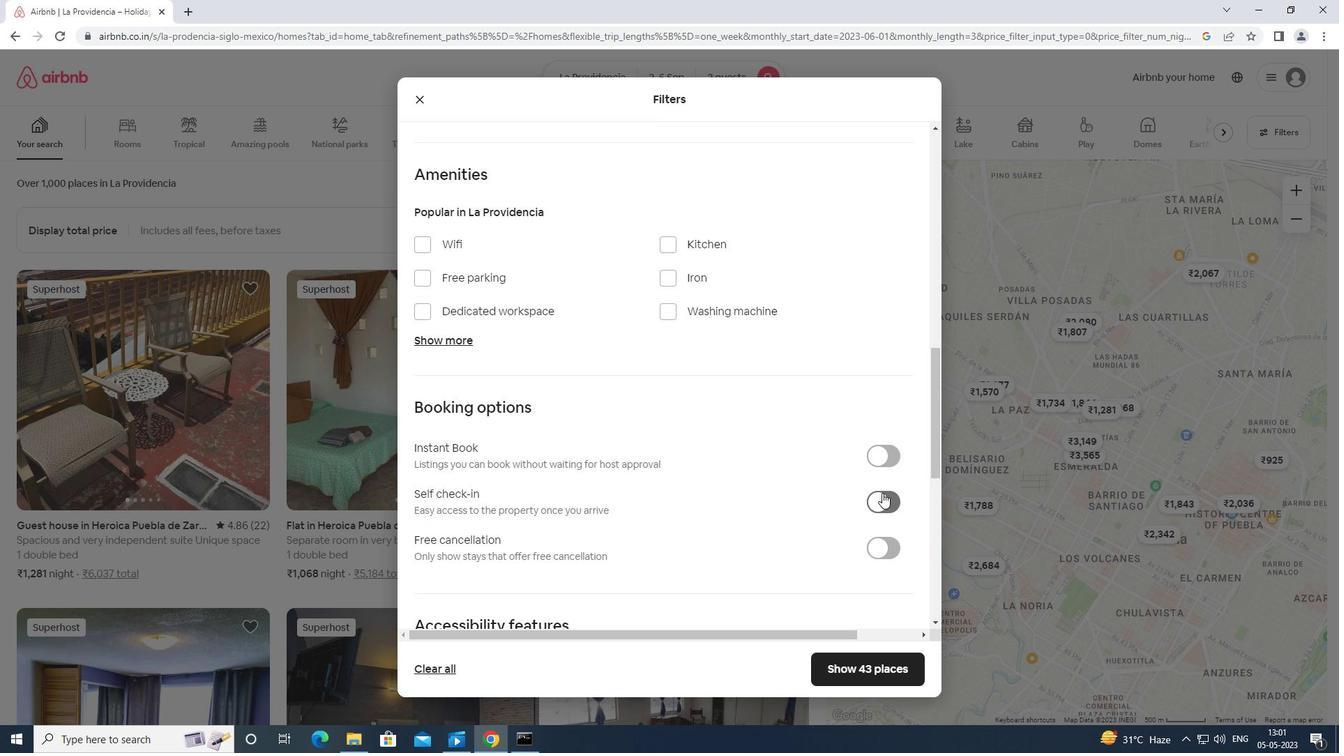 
Action: Mouse scrolled (882, 491) with delta (0, 0)
Screenshot: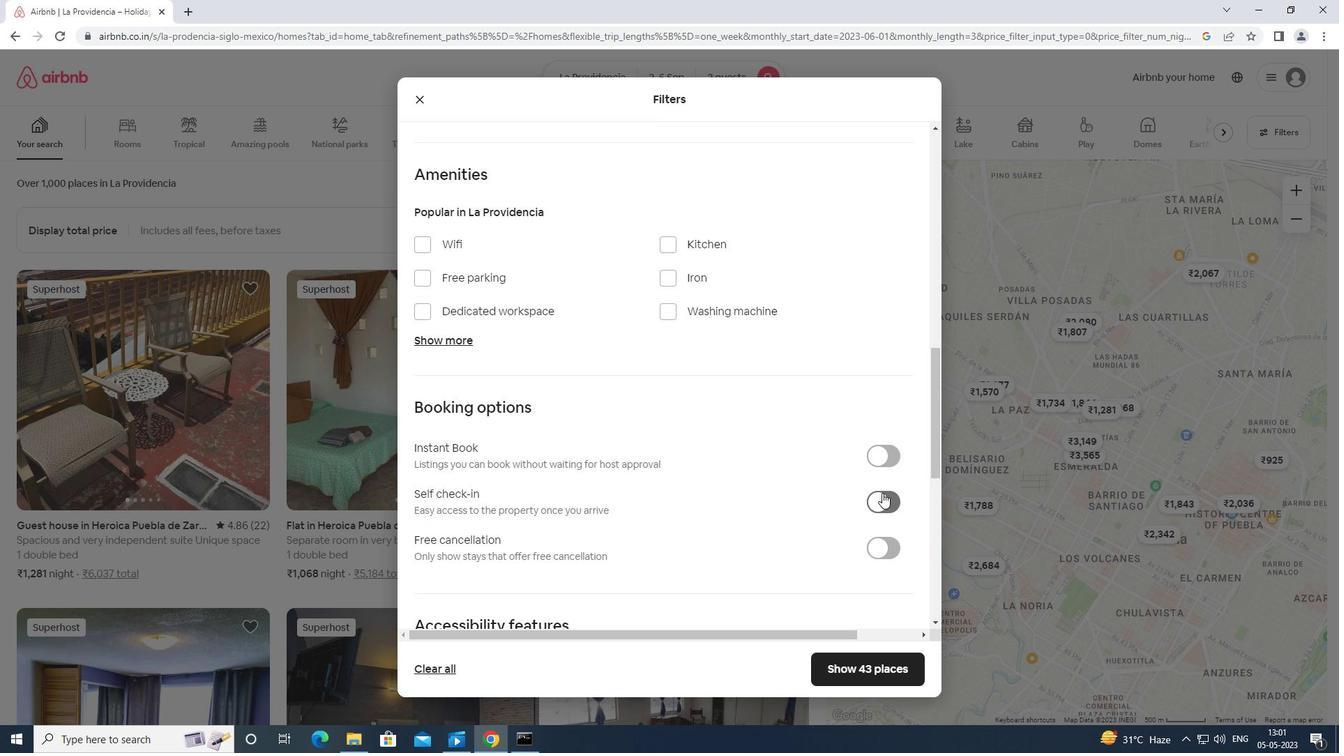 
Action: Mouse scrolled (882, 491) with delta (0, 0)
Screenshot: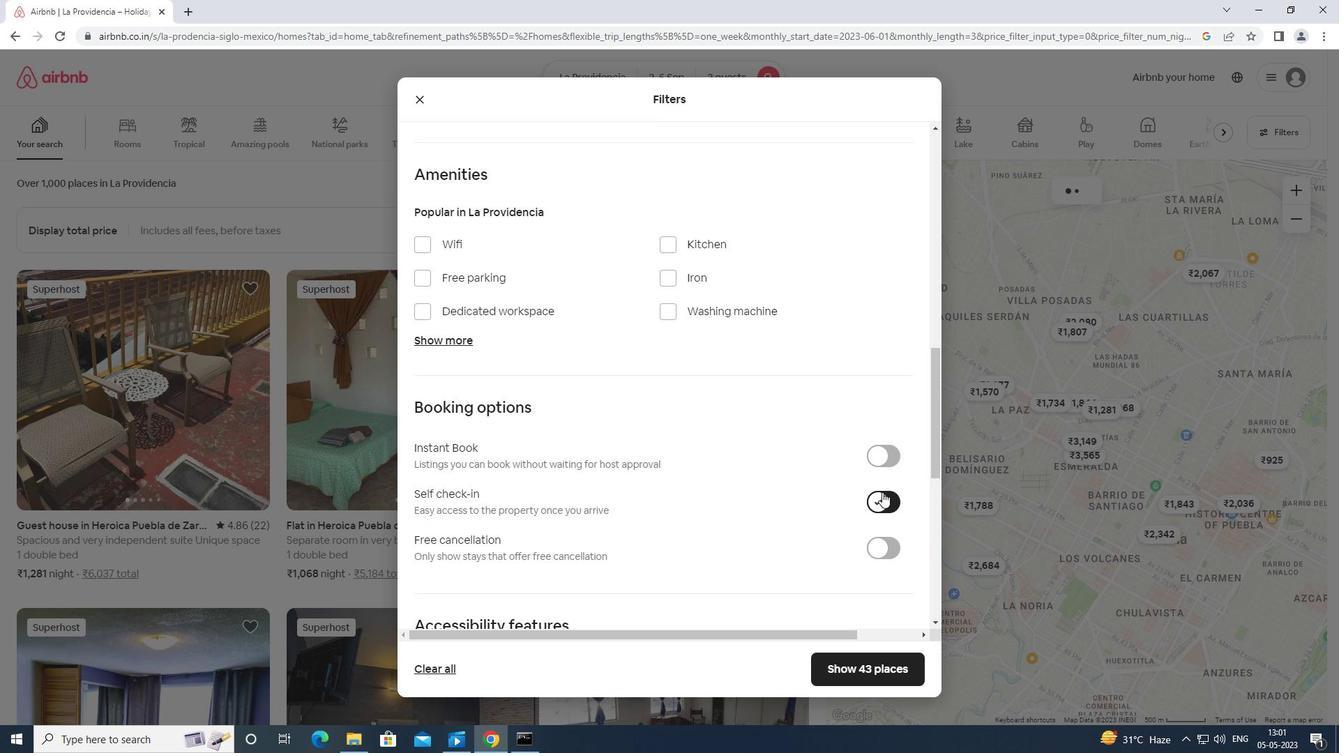 
Action: Mouse moved to (701, 554)
Screenshot: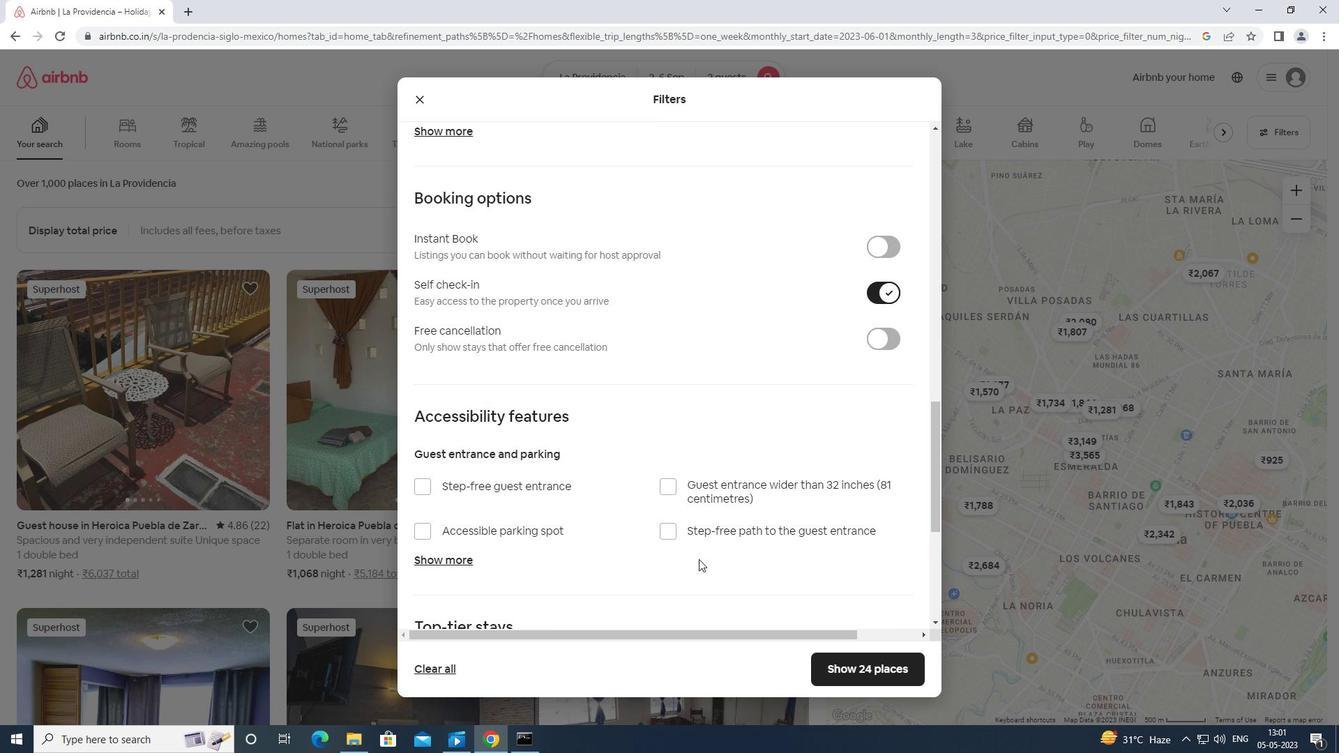 
Action: Mouse scrolled (701, 553) with delta (0, 0)
Screenshot: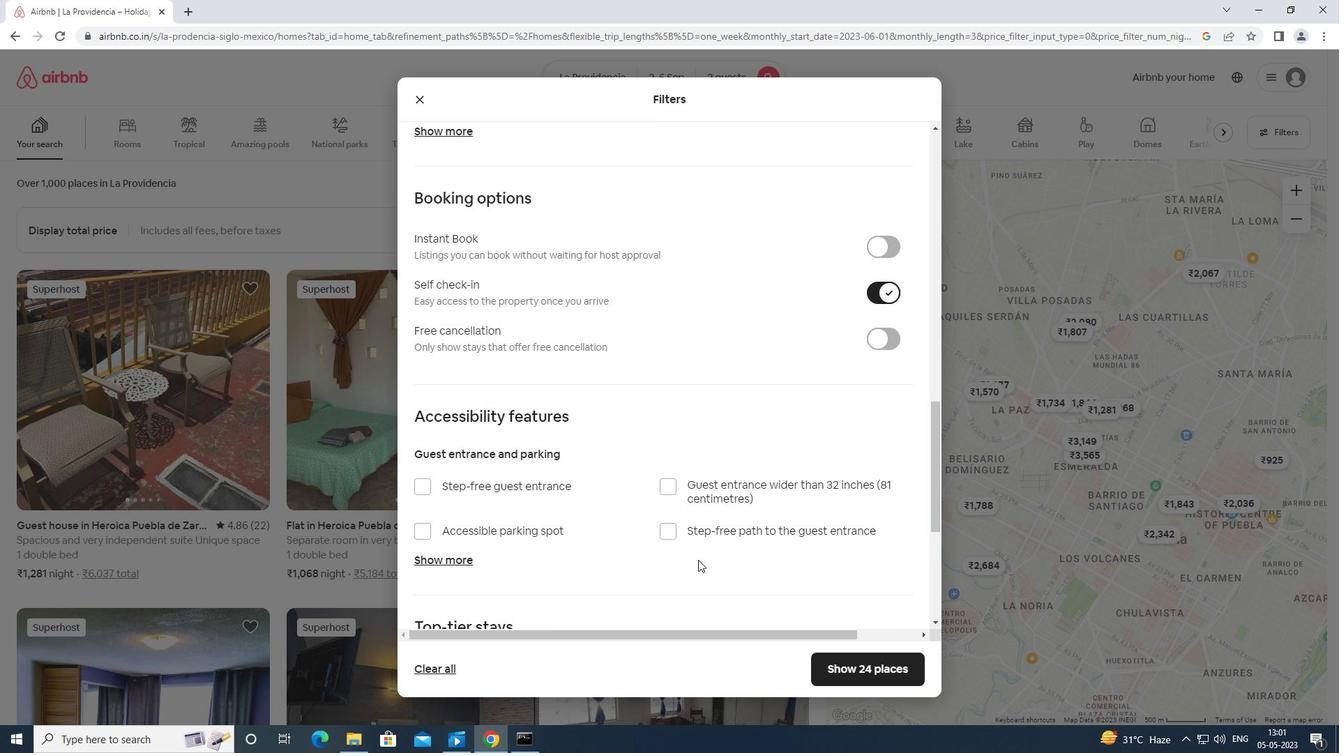 
Action: Mouse scrolled (701, 553) with delta (0, 0)
Screenshot: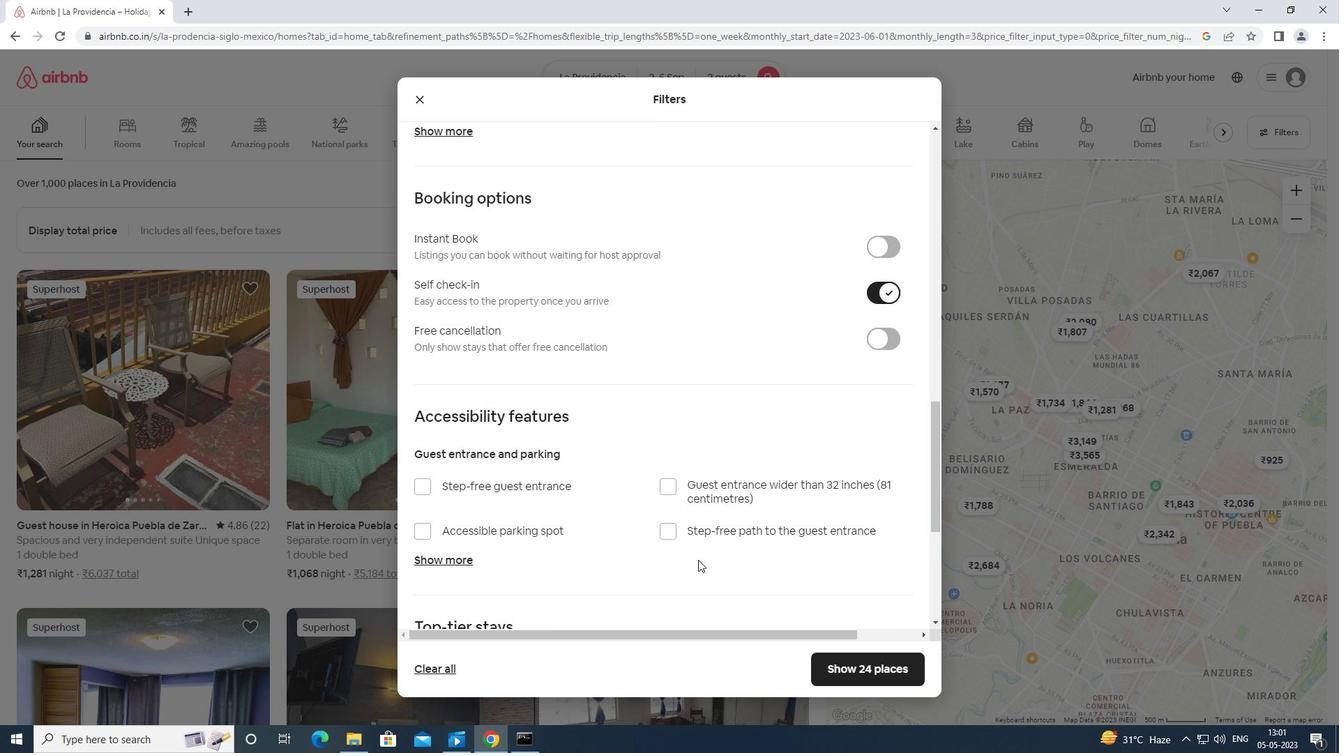 
Action: Mouse scrolled (701, 553) with delta (0, 0)
Screenshot: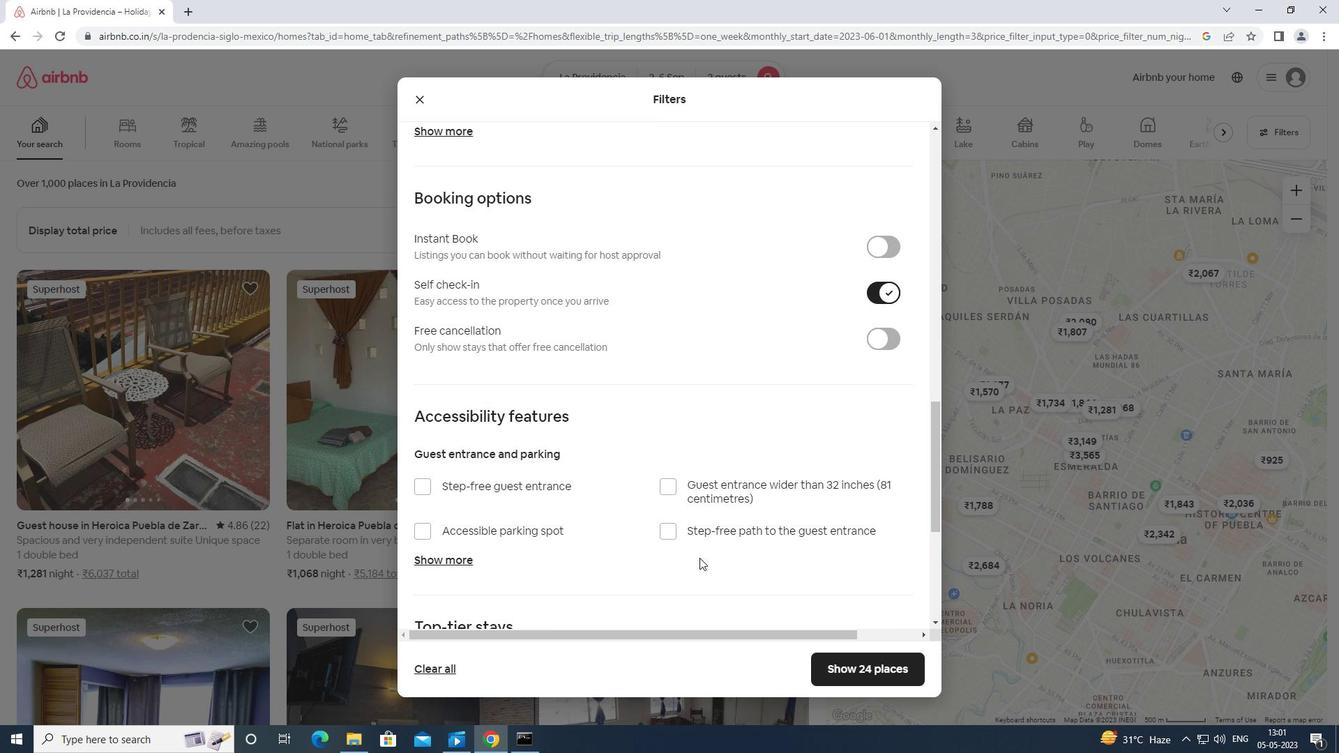 
Action: Mouse scrolled (701, 553) with delta (0, 0)
Screenshot: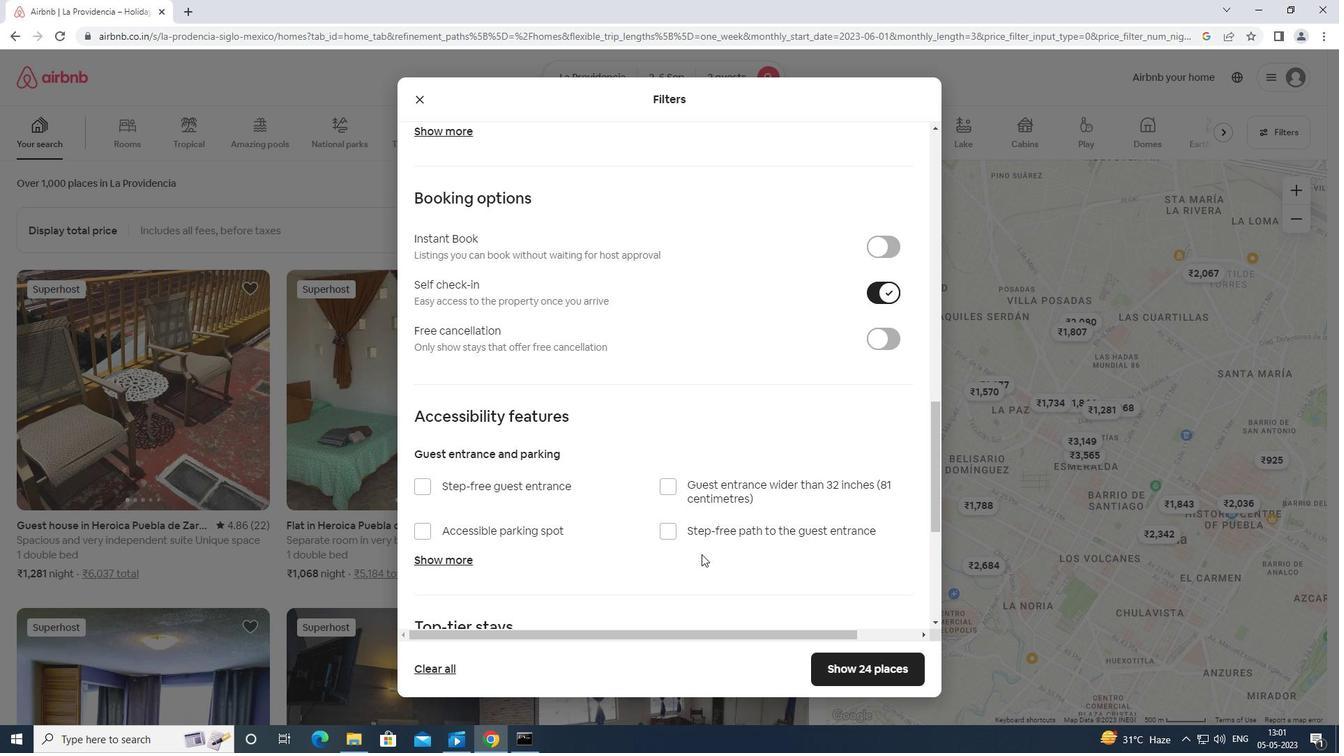 
Action: Mouse moved to (431, 583)
Screenshot: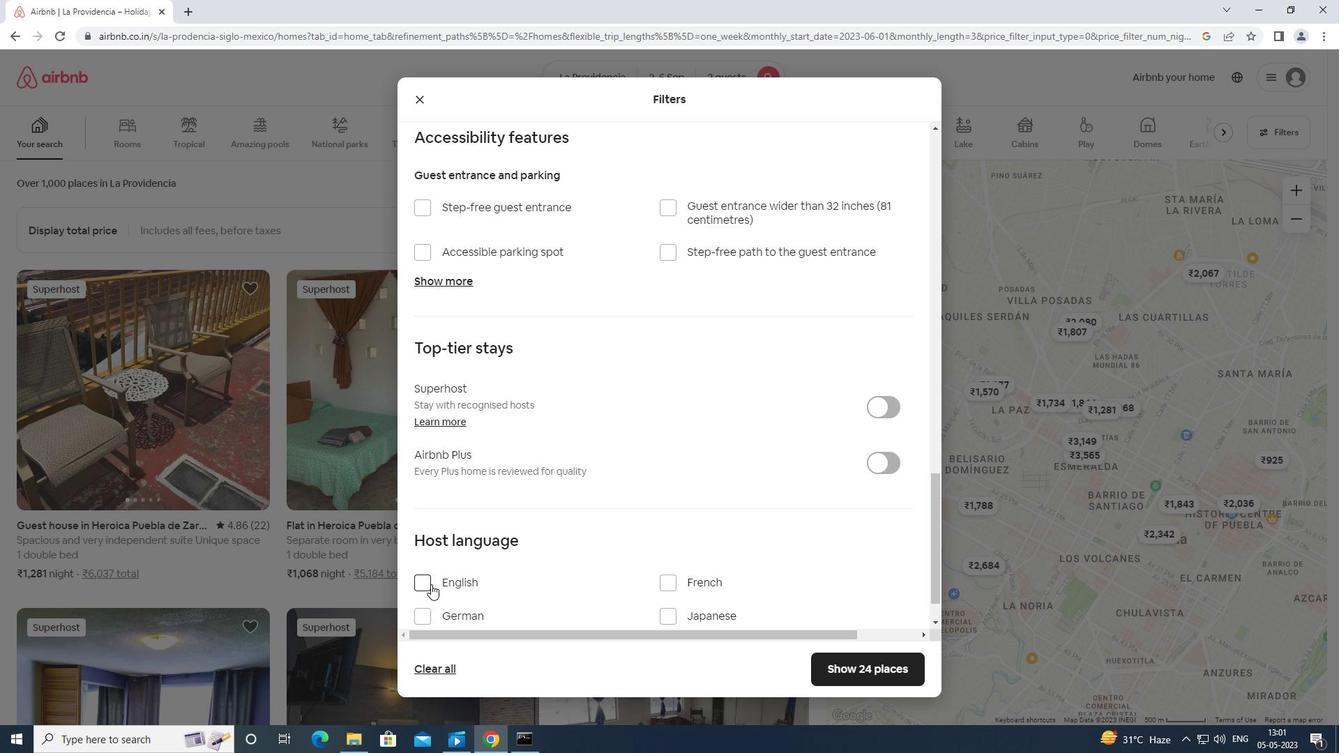 
Action: Mouse pressed left at (431, 583)
Screenshot: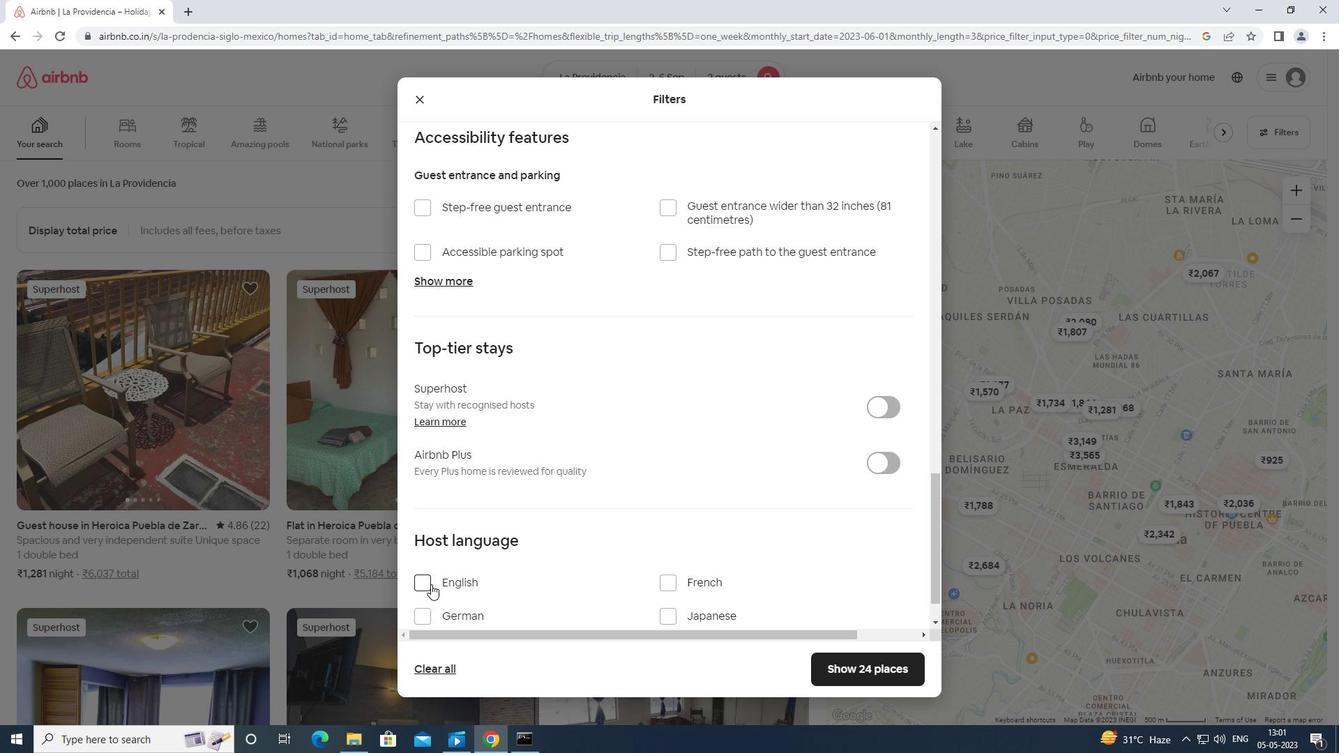 
Action: Mouse moved to (865, 664)
Screenshot: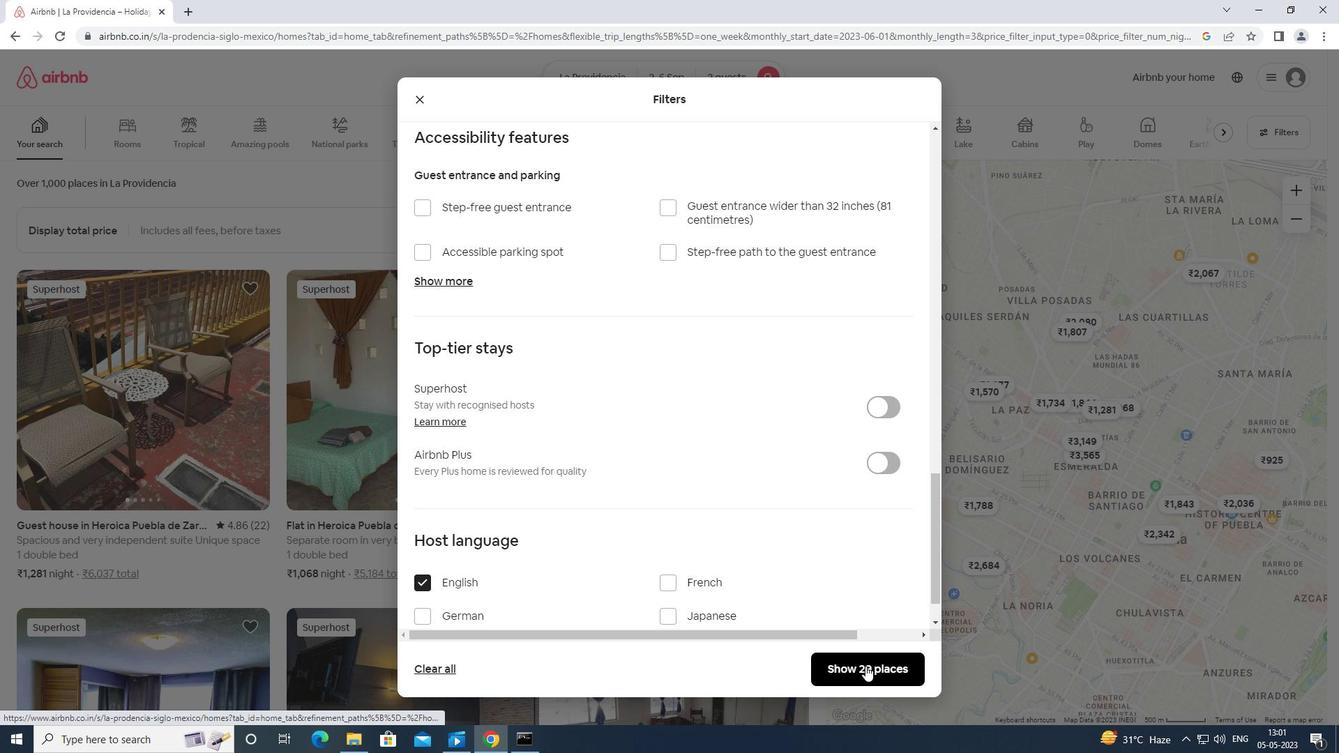 
Action: Mouse pressed left at (865, 664)
Screenshot: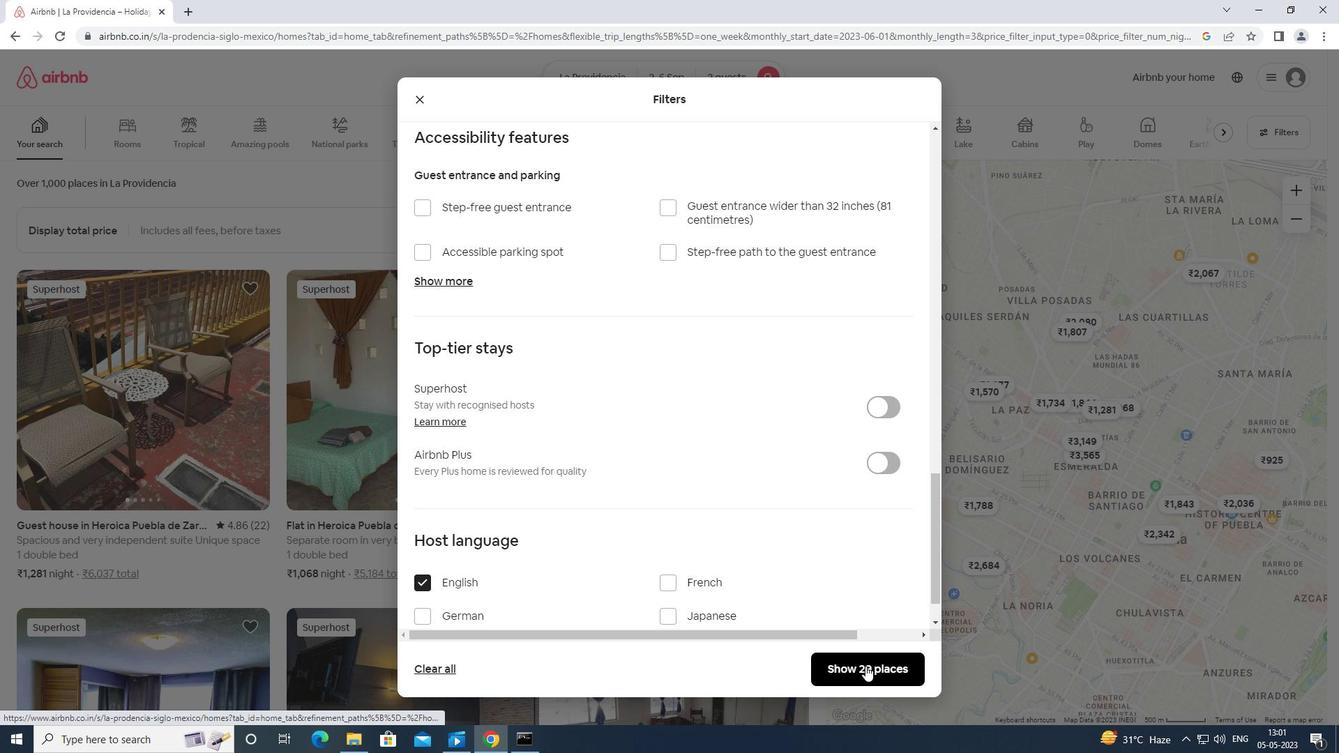 
Action: Mouse moved to (865, 661)
Screenshot: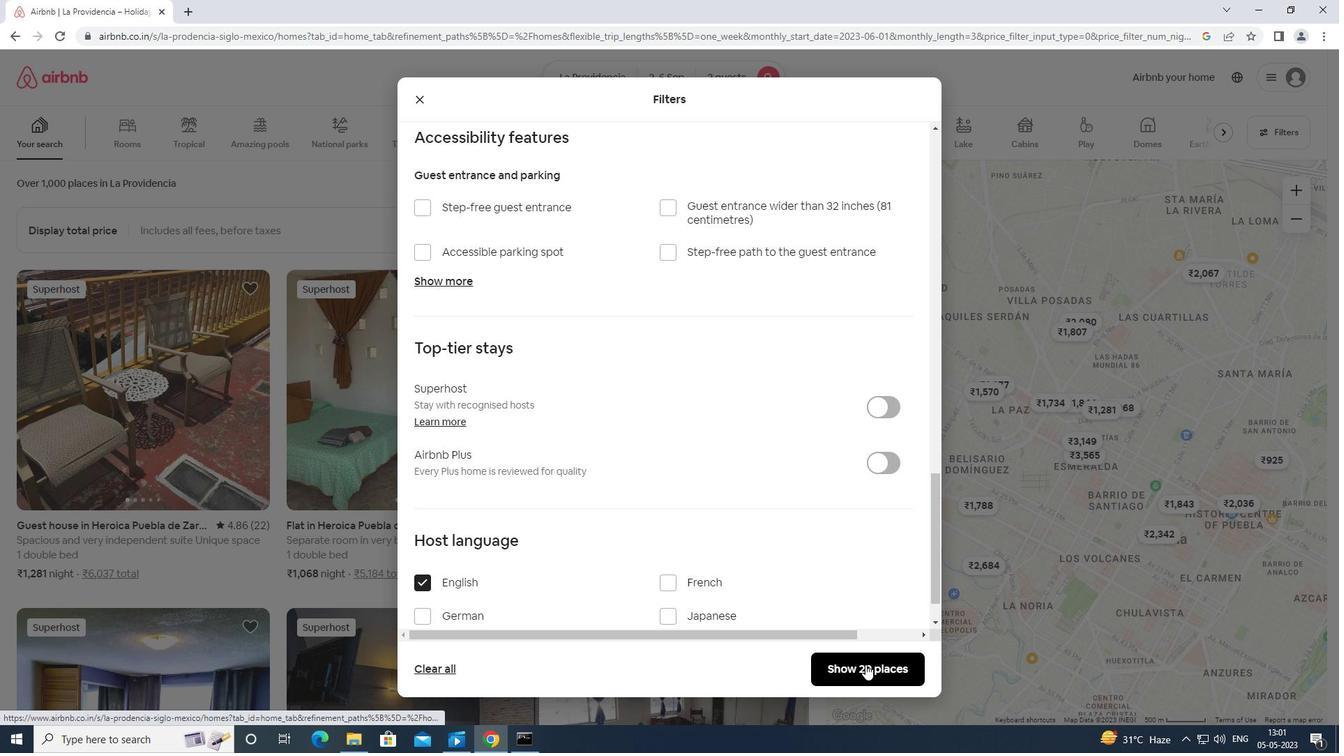 
